 Task: Search one way flight ticket for 2 adults, 2 children, 2 infants in seat in first from Lubbock: Lubbock Preston Smith International Airport to New Bern: Coastal Carolina Regional Airport (was Craven County Regional) on 8-4-2023. Choice of flights is Spirit. Number of bags: 2 checked bags. Price is upto 86000. Outbound departure time preference is 9:00.
Action: Mouse moved to (287, 380)
Screenshot: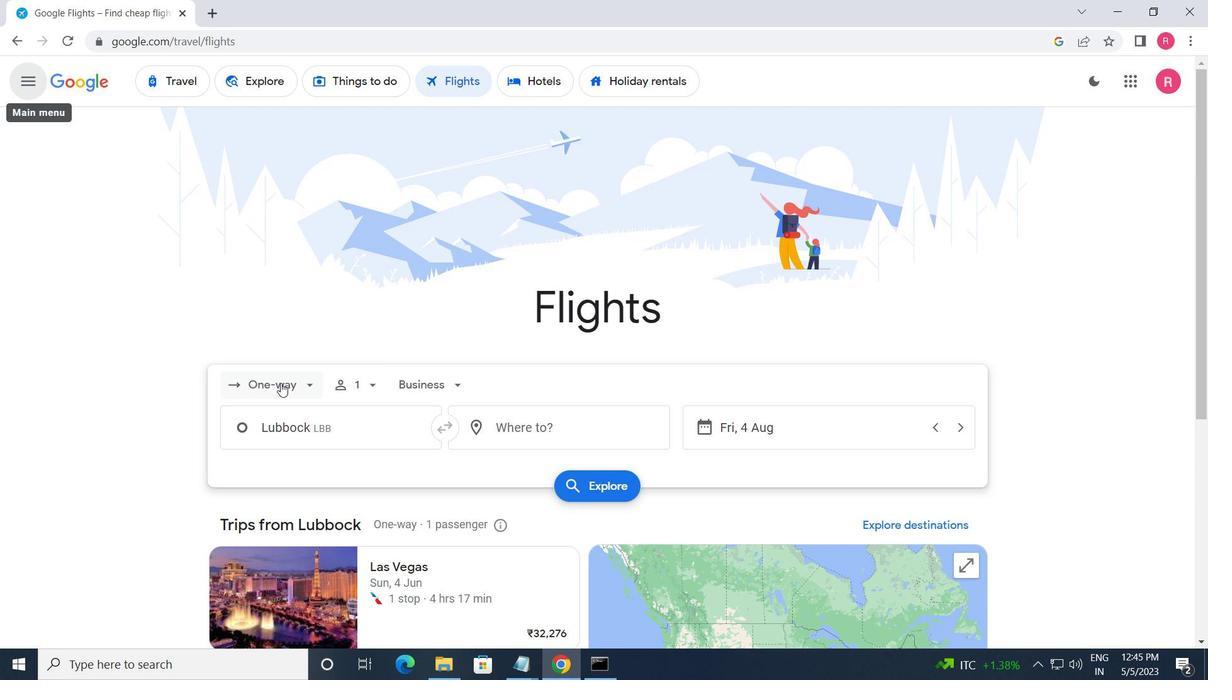 
Action: Mouse pressed left at (287, 380)
Screenshot: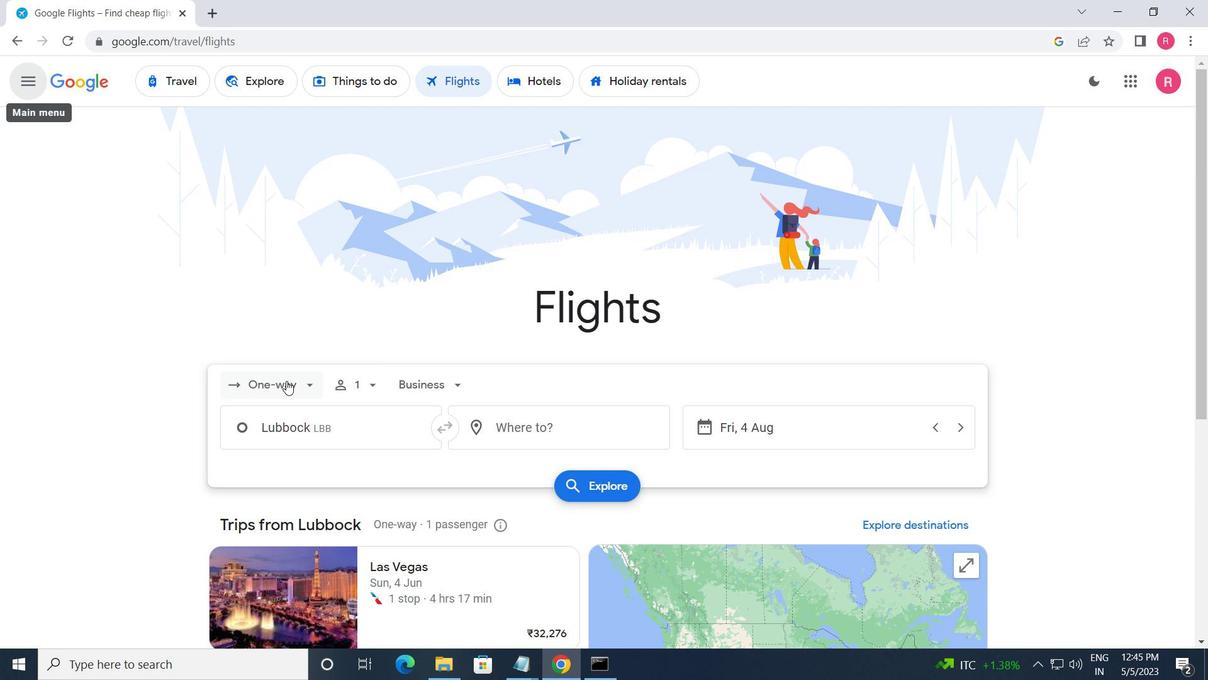 
Action: Mouse moved to (292, 454)
Screenshot: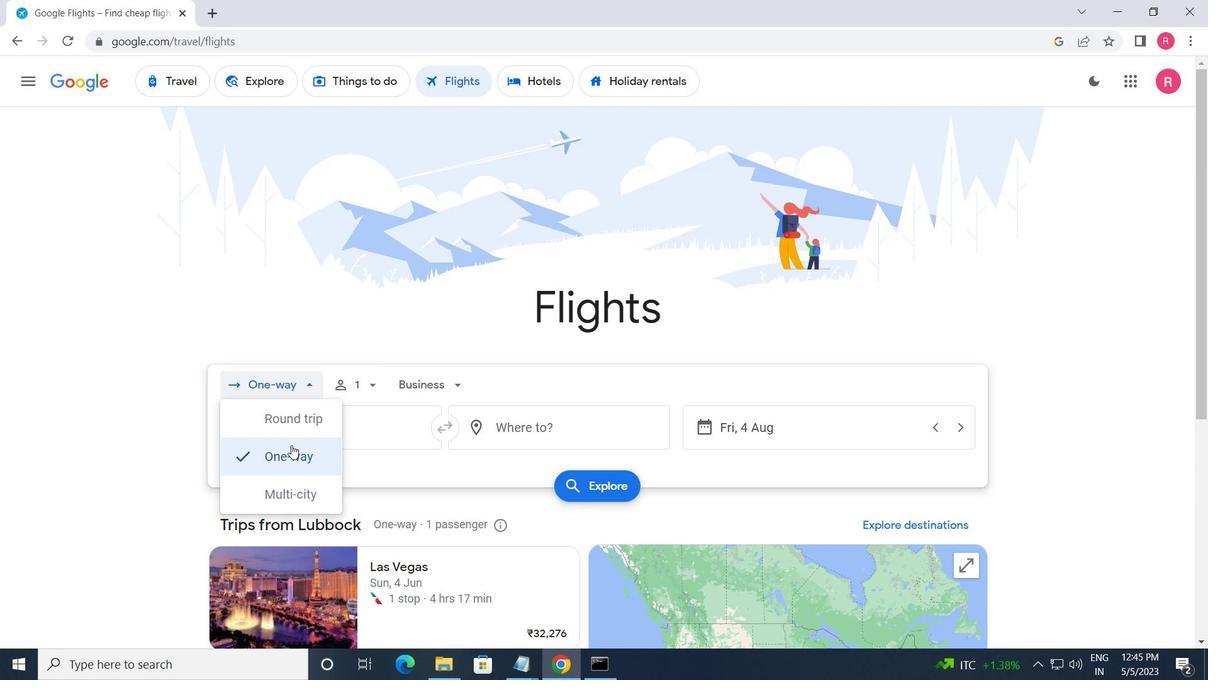 
Action: Mouse pressed left at (292, 454)
Screenshot: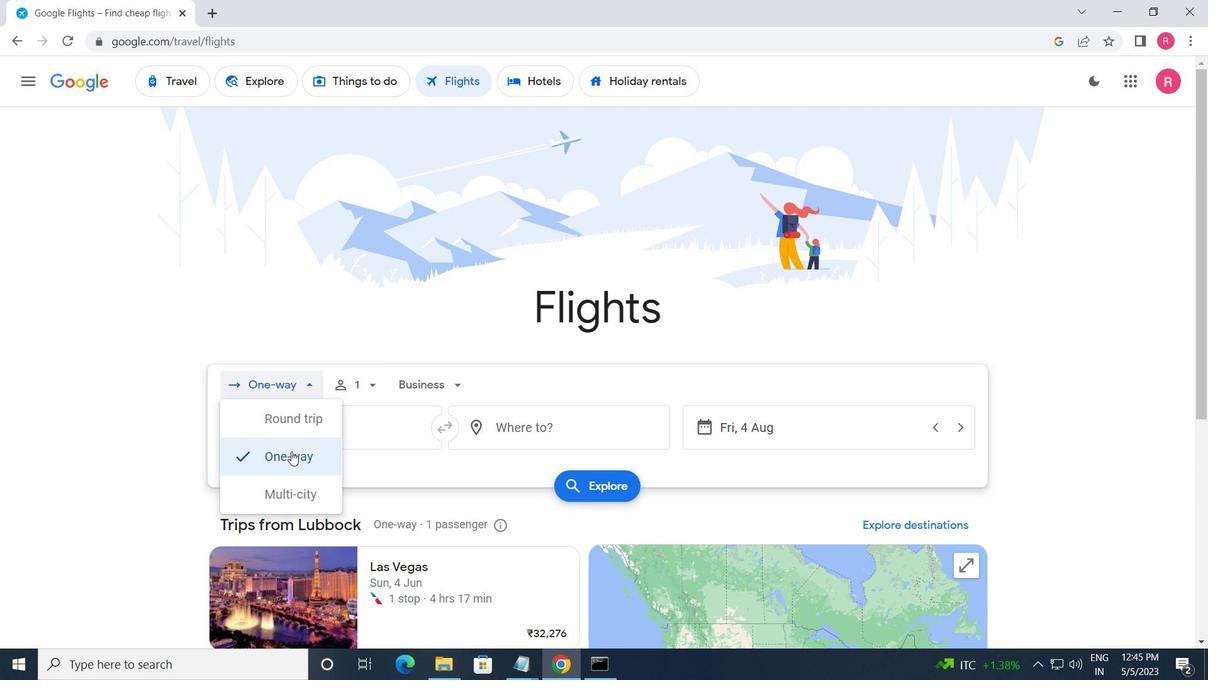 
Action: Mouse moved to (359, 381)
Screenshot: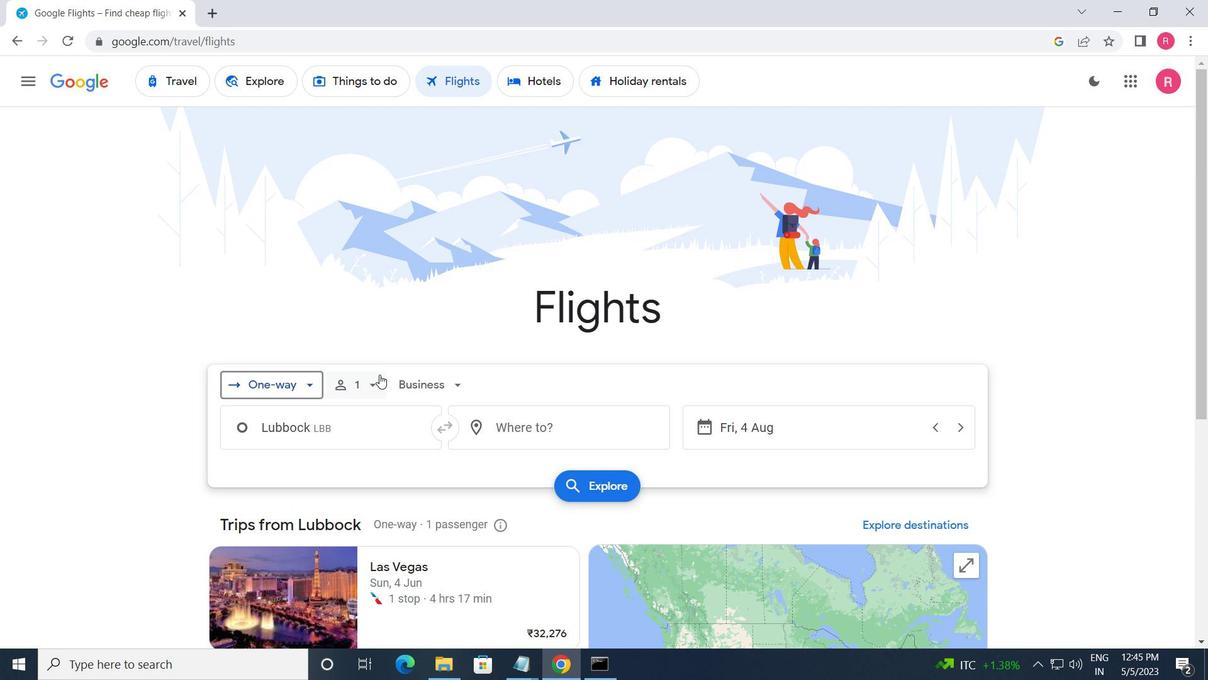 
Action: Mouse pressed left at (359, 381)
Screenshot: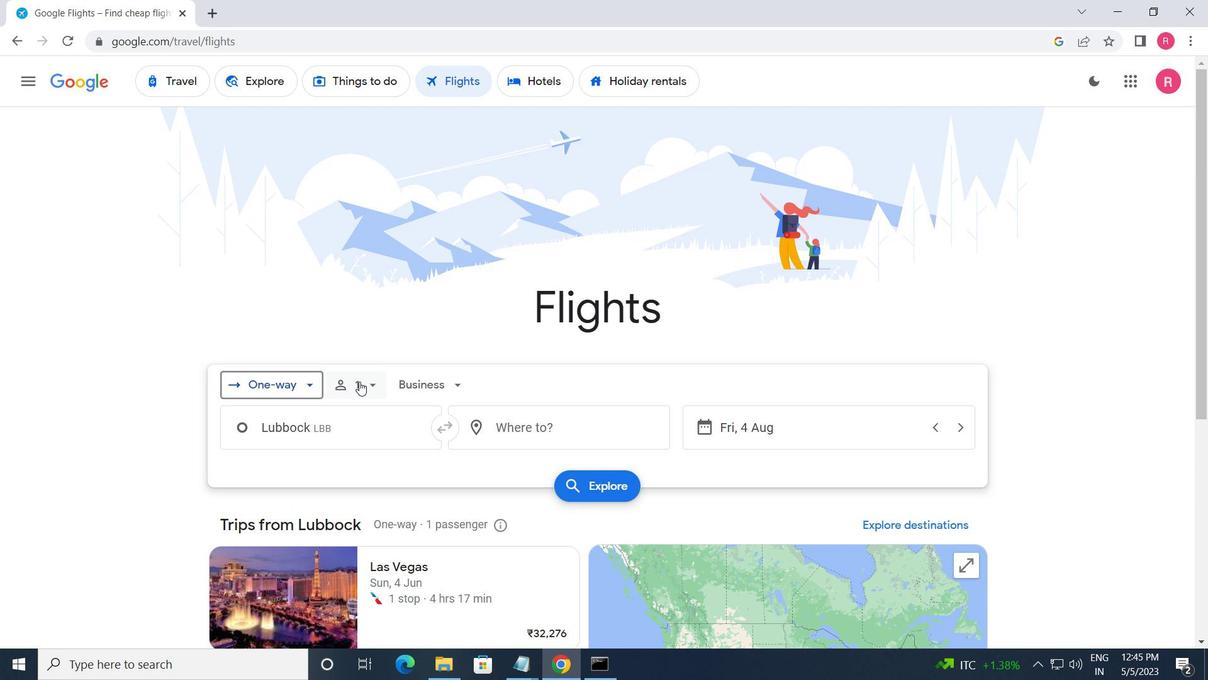 
Action: Mouse moved to (496, 430)
Screenshot: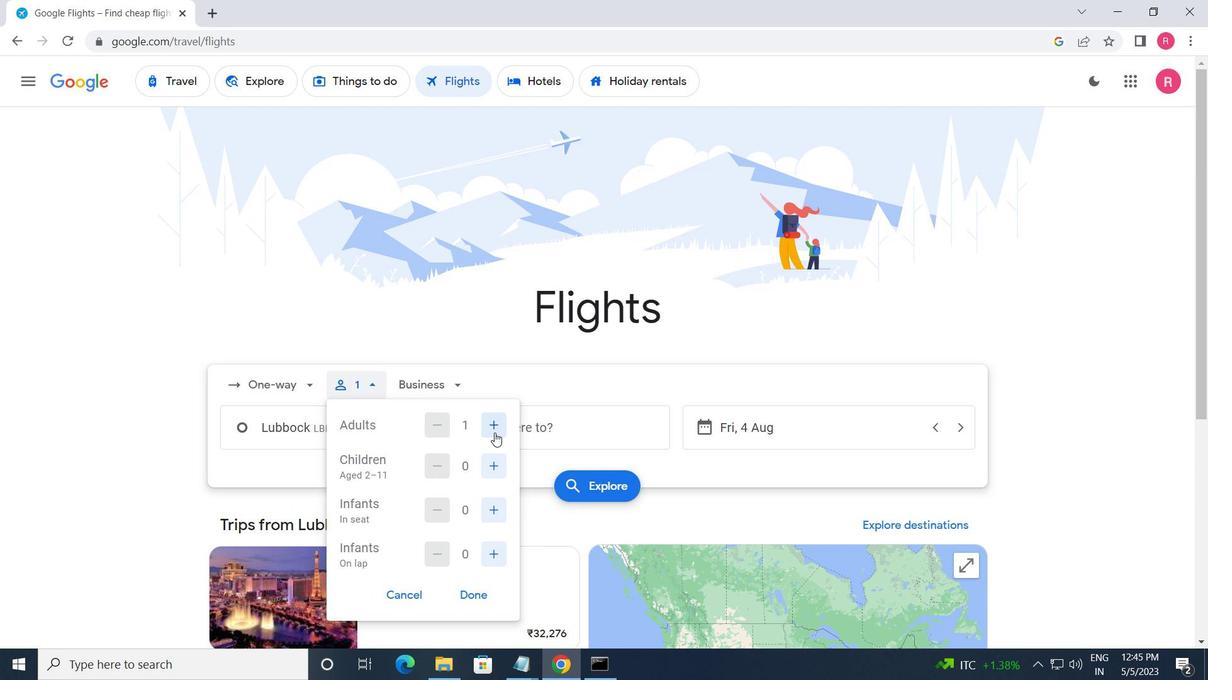 
Action: Mouse pressed left at (496, 430)
Screenshot: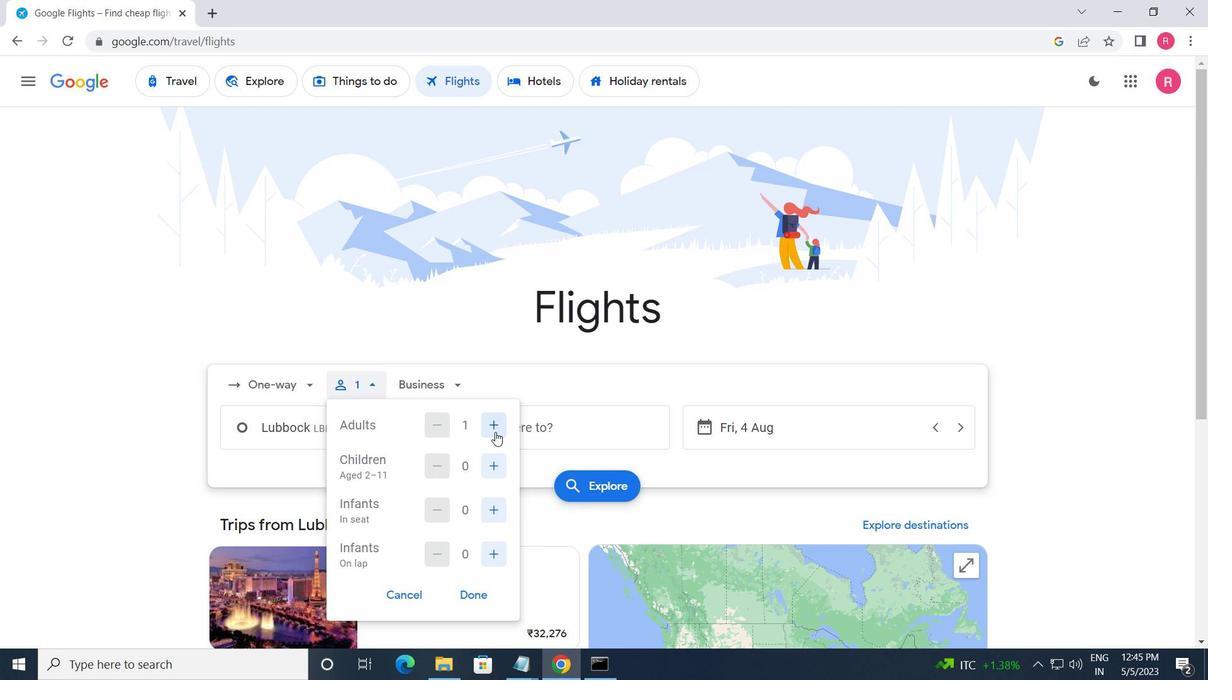 
Action: Mouse moved to (499, 469)
Screenshot: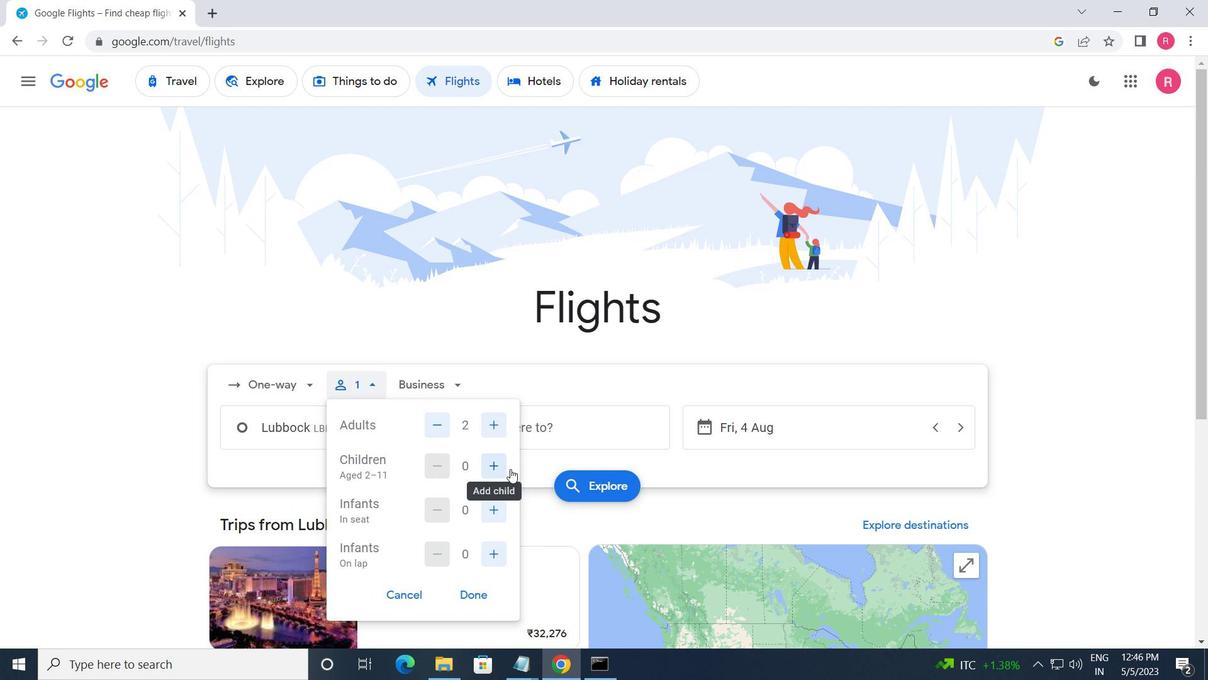 
Action: Mouse pressed left at (499, 469)
Screenshot: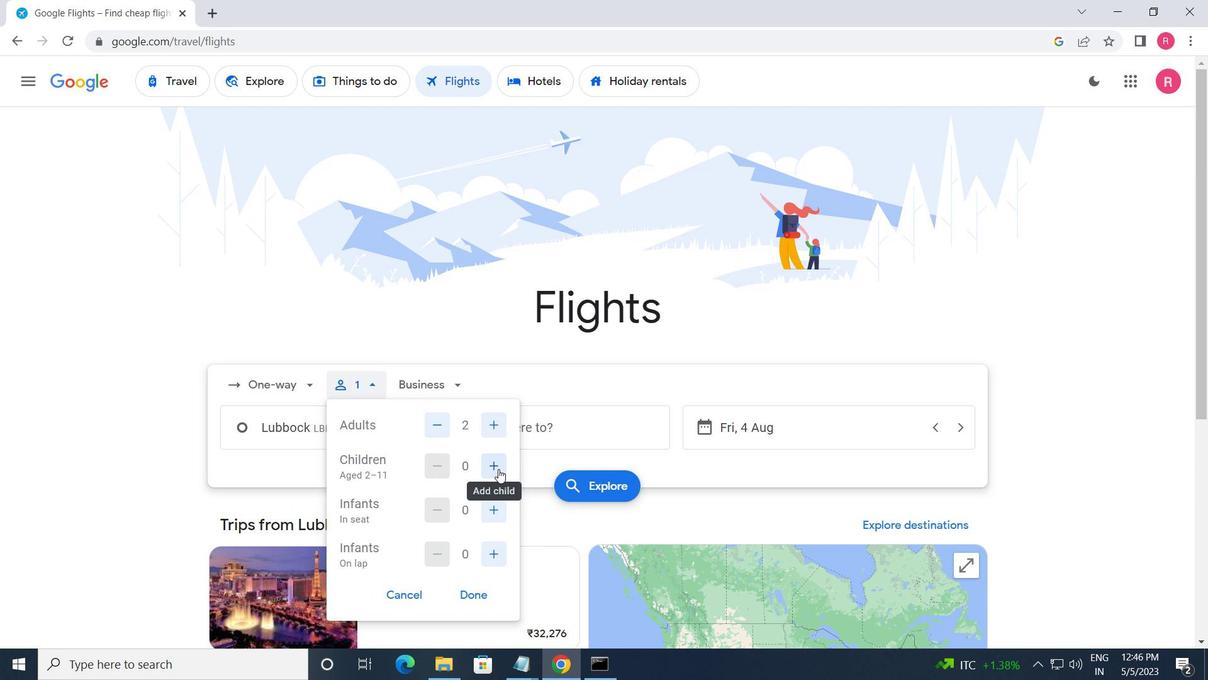 
Action: Mouse moved to (498, 470)
Screenshot: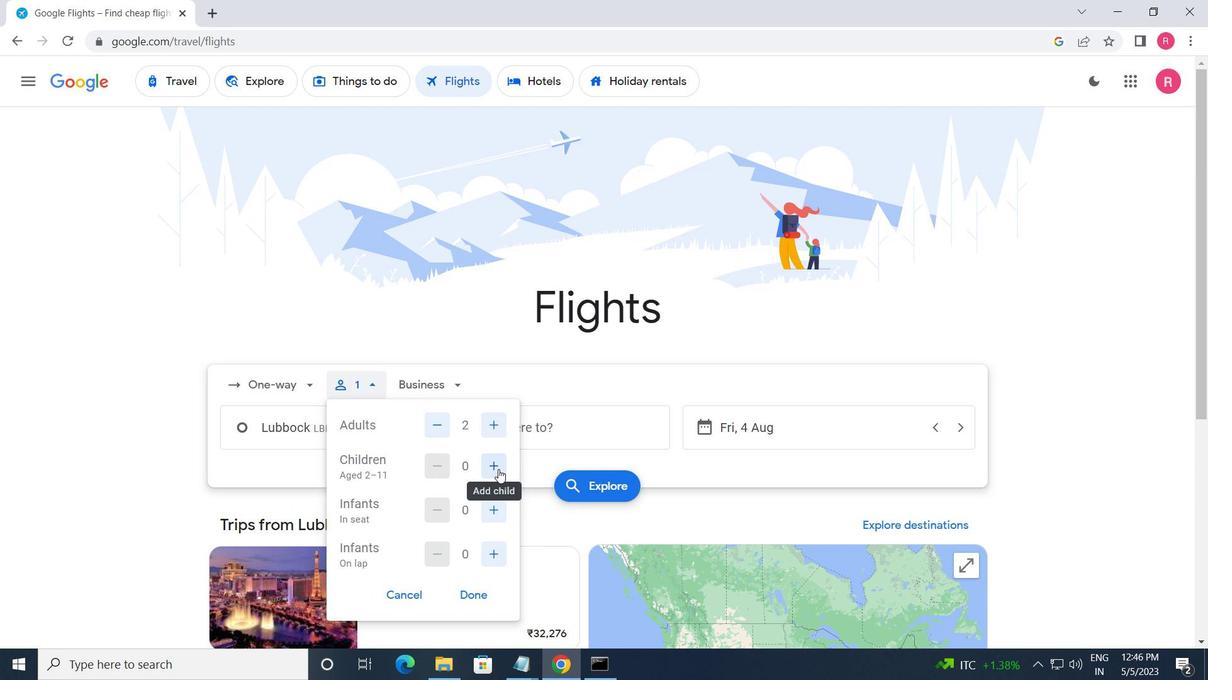
Action: Mouse pressed left at (498, 470)
Screenshot: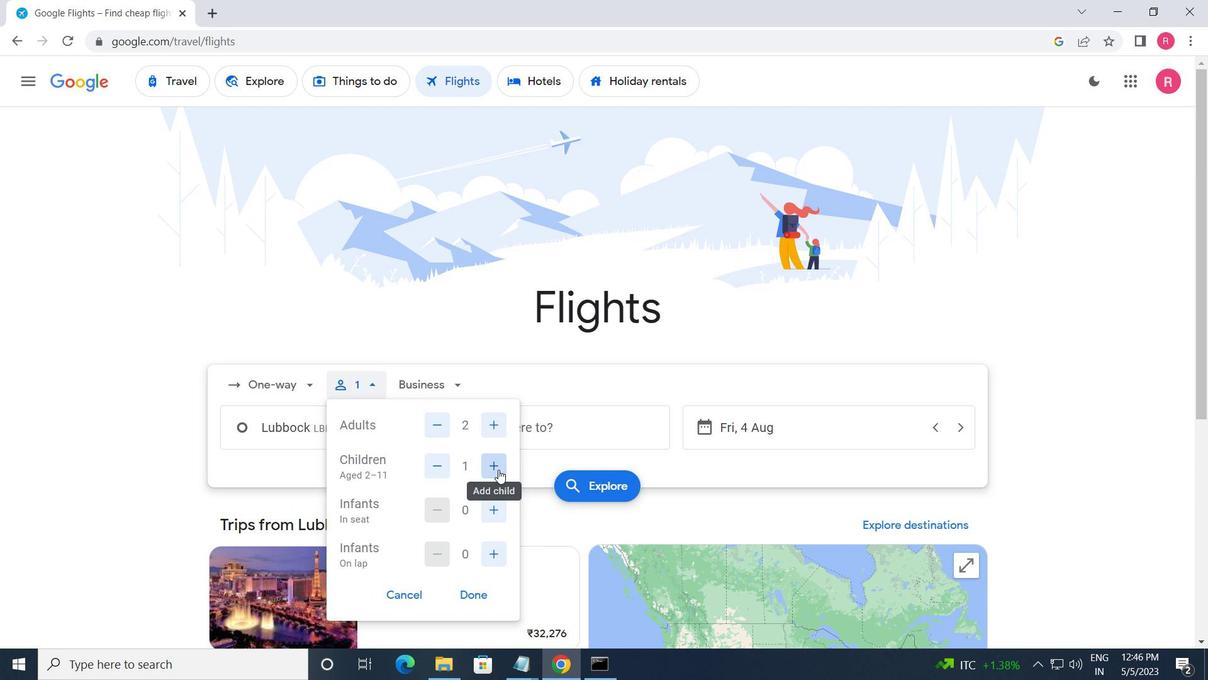 
Action: Mouse moved to (494, 510)
Screenshot: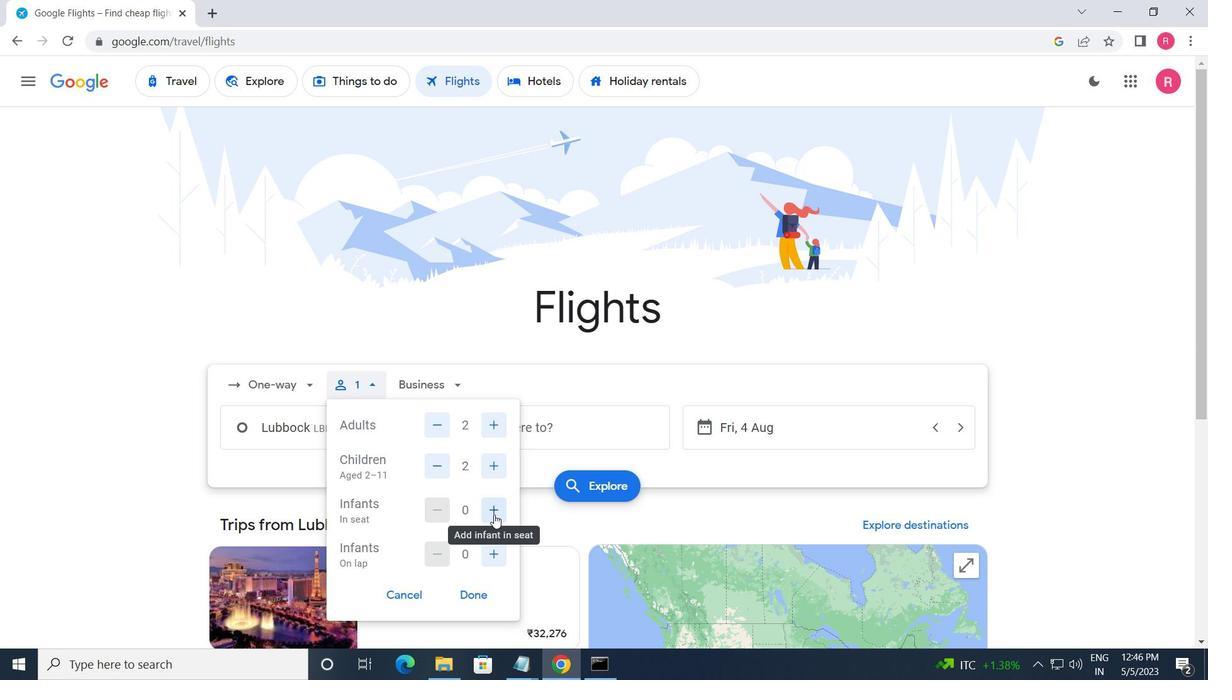 
Action: Mouse pressed left at (494, 510)
Screenshot: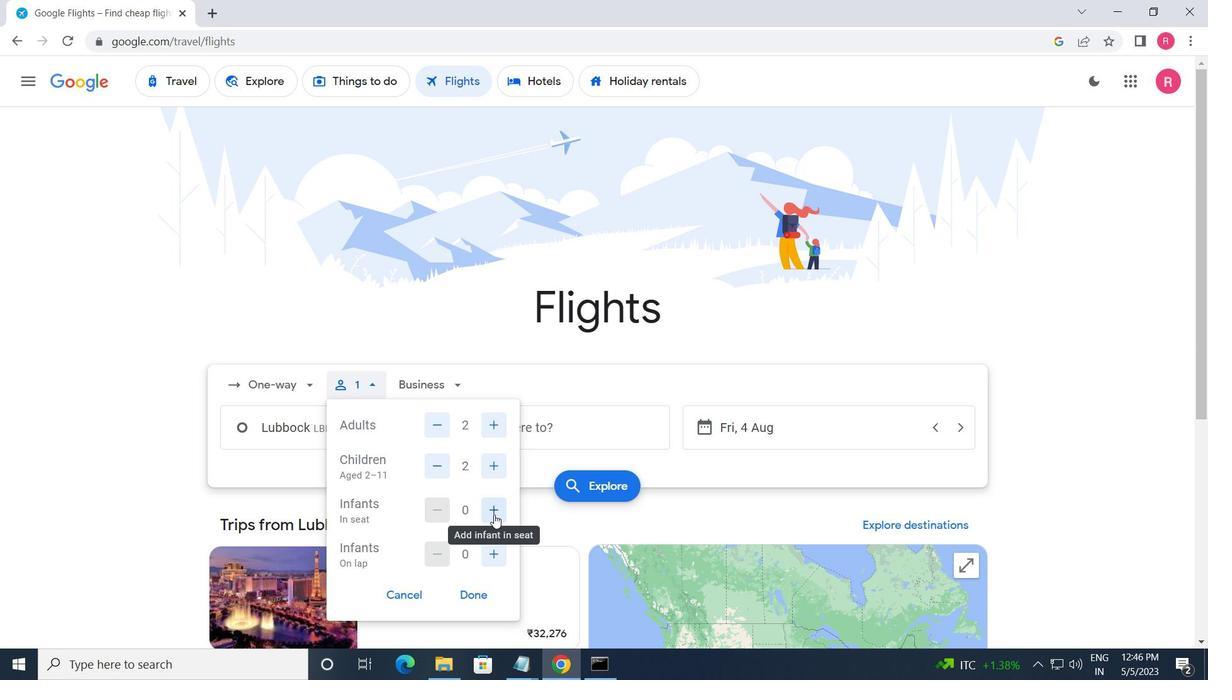 
Action: Mouse moved to (492, 519)
Screenshot: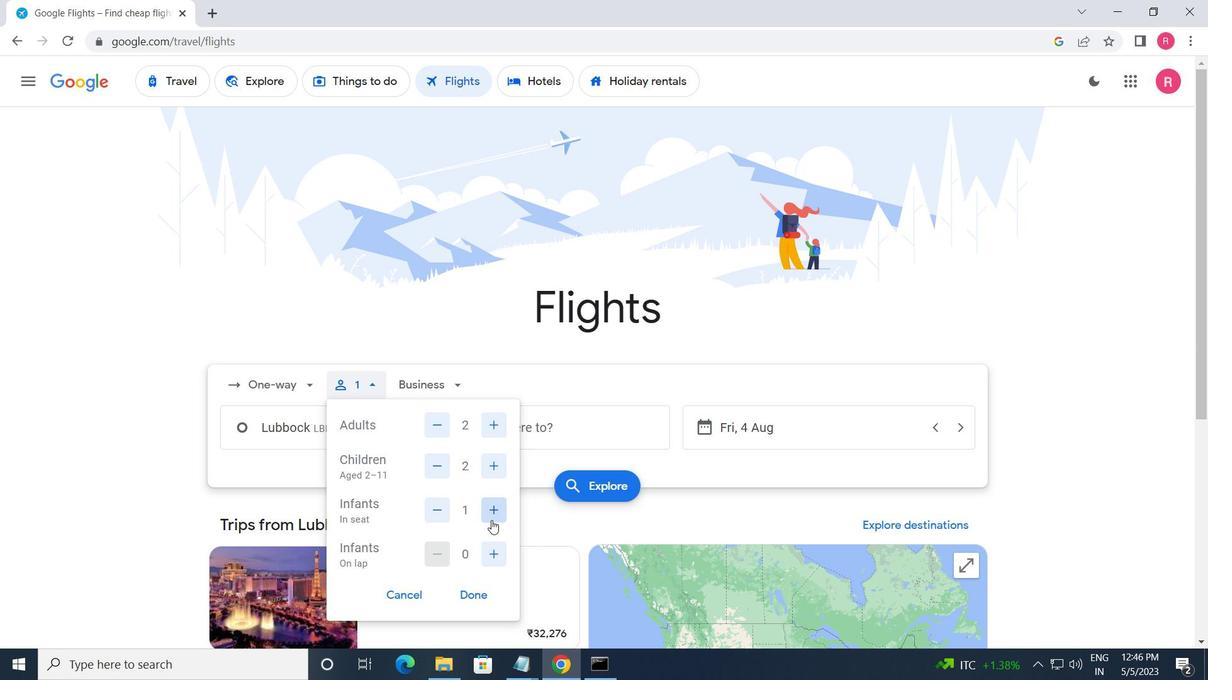 
Action: Mouse pressed left at (492, 519)
Screenshot: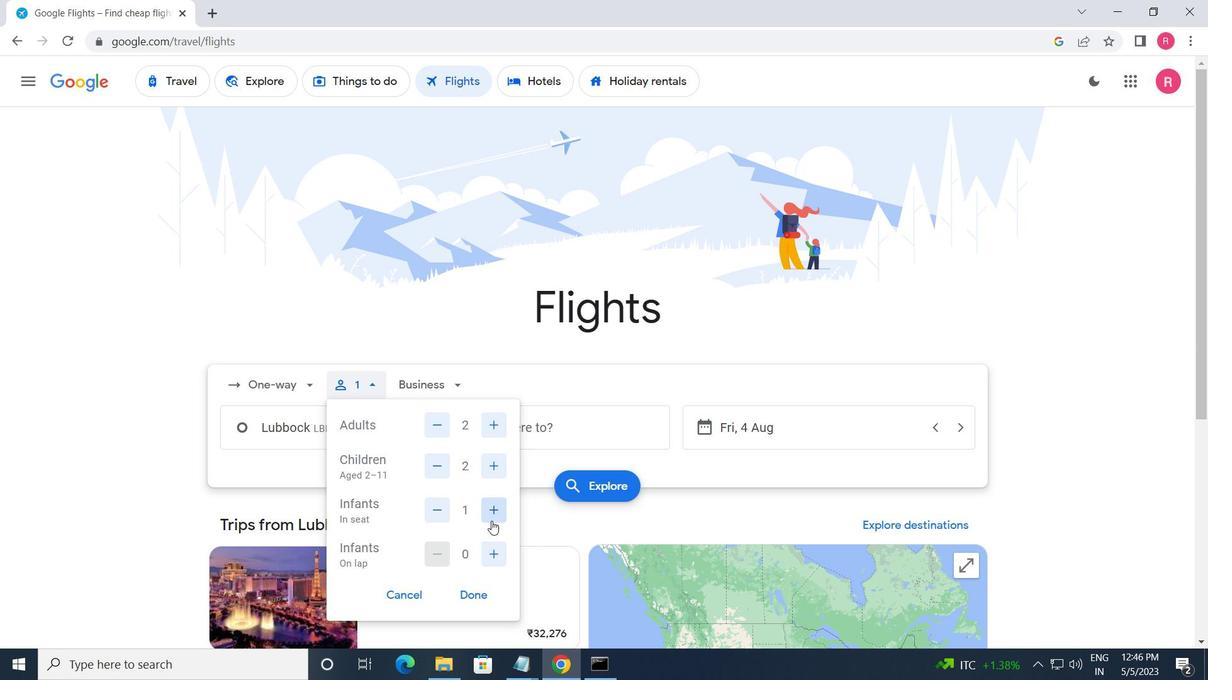 
Action: Mouse moved to (477, 589)
Screenshot: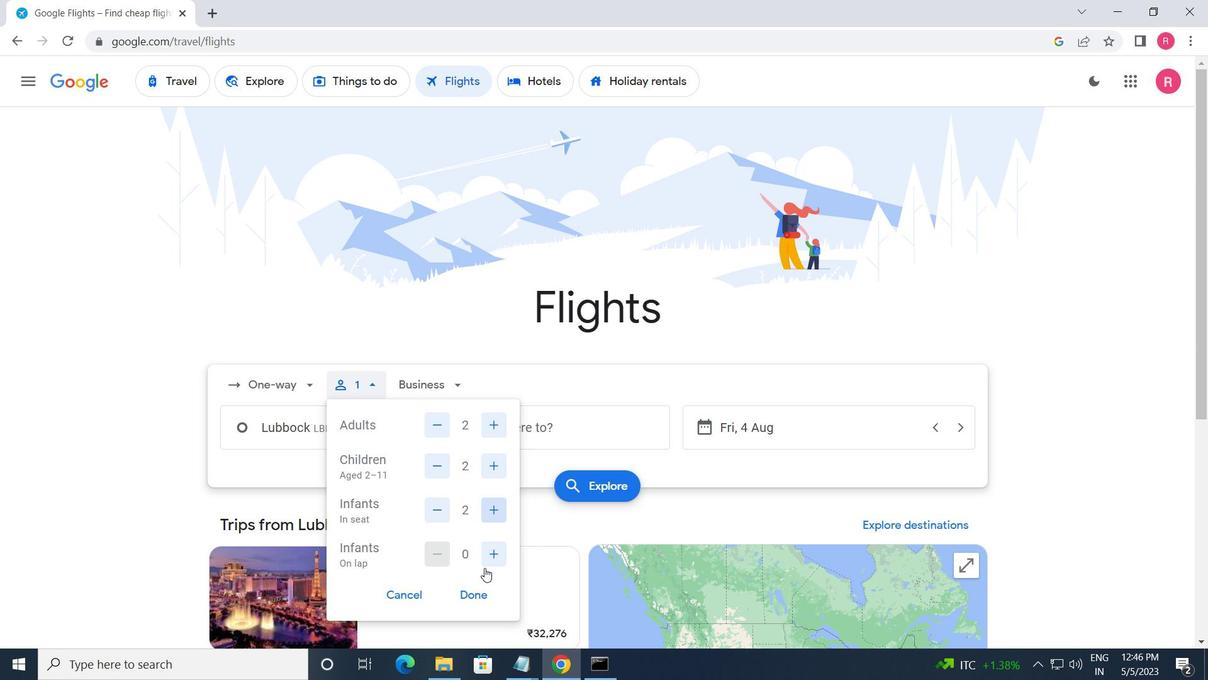 
Action: Mouse pressed left at (477, 589)
Screenshot: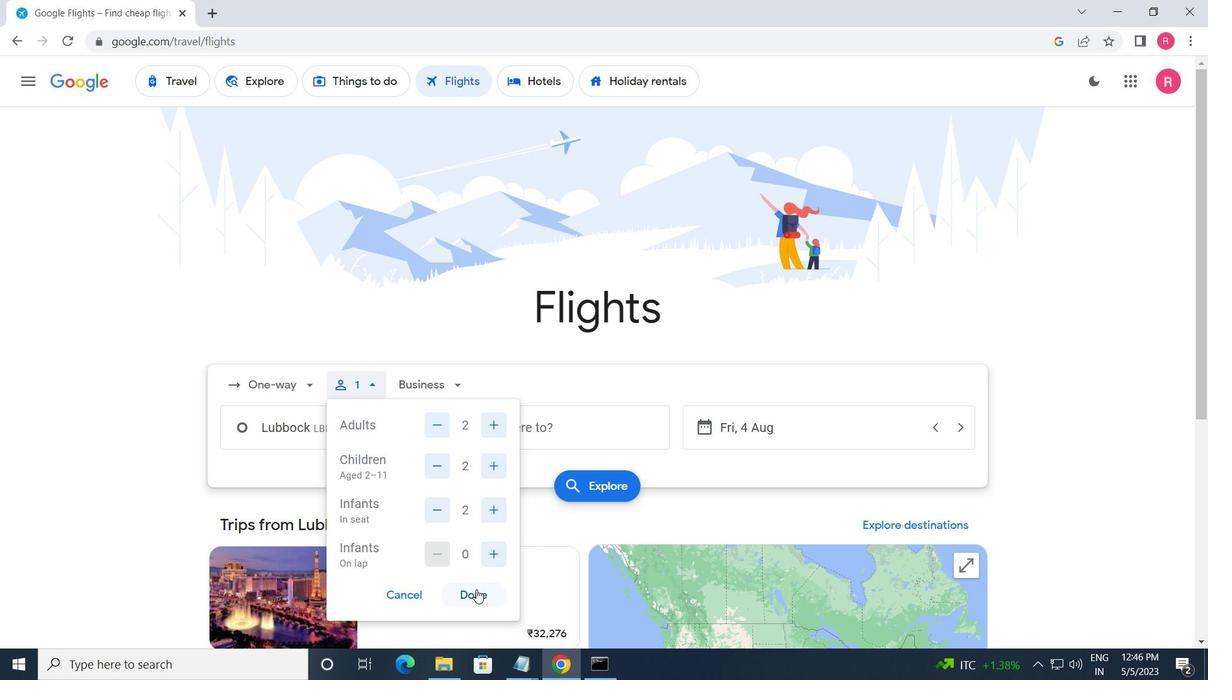 
Action: Mouse moved to (431, 384)
Screenshot: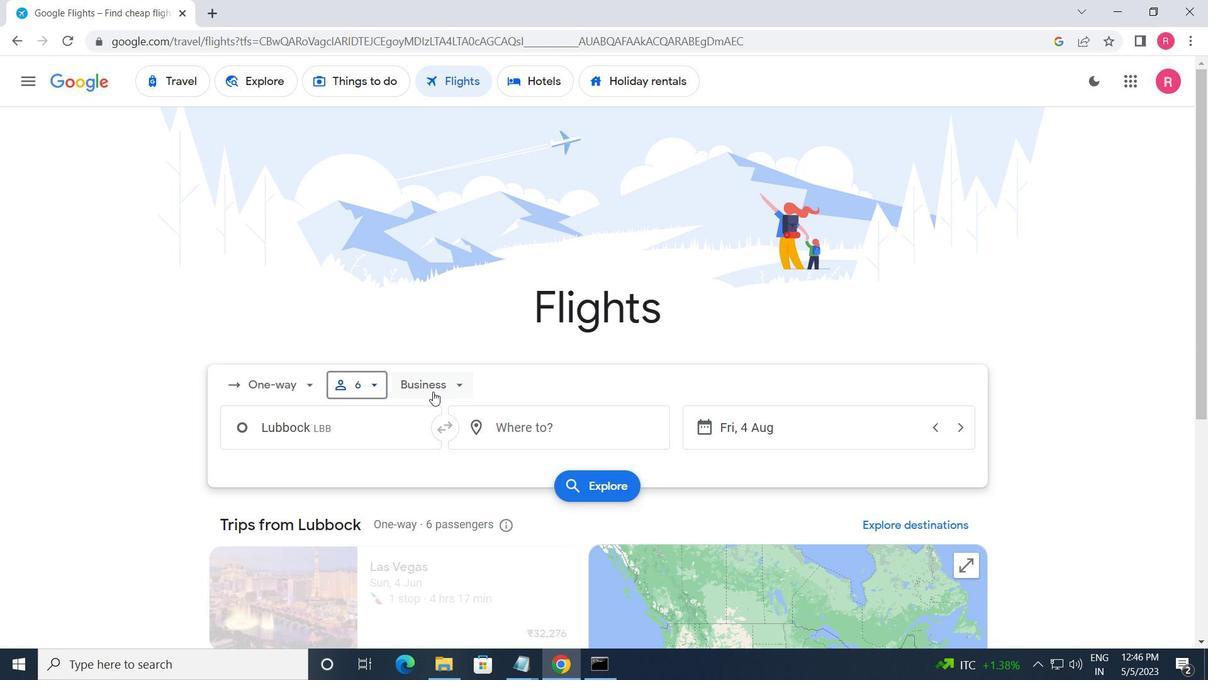 
Action: Mouse pressed left at (431, 384)
Screenshot: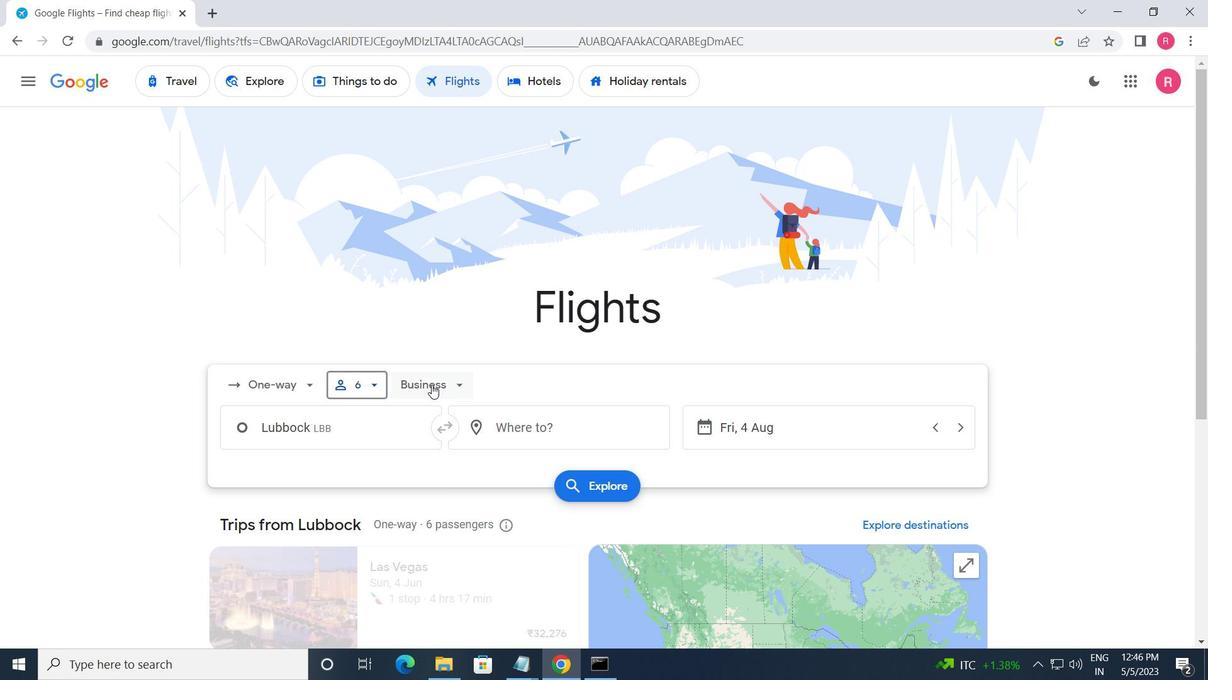 
Action: Mouse moved to (462, 534)
Screenshot: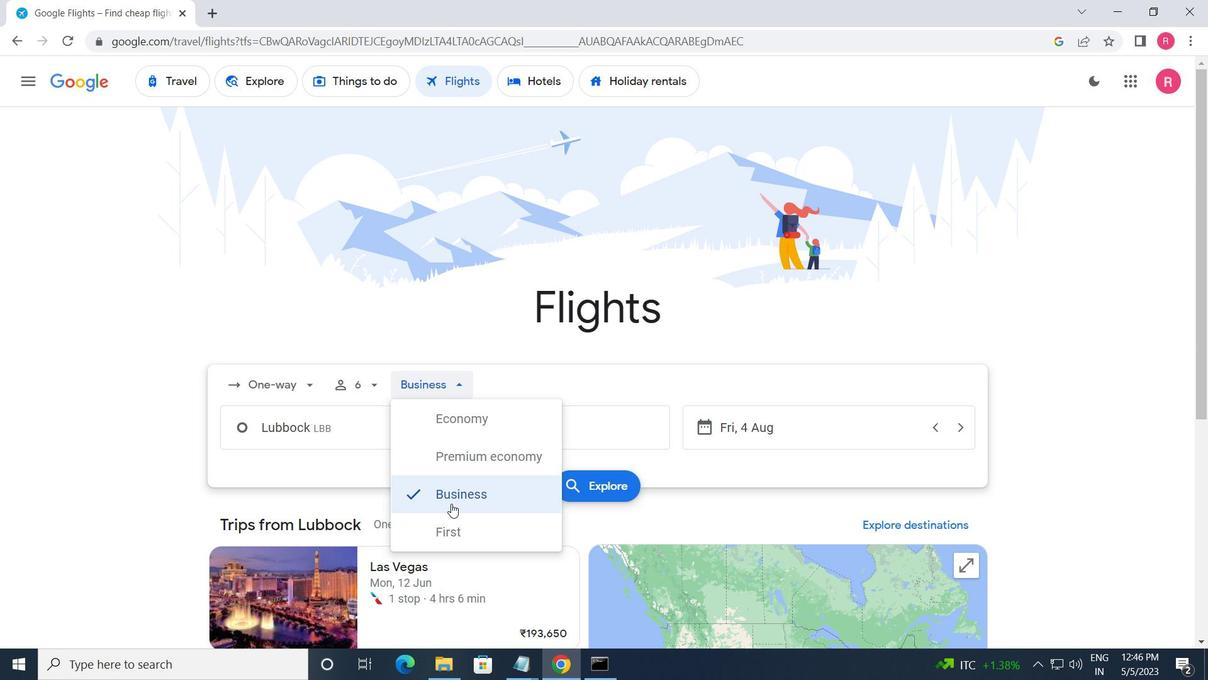 
Action: Mouse pressed left at (462, 534)
Screenshot: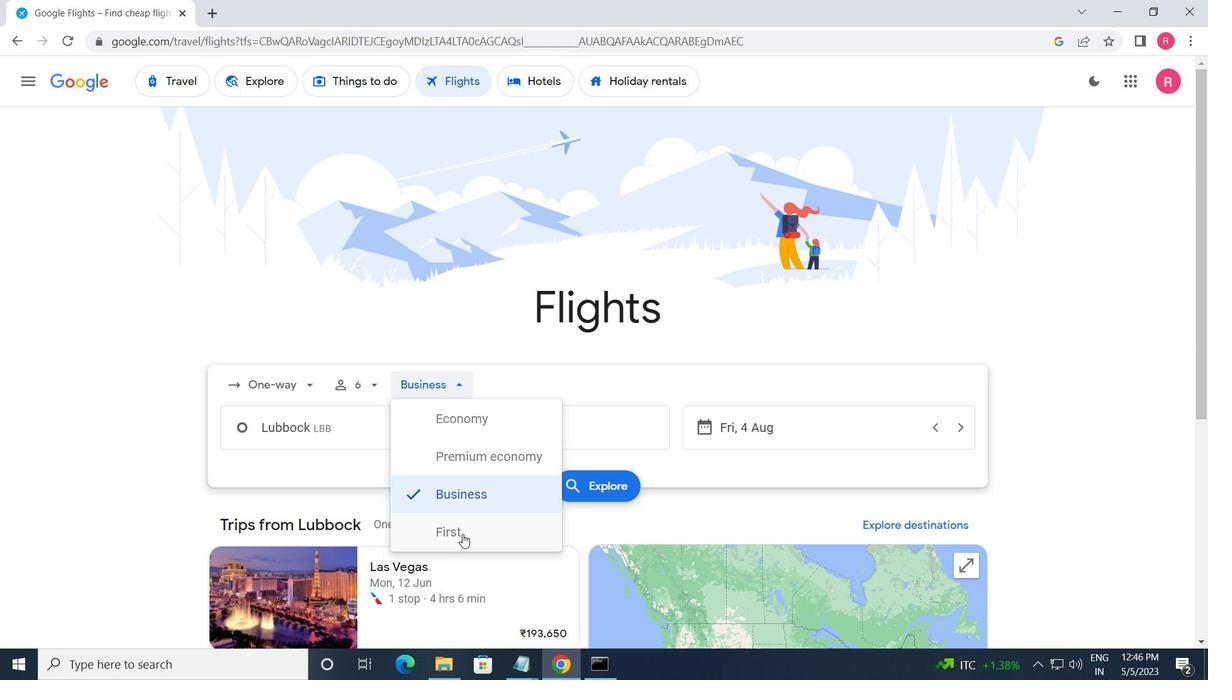 
Action: Mouse moved to (336, 431)
Screenshot: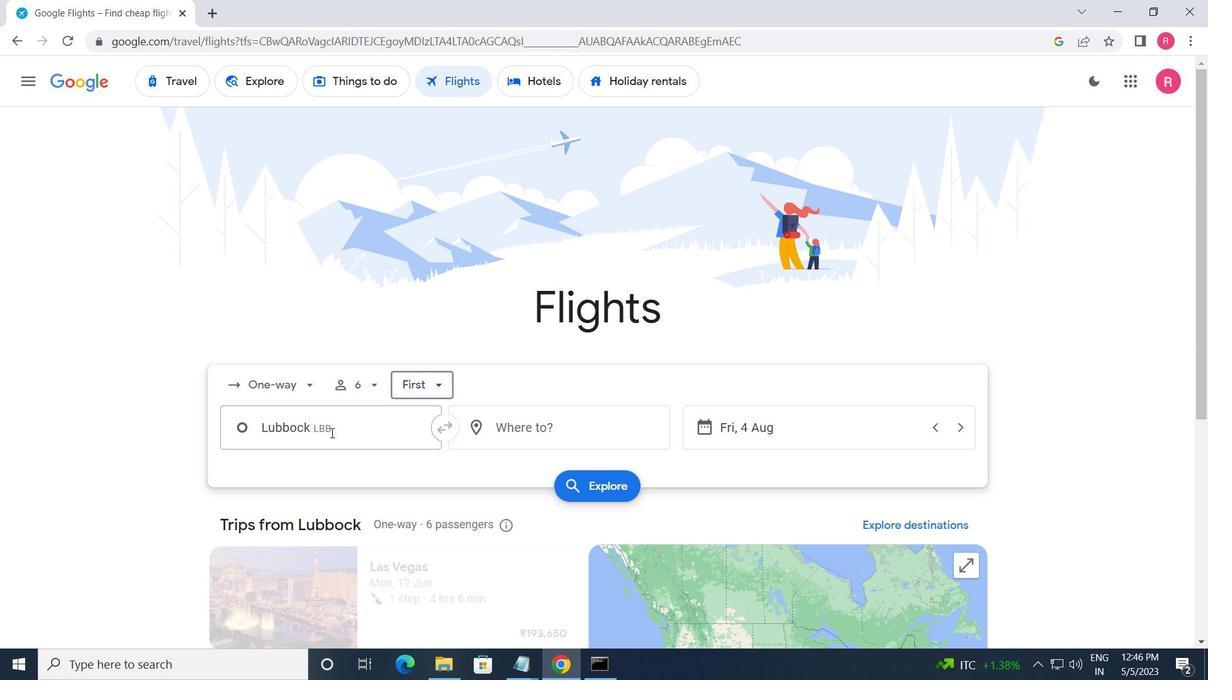 
Action: Mouse pressed left at (336, 431)
Screenshot: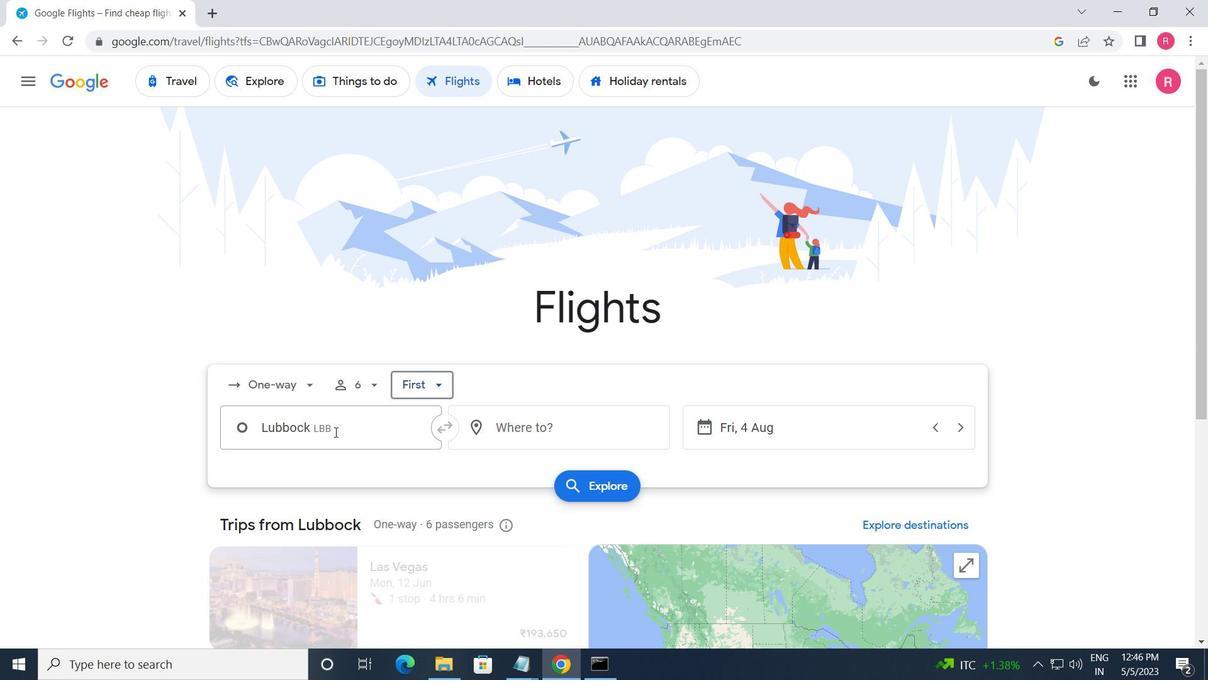
Action: Key pressed <Key.caps_lock>l<Key.caps_lock>ubbock
Screenshot: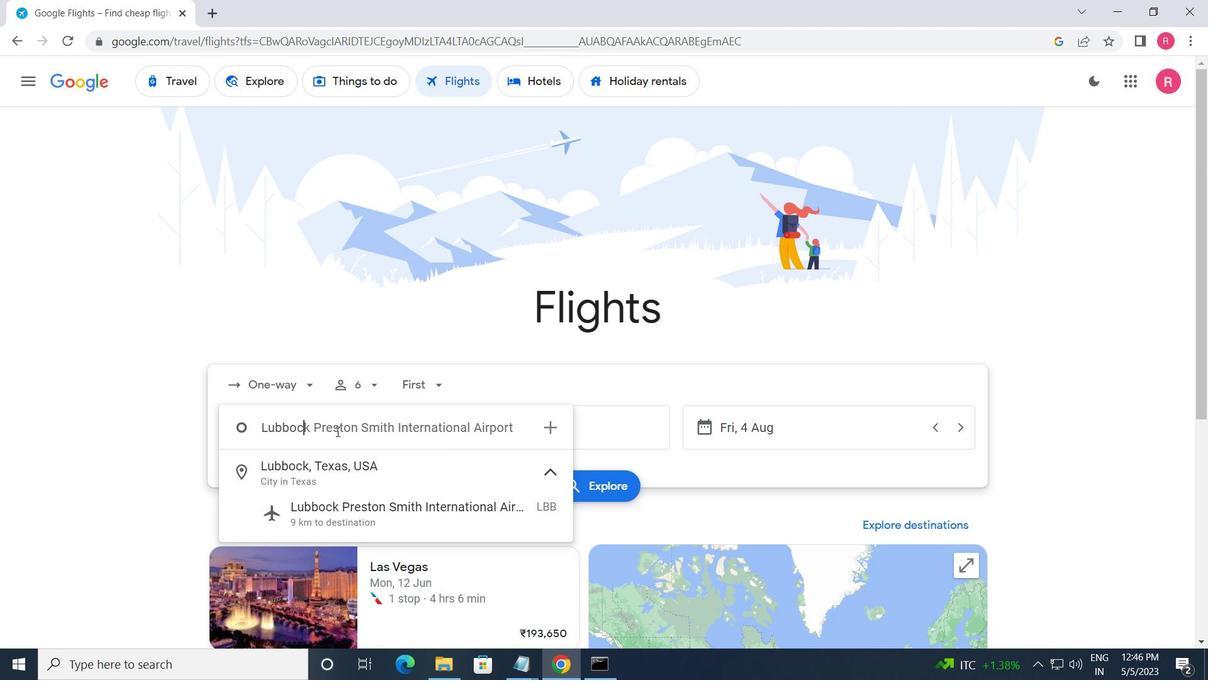 
Action: Mouse moved to (414, 518)
Screenshot: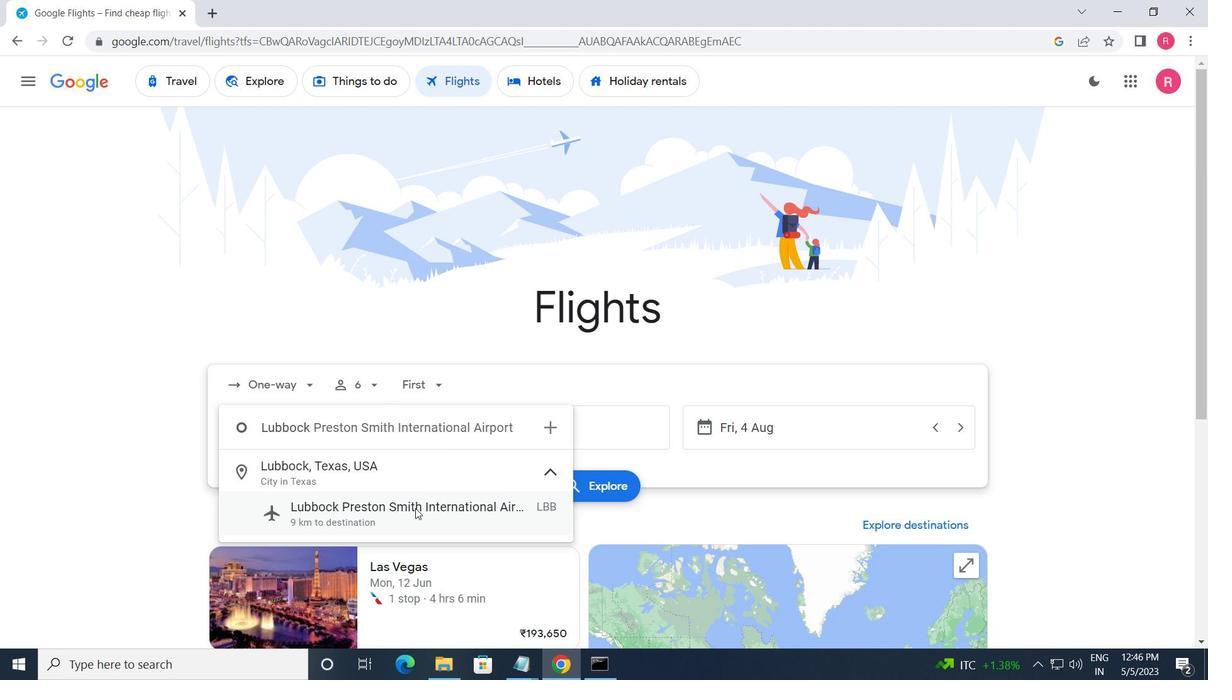 
Action: Mouse pressed left at (414, 518)
Screenshot: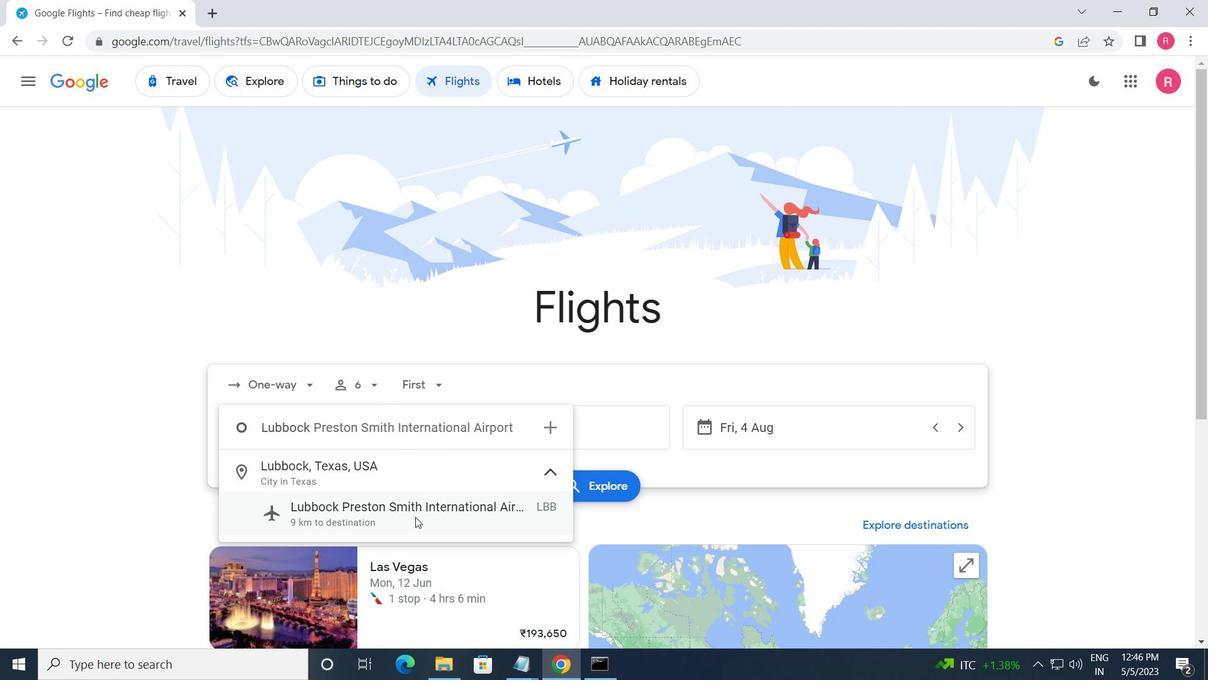 
Action: Mouse moved to (365, 377)
Screenshot: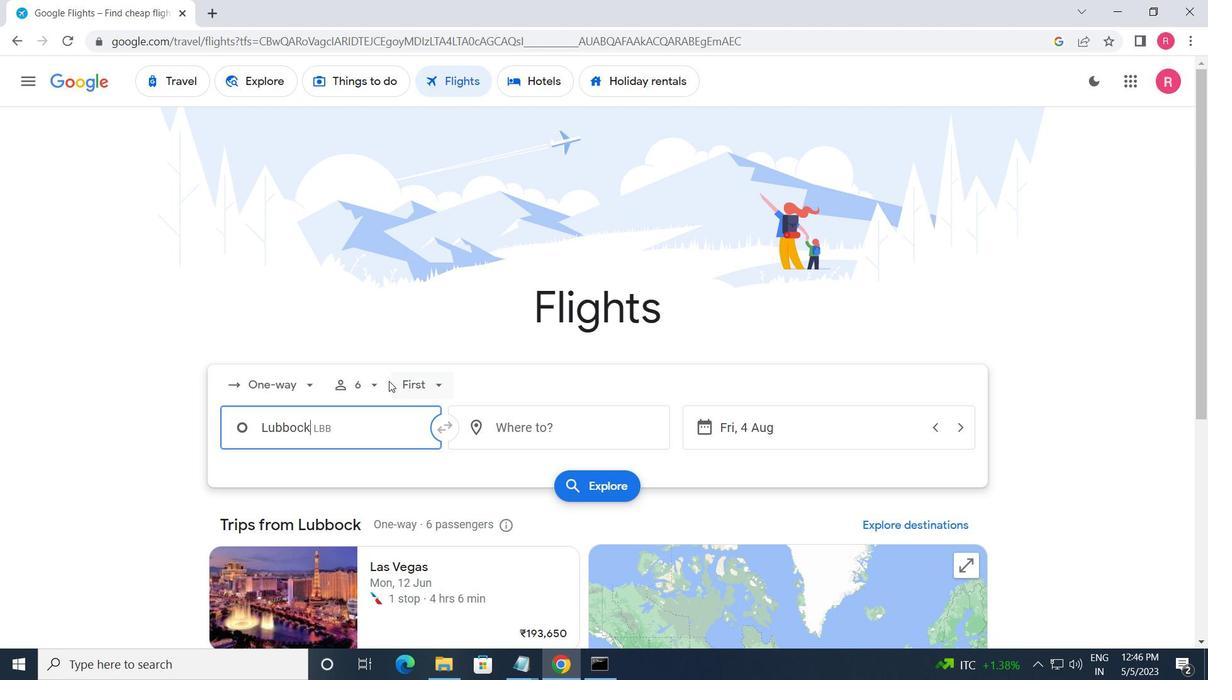 
Action: Mouse pressed left at (365, 377)
Screenshot: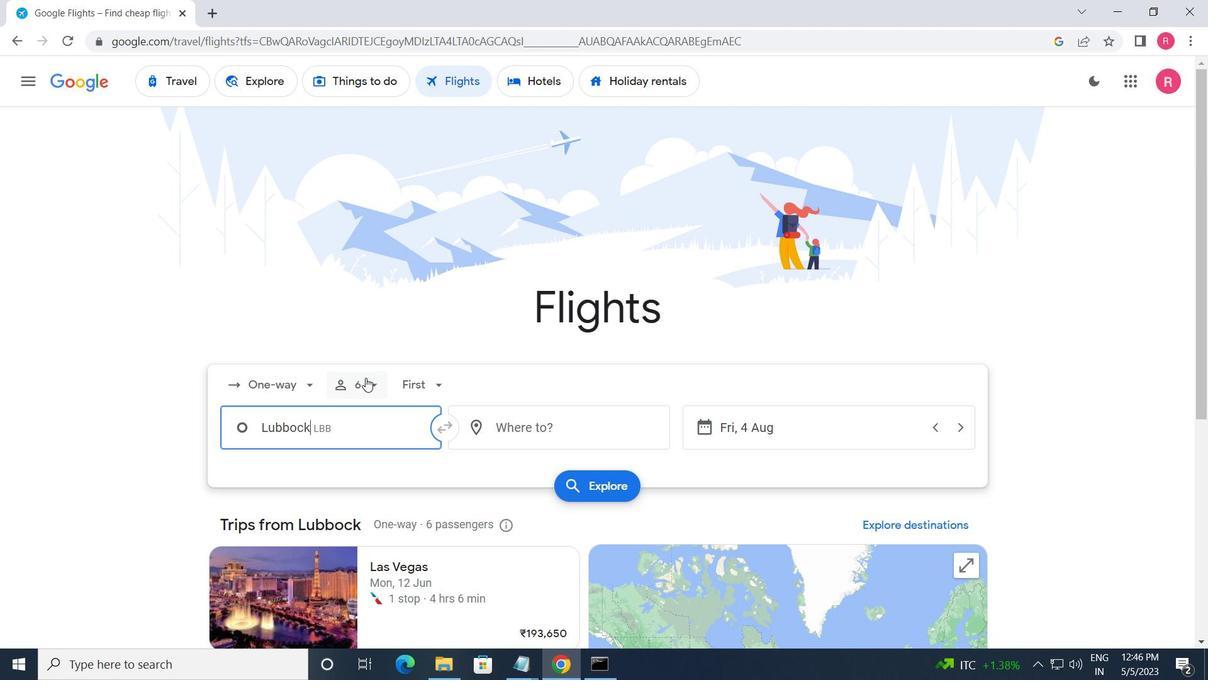 
Action: Mouse pressed left at (365, 377)
Screenshot: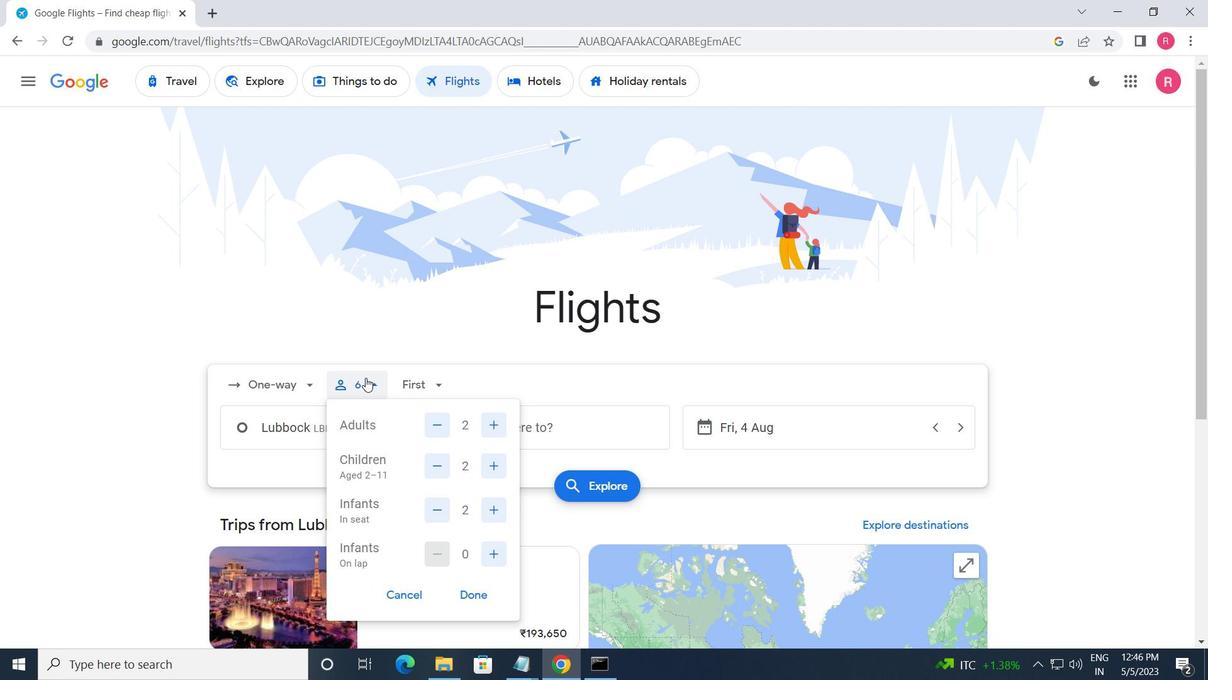
Action: Mouse moved to (506, 425)
Screenshot: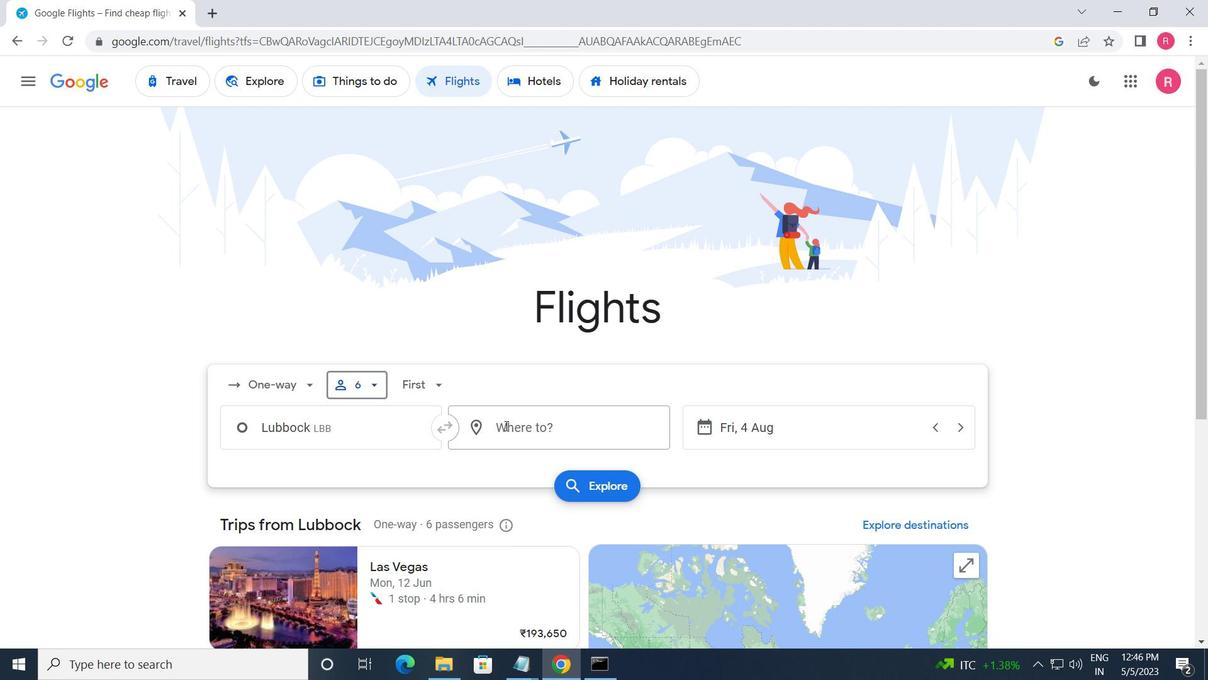 
Action: Mouse pressed left at (506, 425)
Screenshot: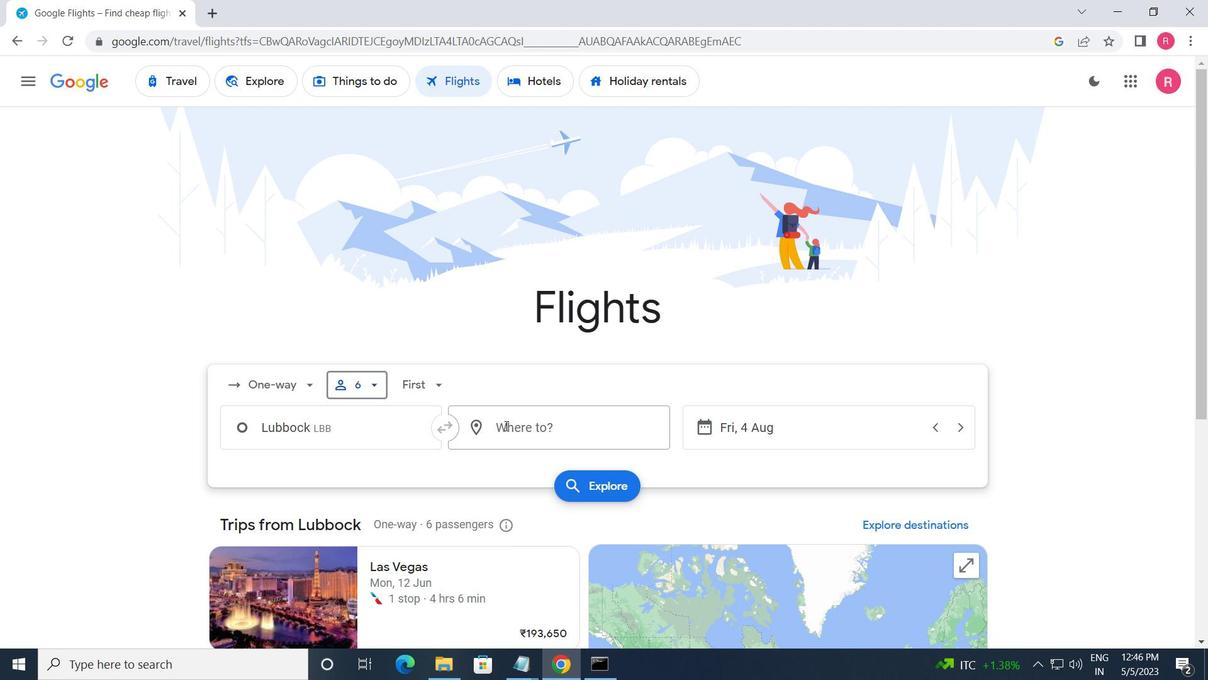 
Action: Mouse moved to (510, 425)
Screenshot: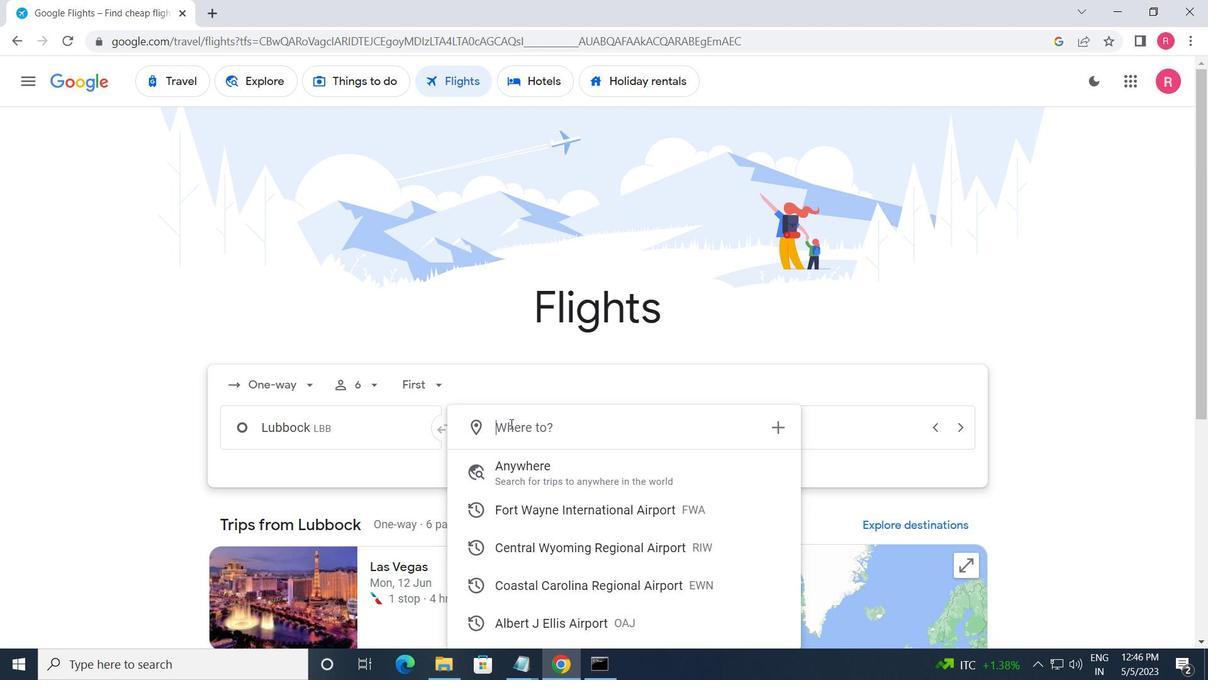 
Action: Key pressed <Key.shift>COASTEL
Screenshot: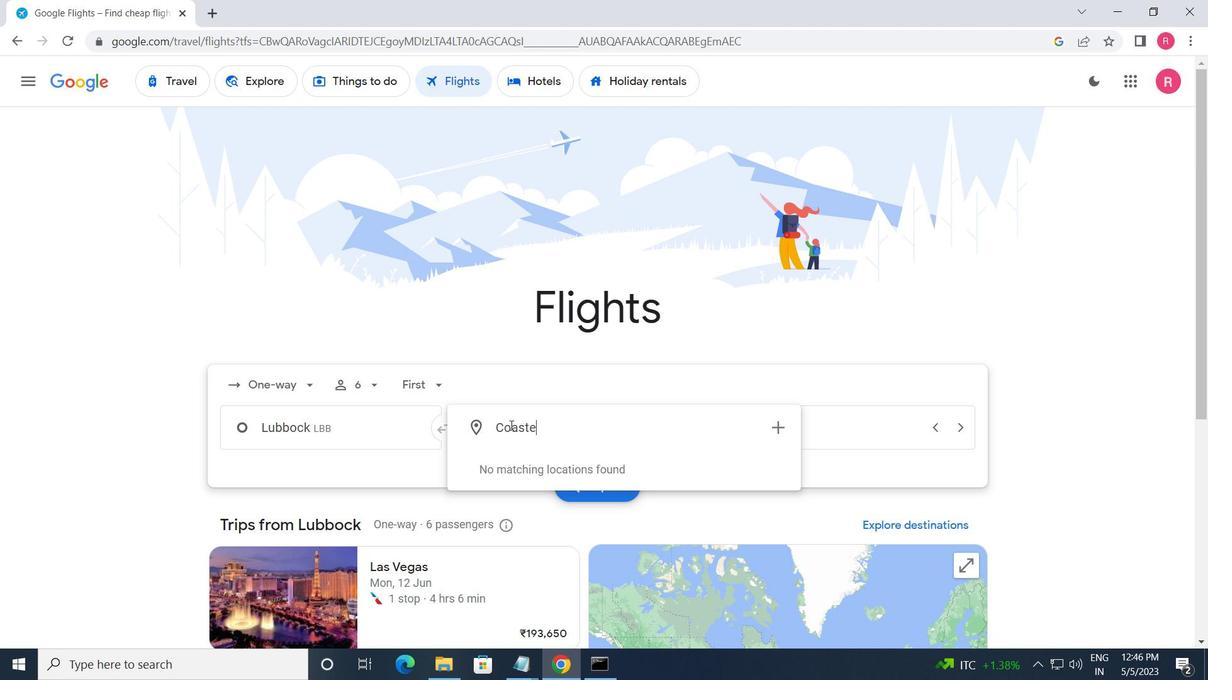 
Action: Mouse moved to (612, 192)
Screenshot: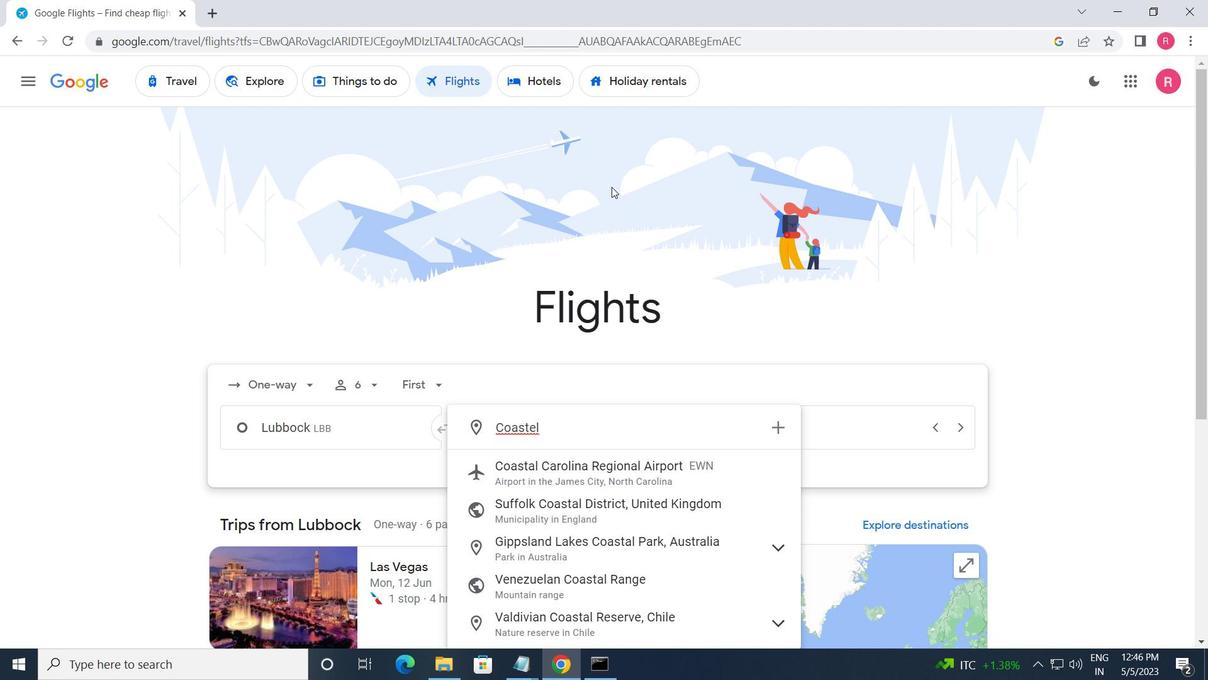 
Action: Key pressed <Key.space>
Screenshot: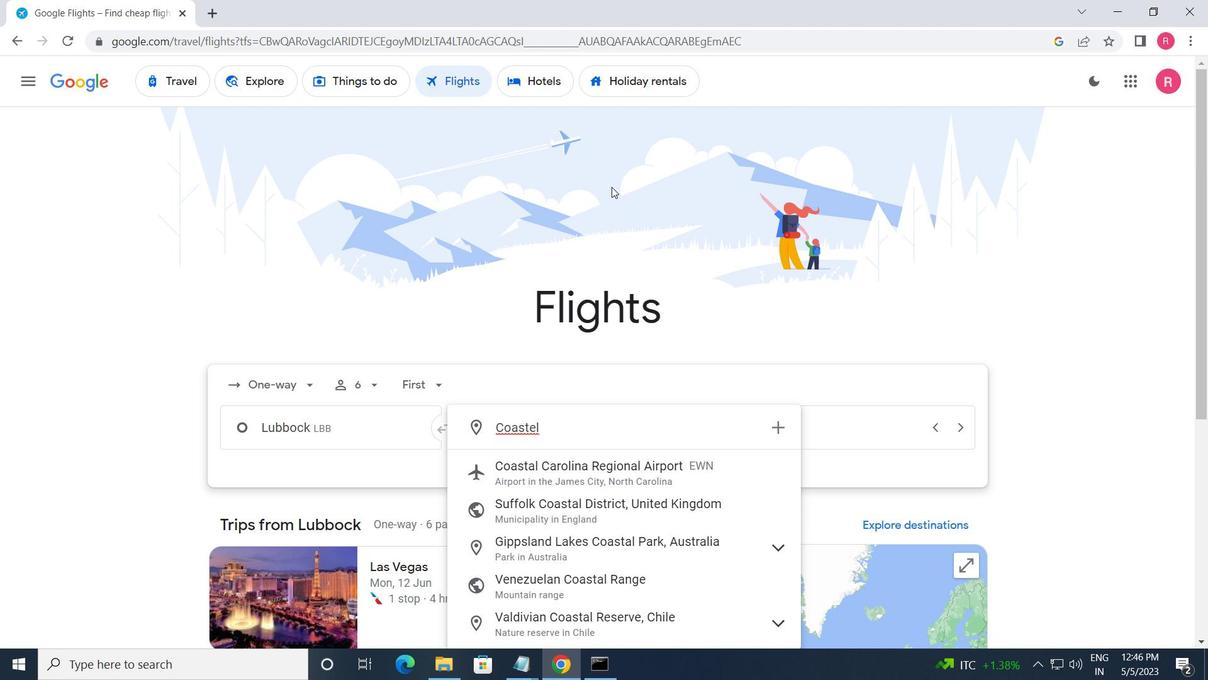 
Action: Mouse moved to (617, 484)
Screenshot: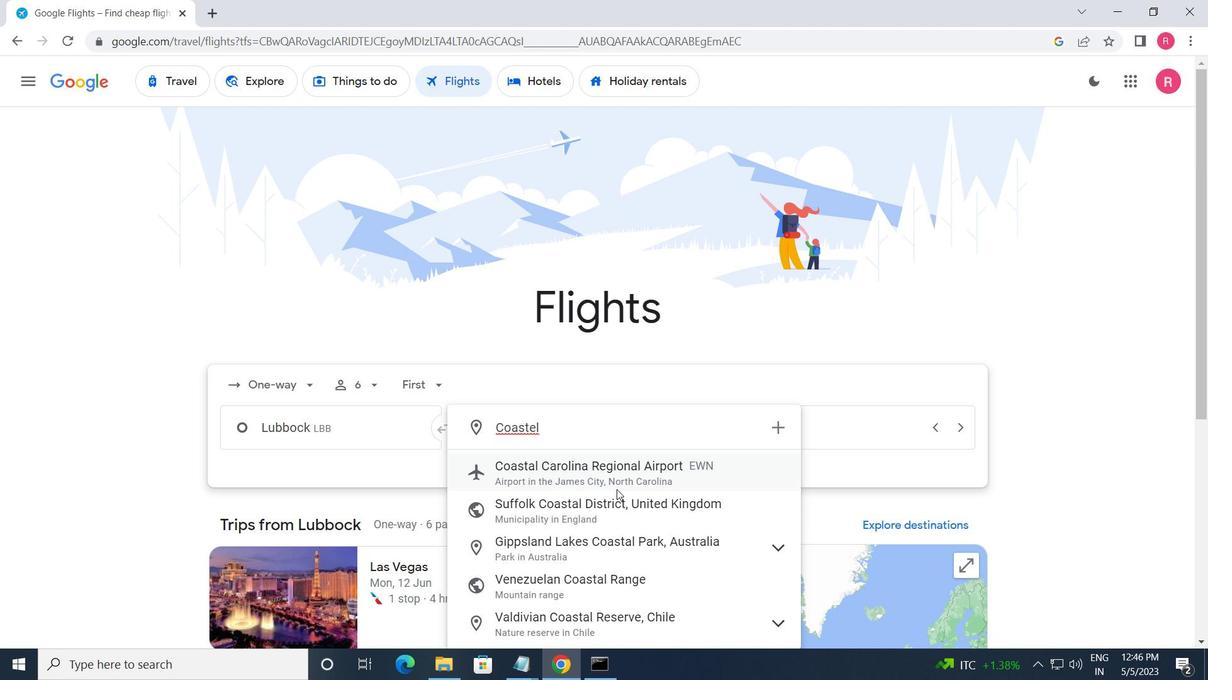 
Action: Mouse pressed left at (617, 484)
Screenshot: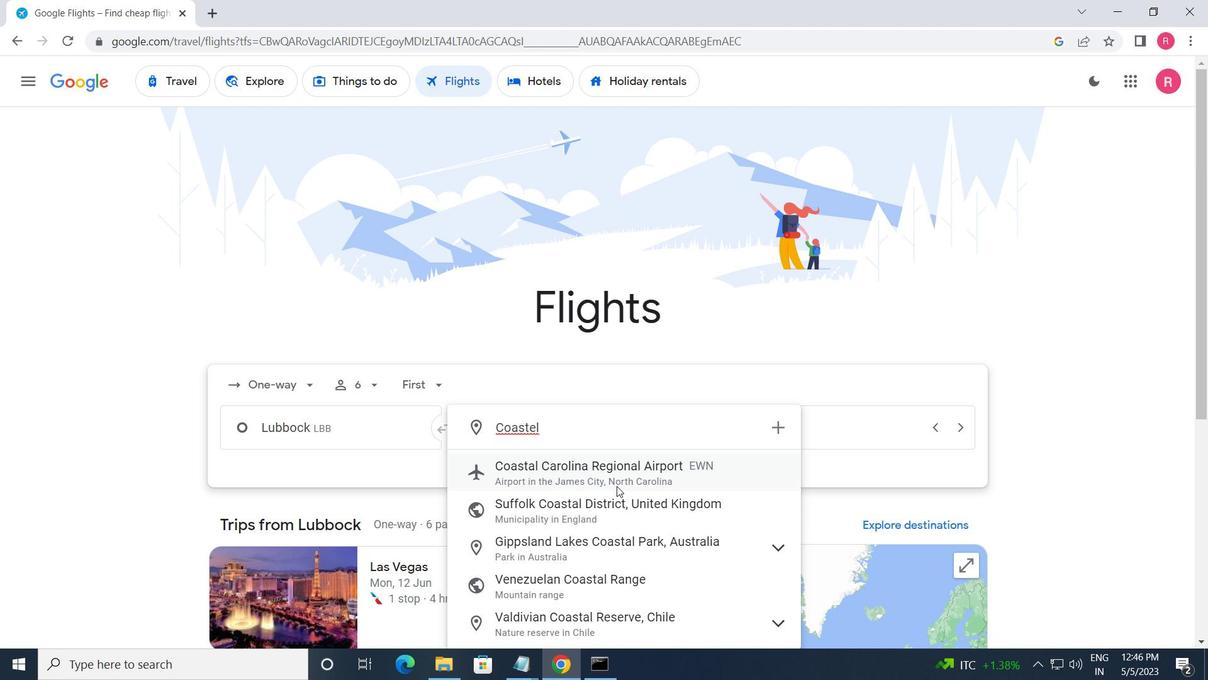 
Action: Mouse moved to (802, 421)
Screenshot: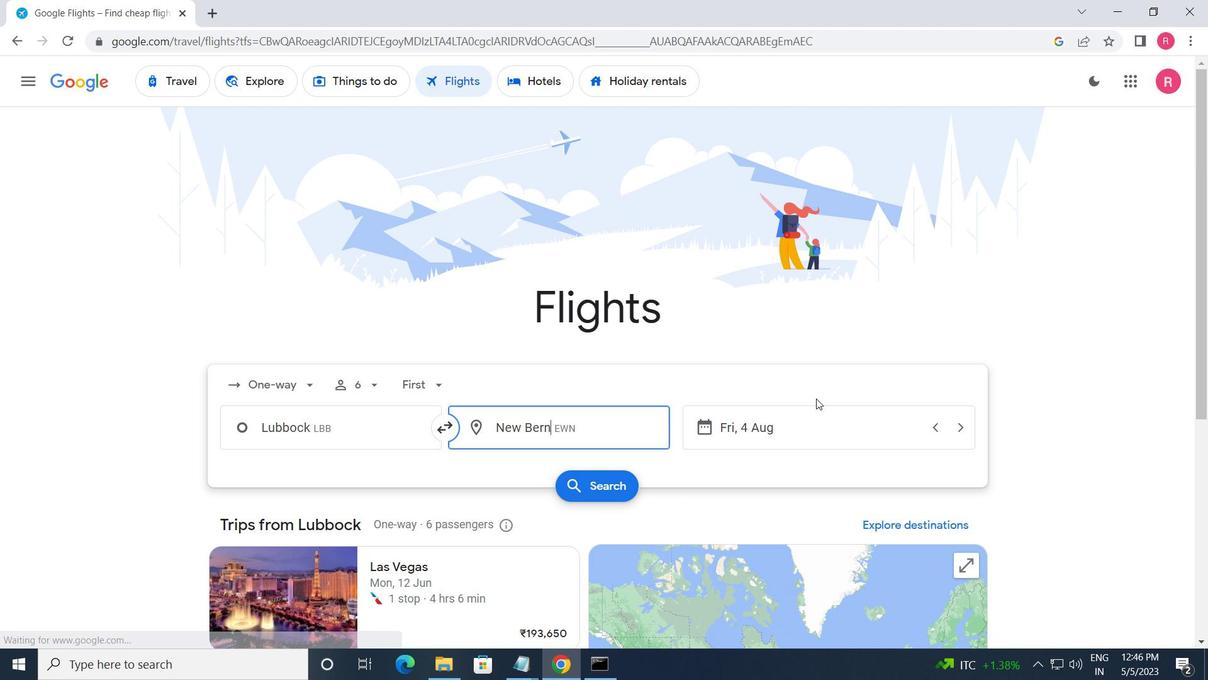
Action: Mouse pressed left at (802, 421)
Screenshot: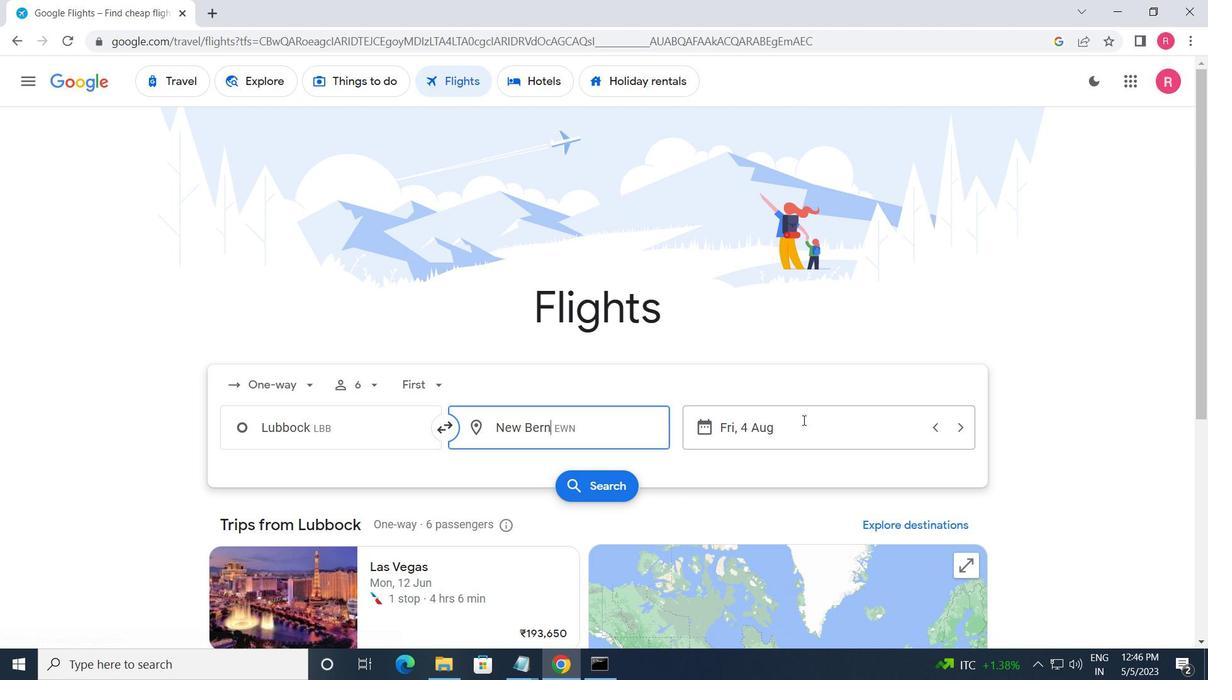 
Action: Mouse moved to (607, 372)
Screenshot: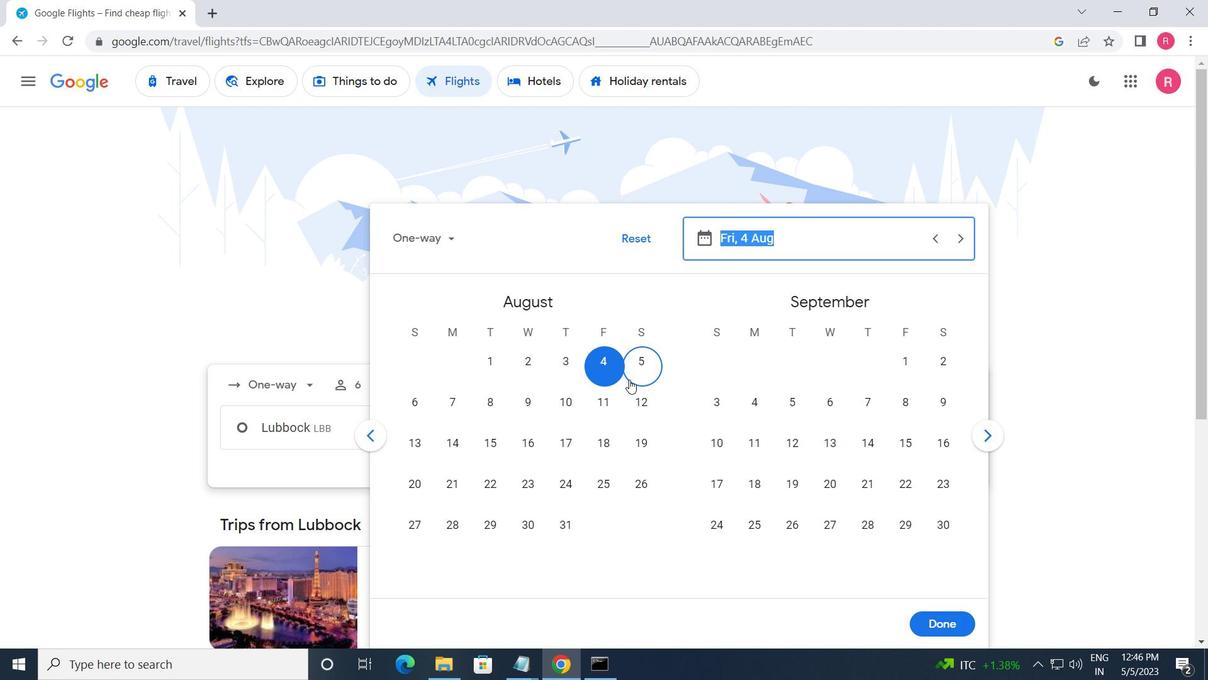 
Action: Mouse pressed left at (607, 372)
Screenshot: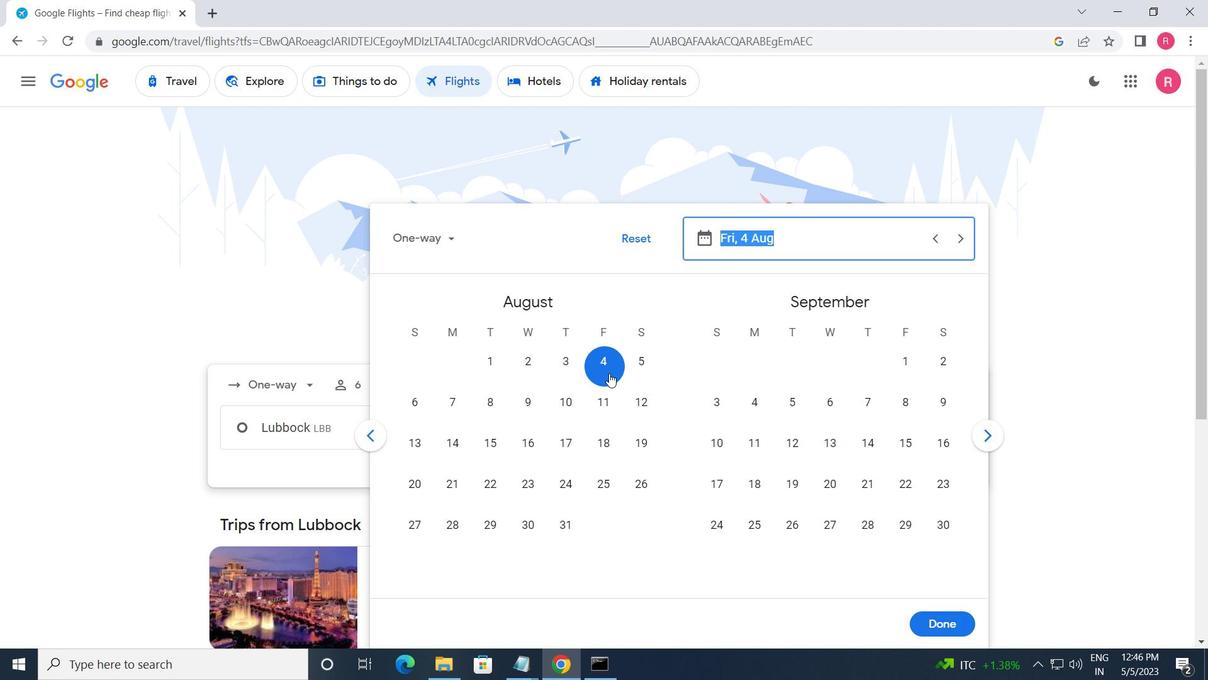 
Action: Mouse moved to (924, 622)
Screenshot: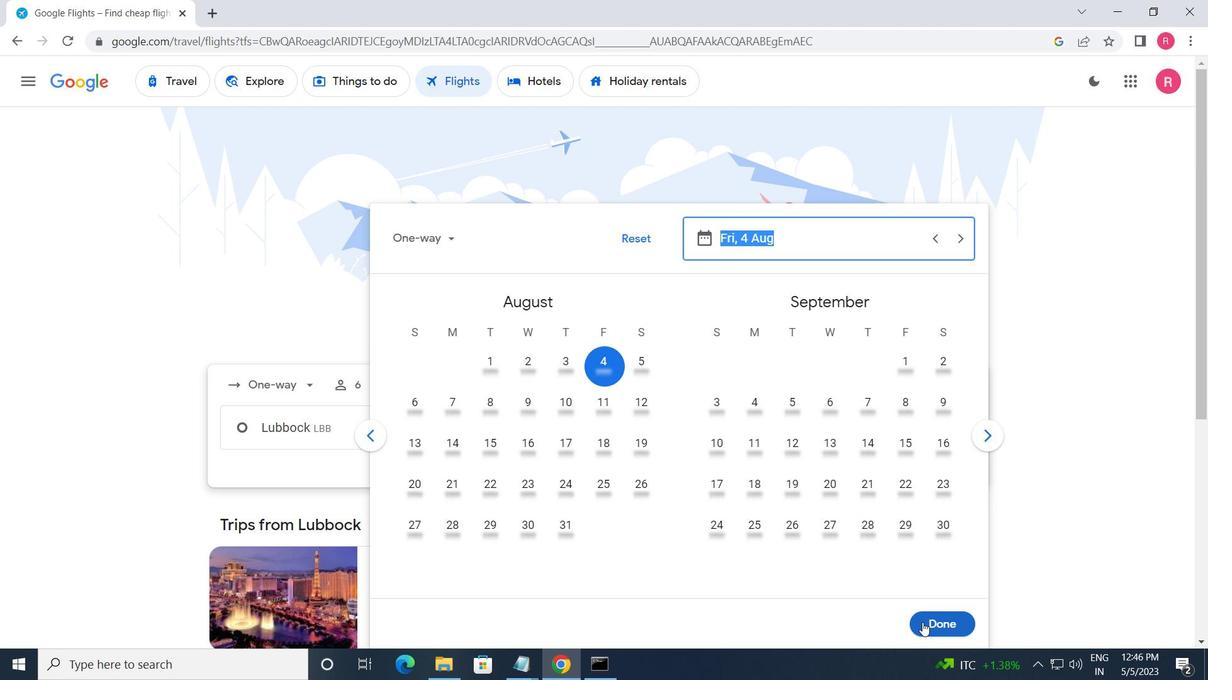 
Action: Mouse pressed left at (924, 622)
Screenshot: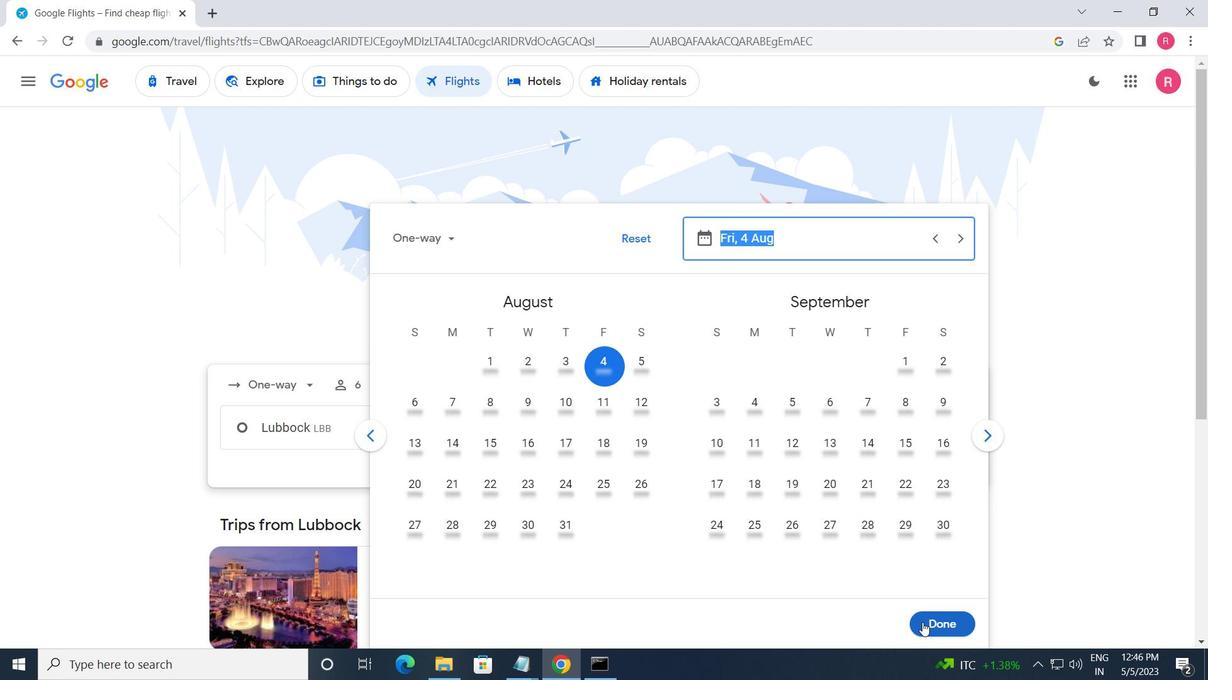 
Action: Mouse moved to (603, 487)
Screenshot: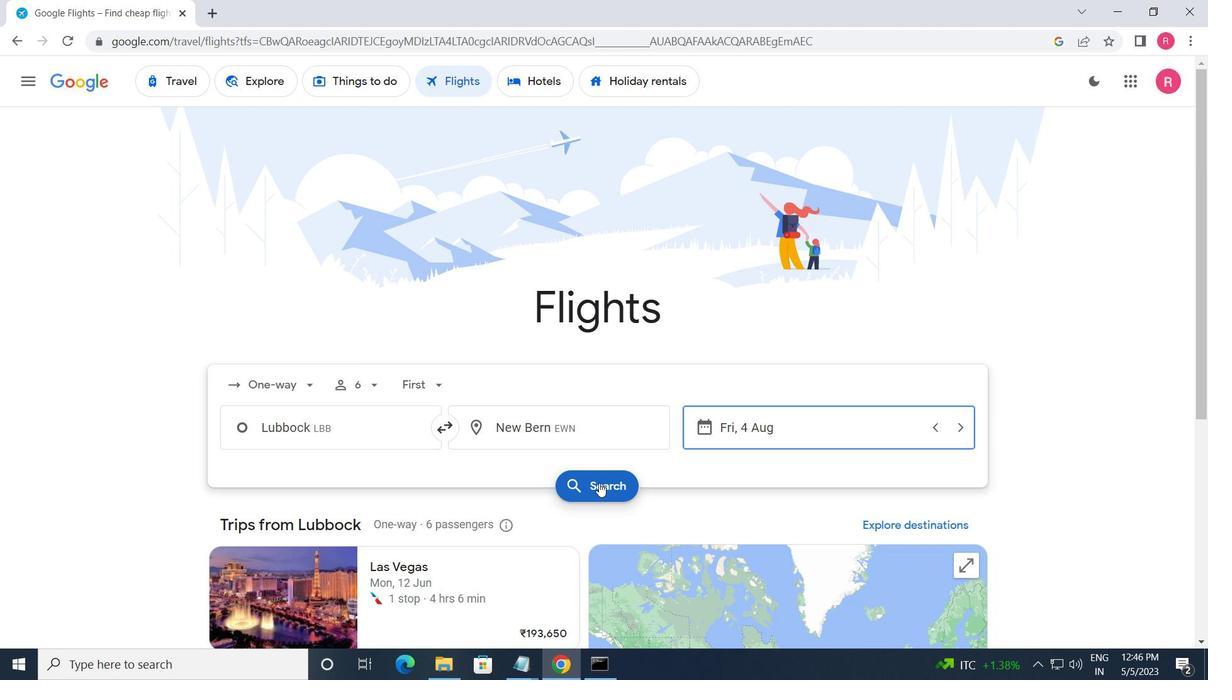 
Action: Mouse pressed left at (603, 487)
Screenshot: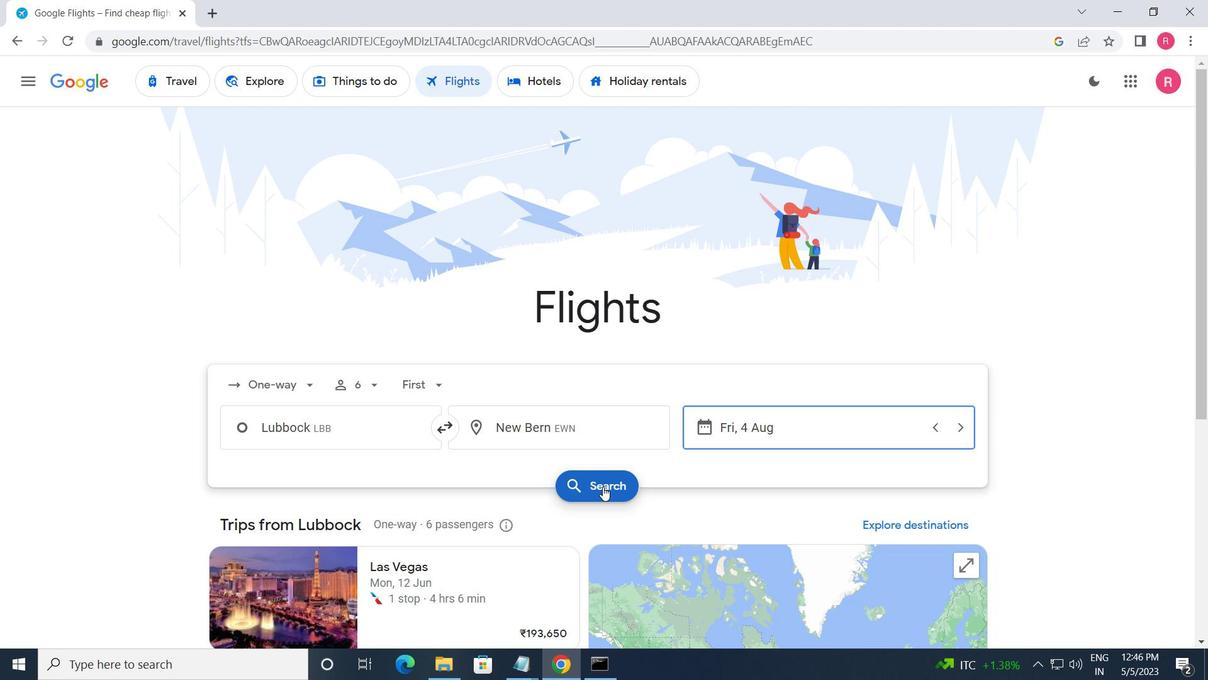 
Action: Mouse moved to (255, 229)
Screenshot: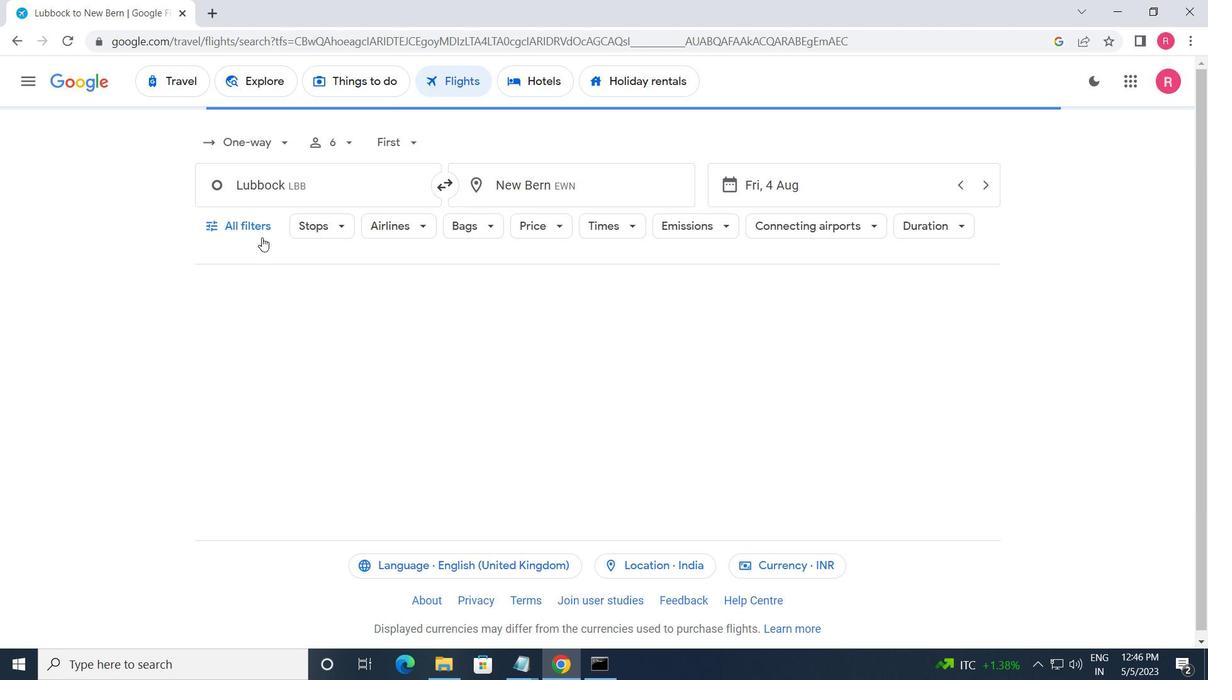
Action: Mouse pressed left at (255, 229)
Screenshot: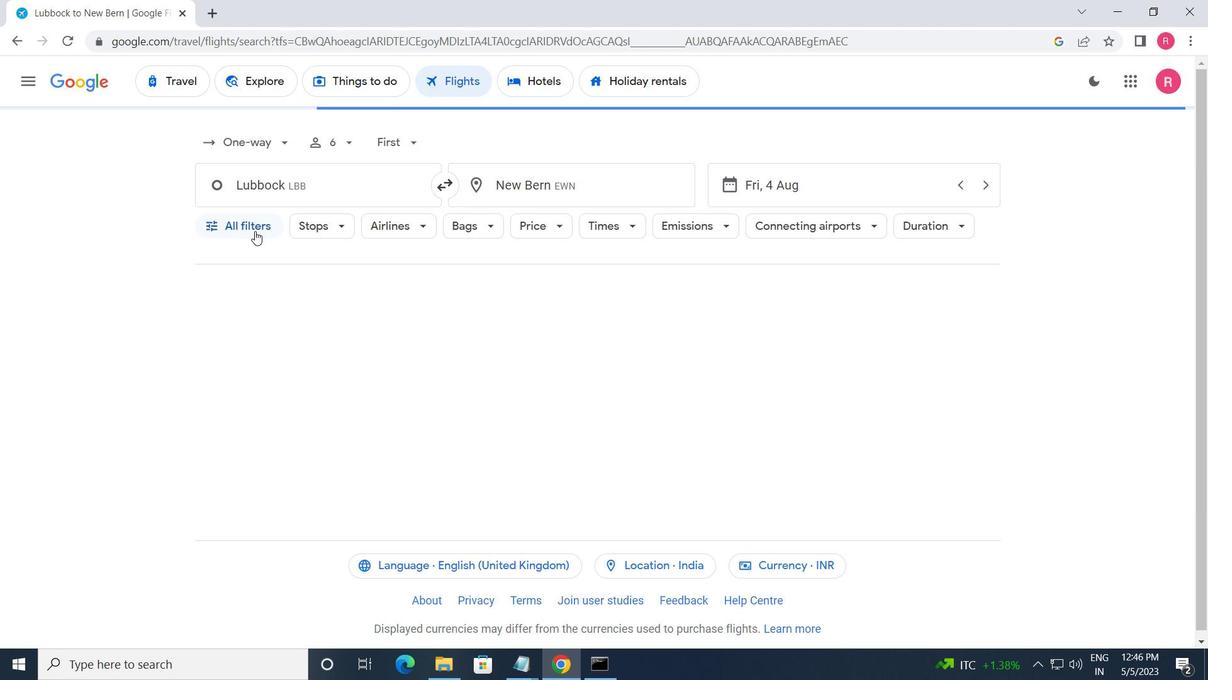 
Action: Mouse moved to (257, 246)
Screenshot: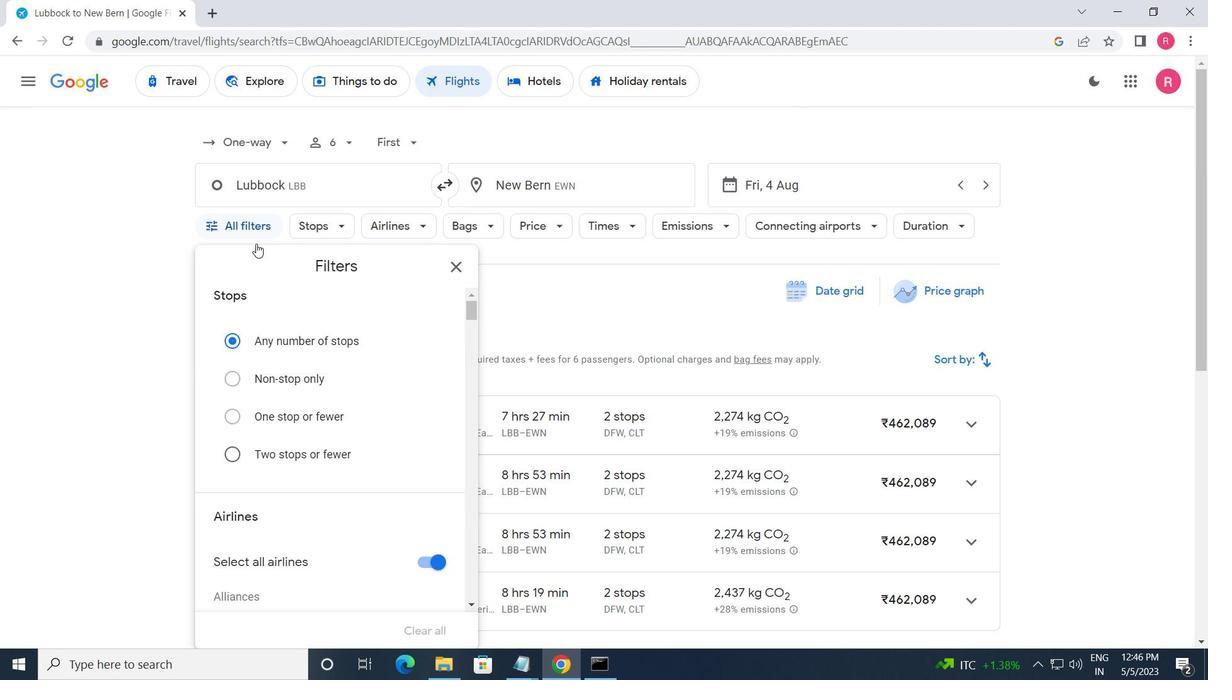 
Action: Mouse scrolled (257, 245) with delta (0, 0)
Screenshot: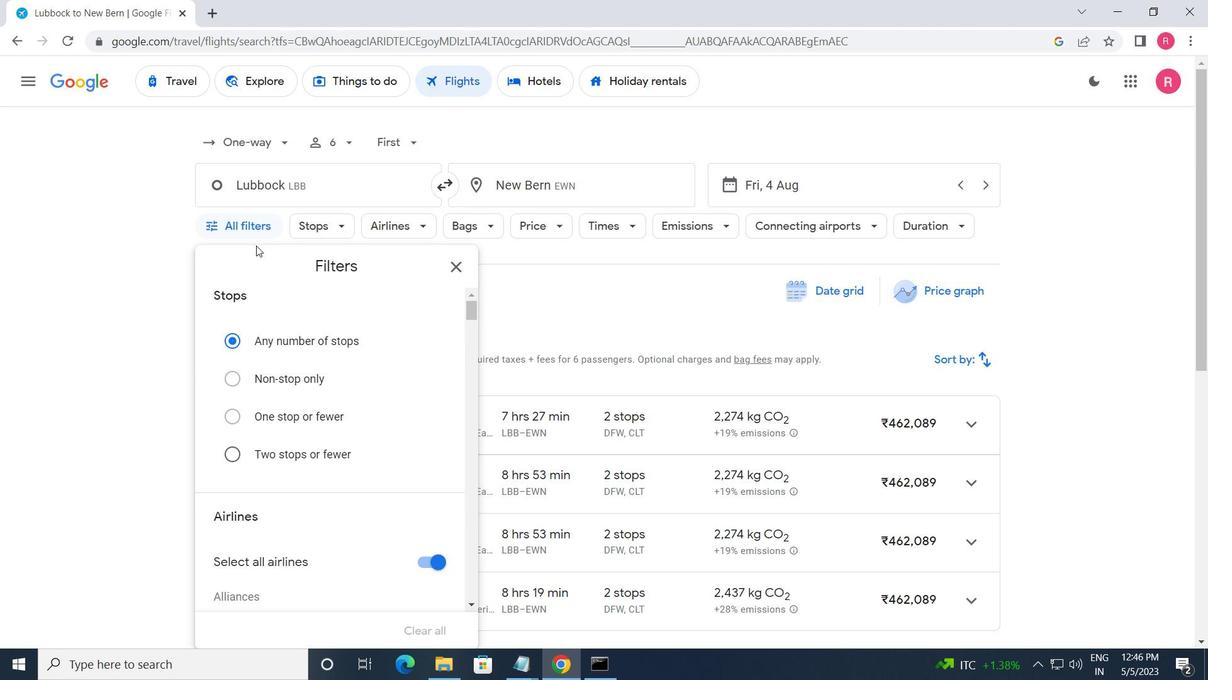 
Action: Mouse moved to (304, 321)
Screenshot: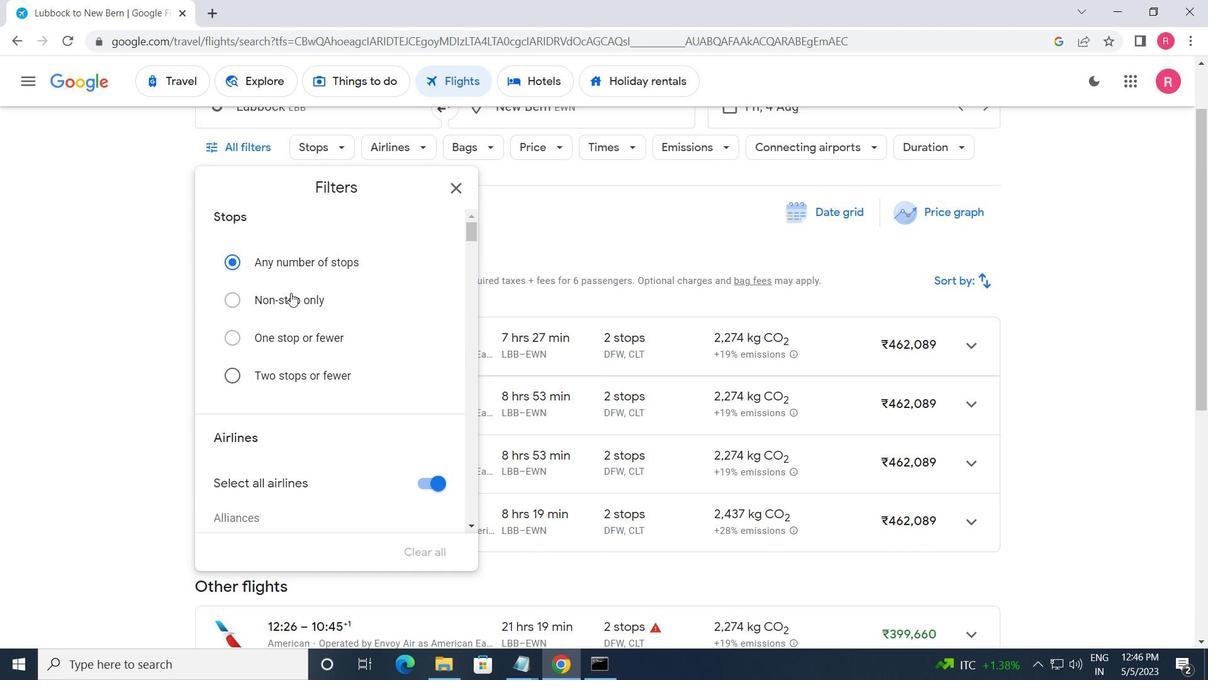 
Action: Mouse scrolled (304, 321) with delta (0, 0)
Screenshot: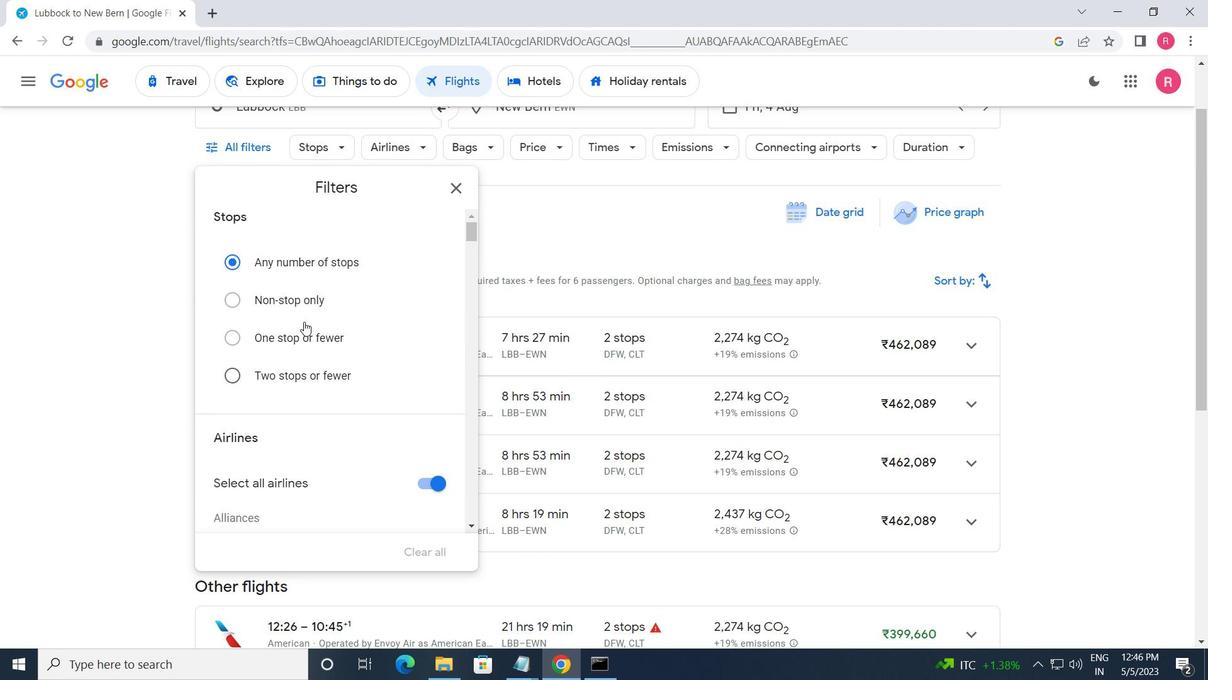 
Action: Mouse moved to (305, 322)
Screenshot: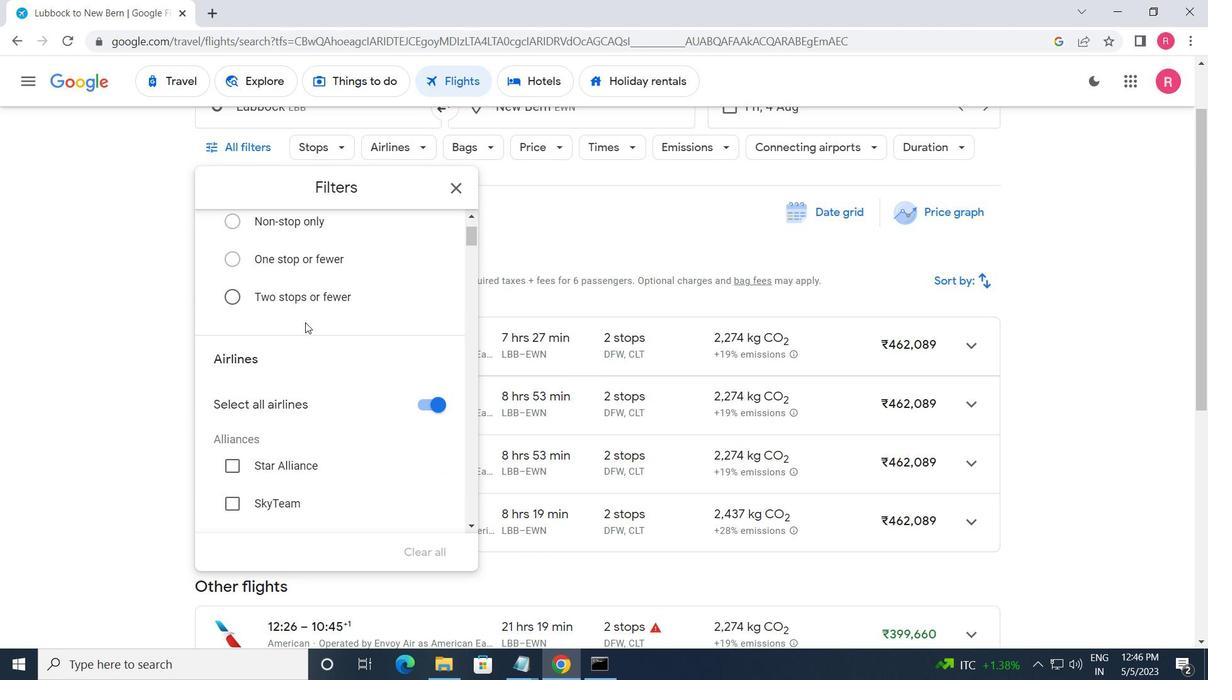 
Action: Mouse scrolled (305, 321) with delta (0, 0)
Screenshot: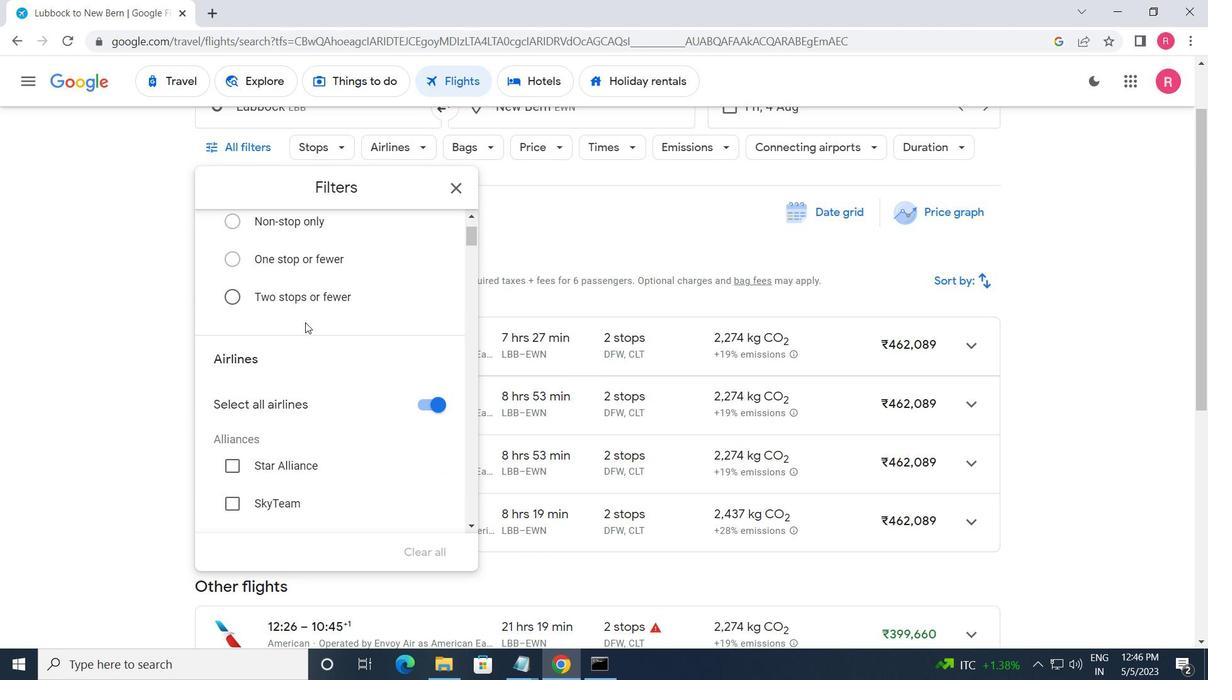
Action: Mouse moved to (306, 319)
Screenshot: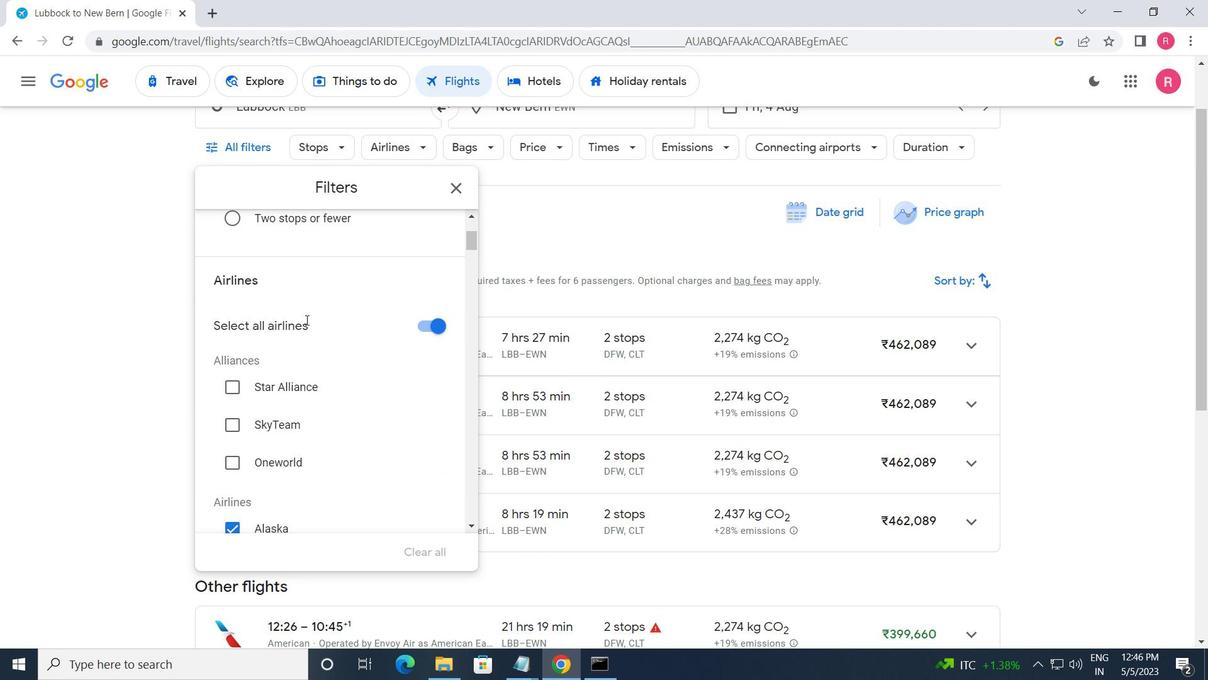 
Action: Mouse scrolled (306, 319) with delta (0, 0)
Screenshot: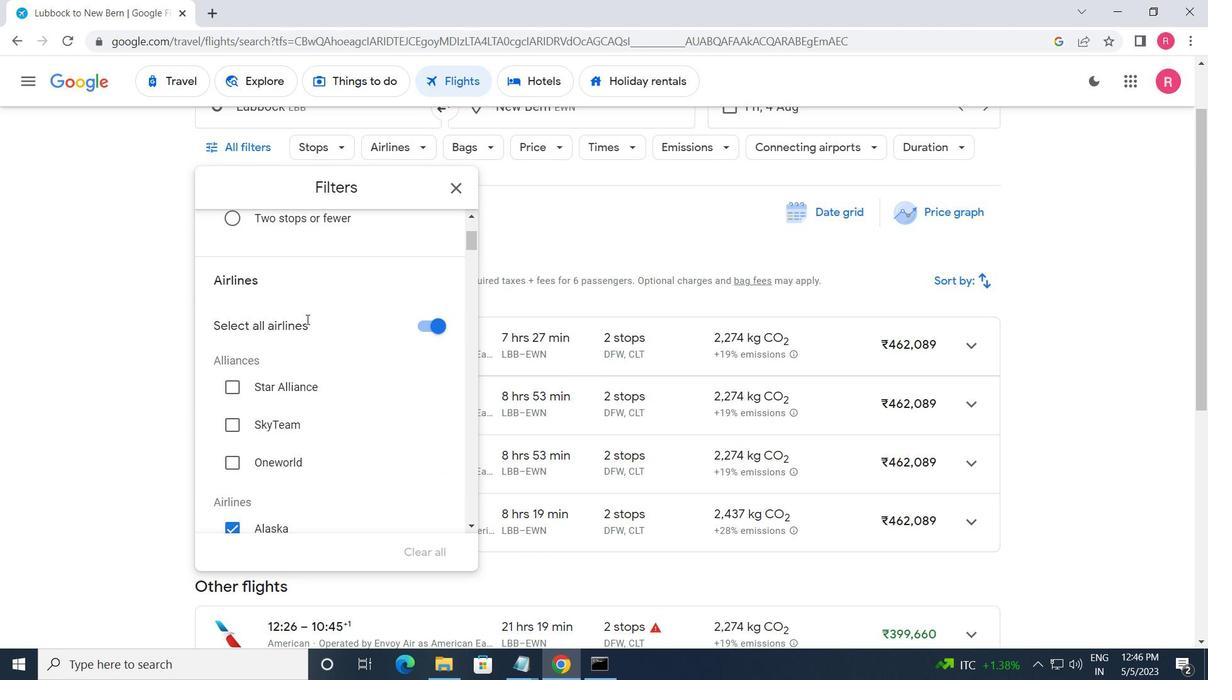 
Action: Mouse scrolled (306, 319) with delta (0, 0)
Screenshot: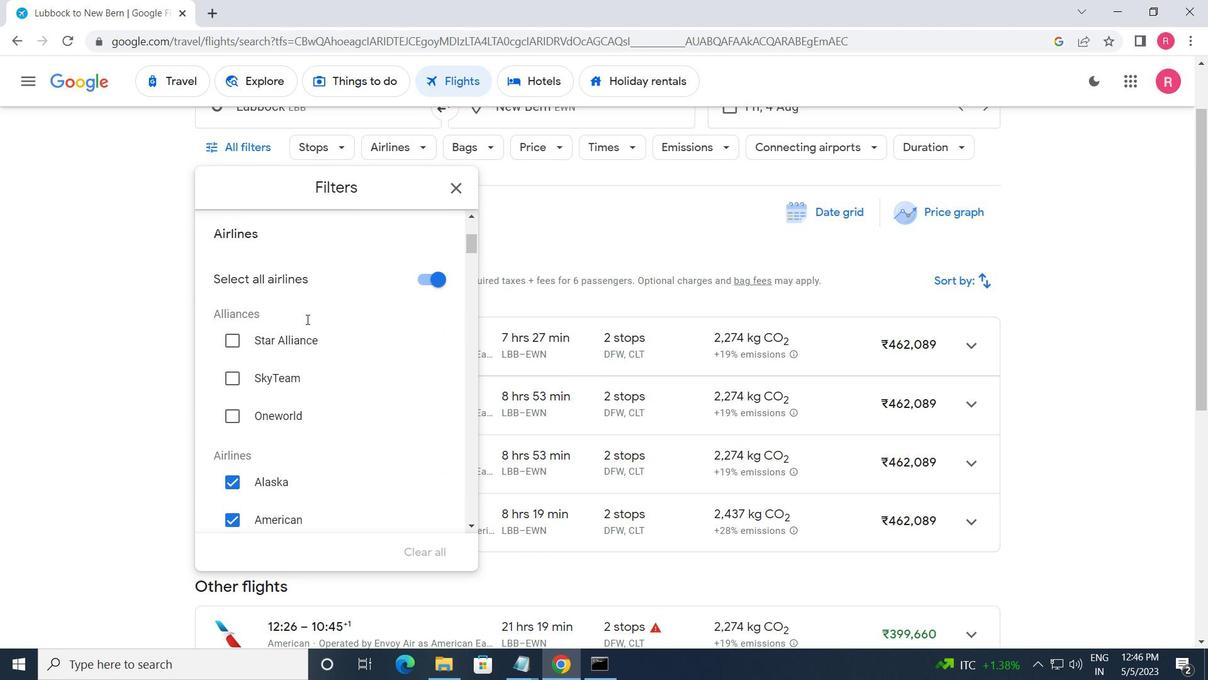 
Action: Mouse scrolled (306, 319) with delta (0, 0)
Screenshot: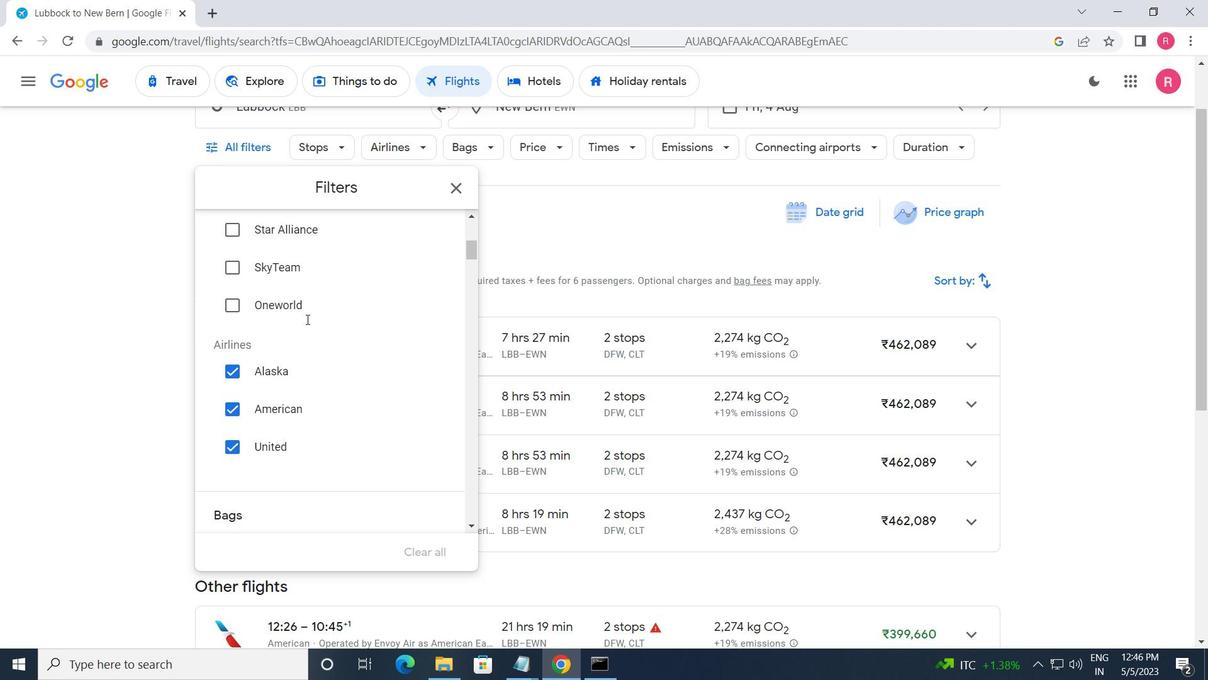 
Action: Mouse scrolled (306, 320) with delta (0, 0)
Screenshot: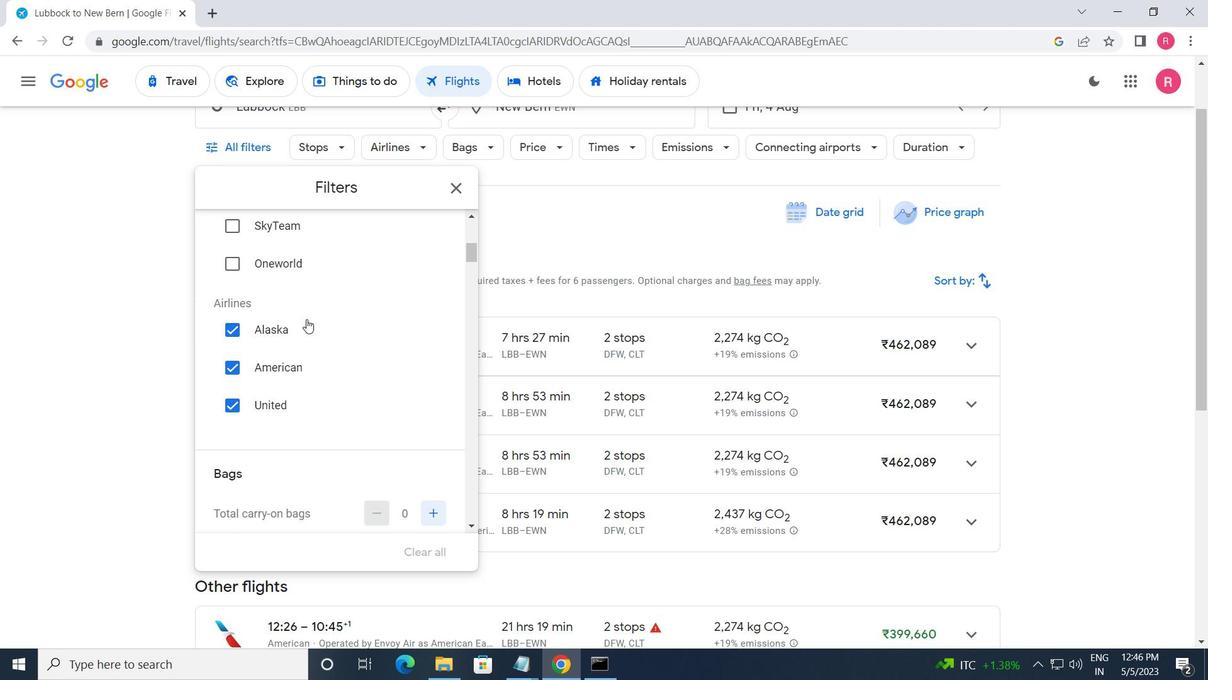 
Action: Mouse scrolled (306, 320) with delta (0, 0)
Screenshot: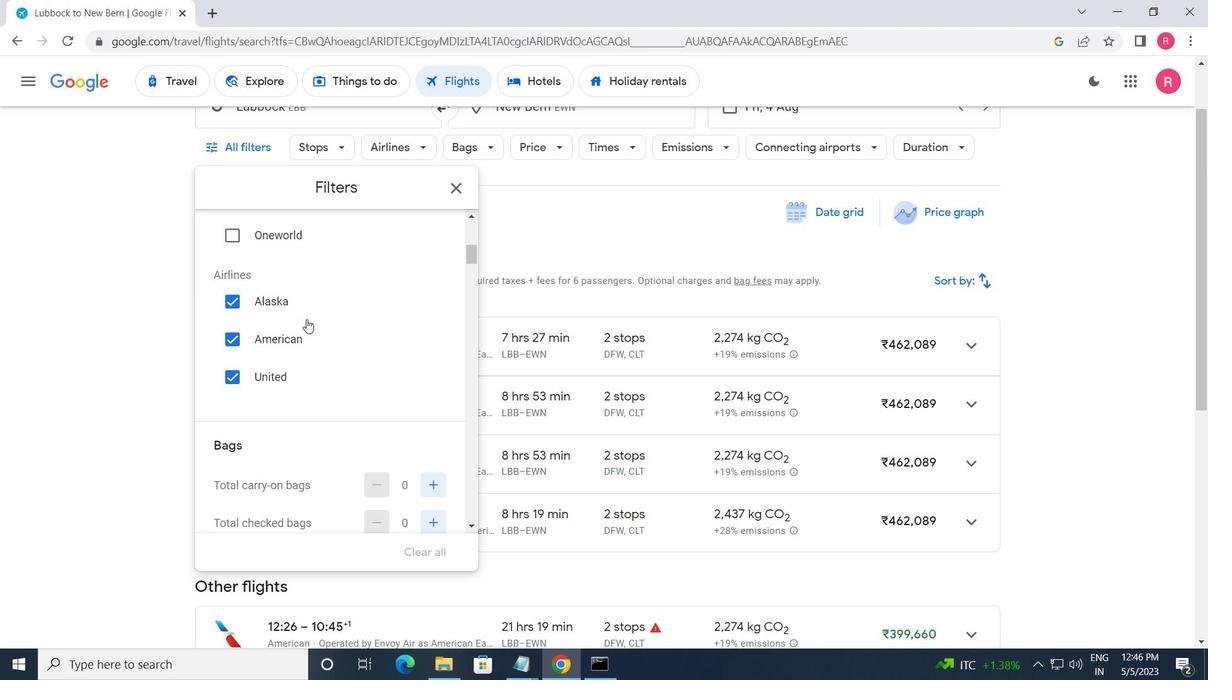 
Action: Mouse moved to (427, 250)
Screenshot: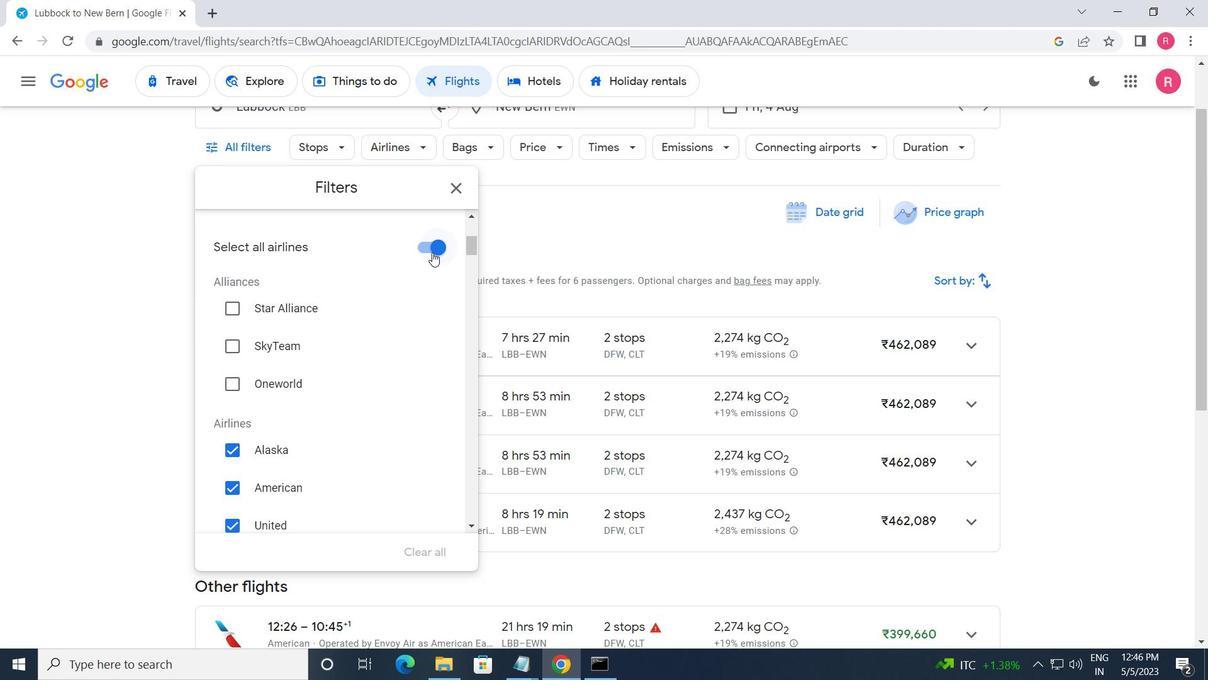 
Action: Mouse pressed left at (427, 250)
Screenshot: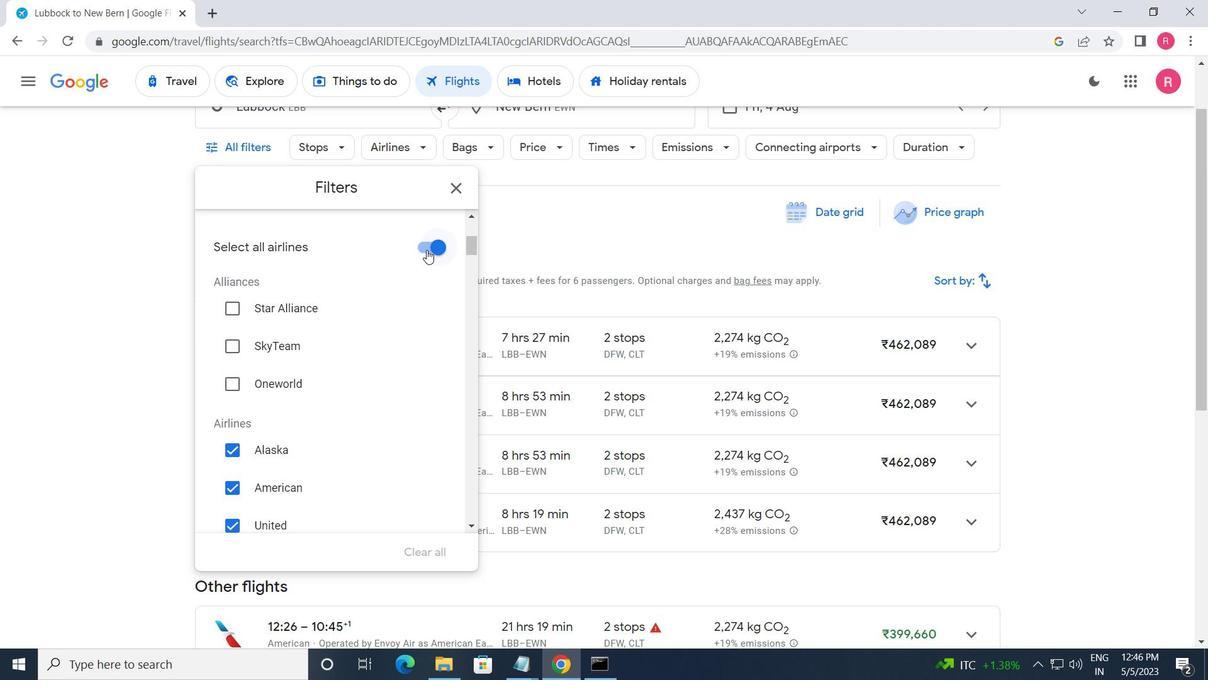 
Action: Mouse moved to (328, 298)
Screenshot: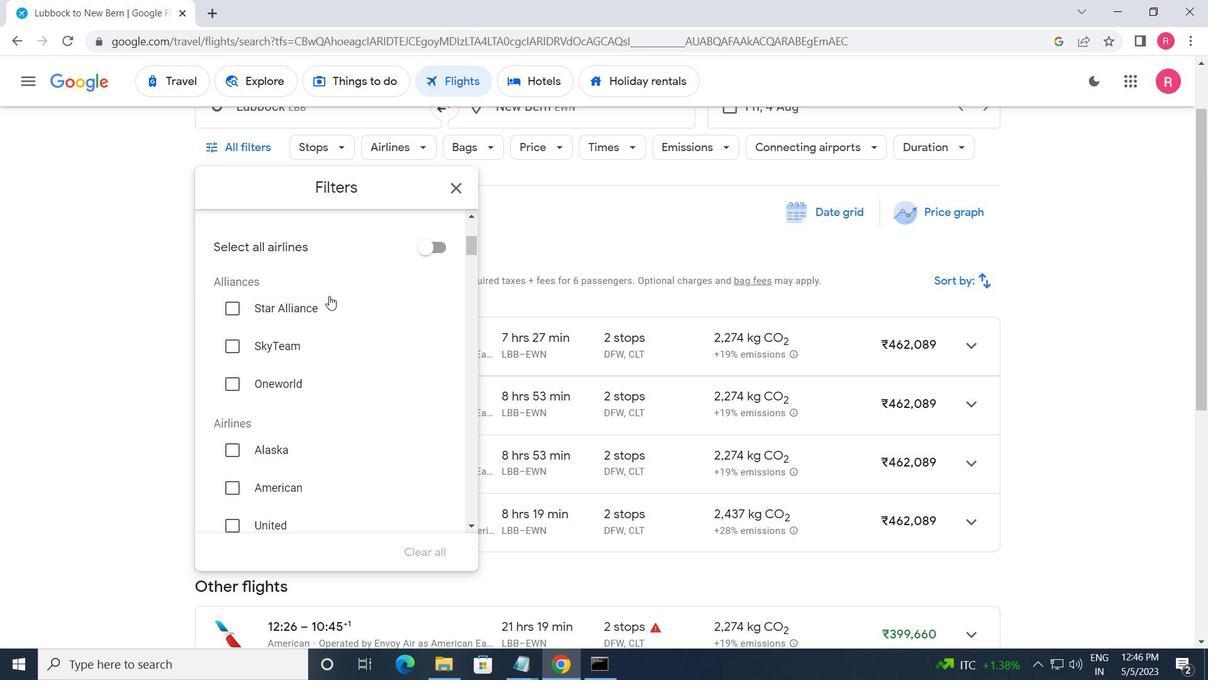 
Action: Mouse scrolled (328, 297) with delta (0, 0)
Screenshot: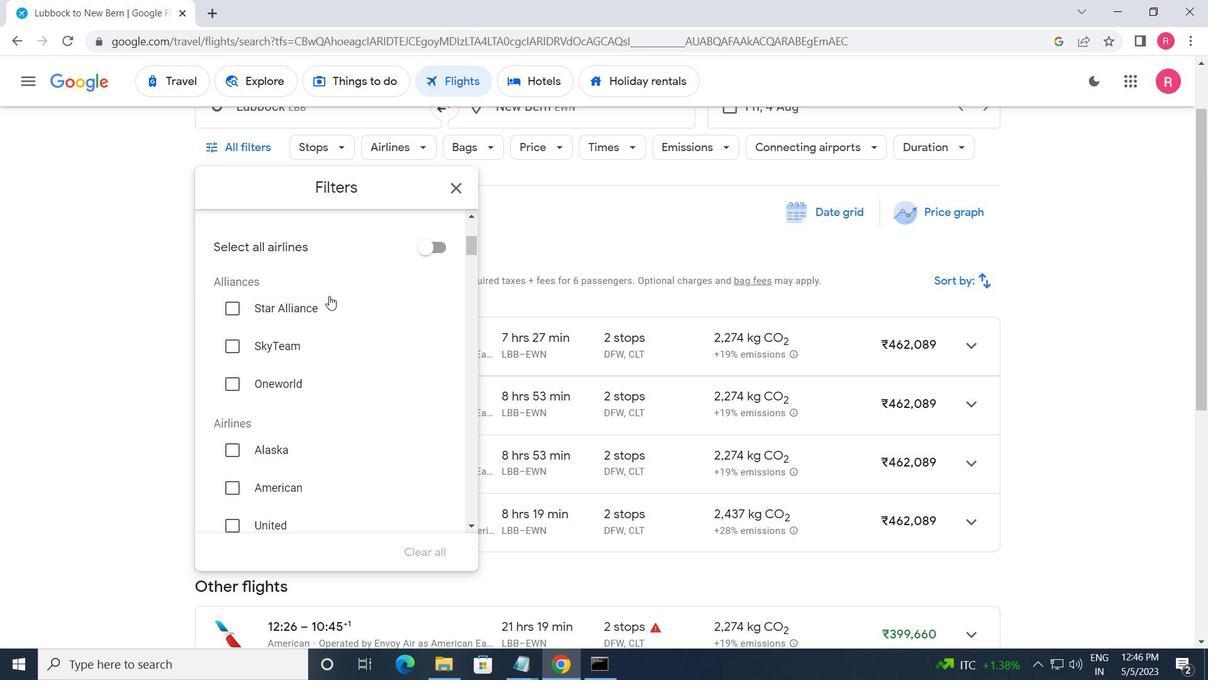 
Action: Mouse scrolled (328, 297) with delta (0, 0)
Screenshot: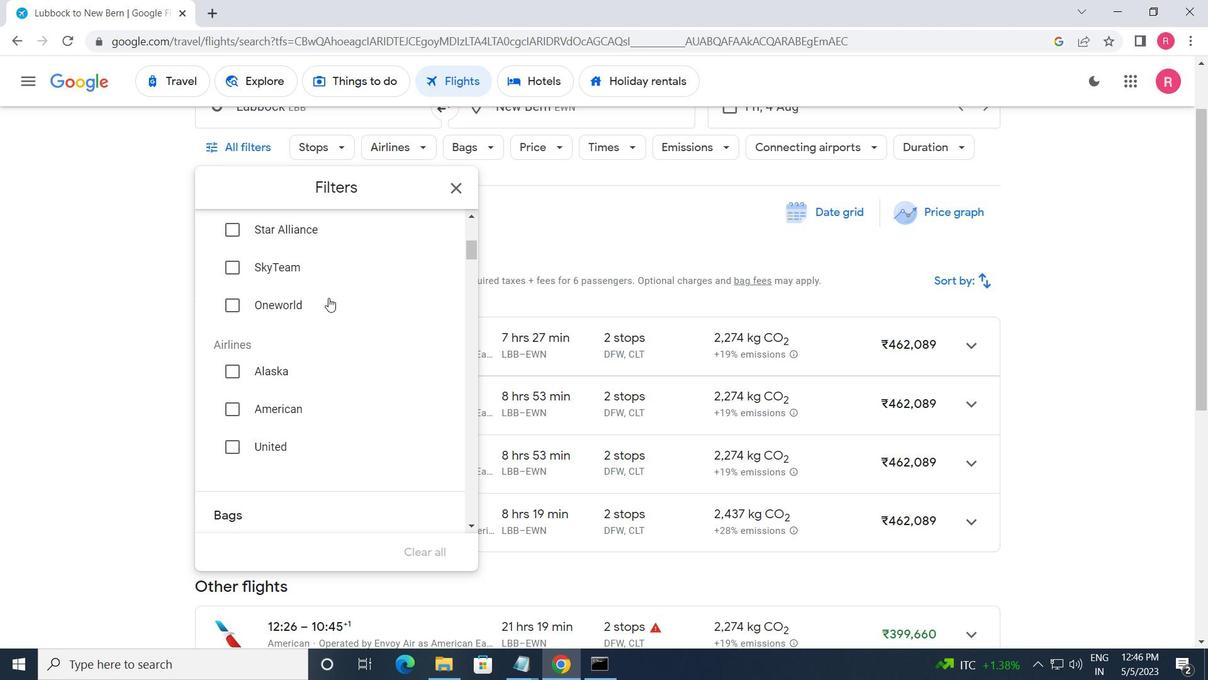
Action: Mouse scrolled (328, 297) with delta (0, 0)
Screenshot: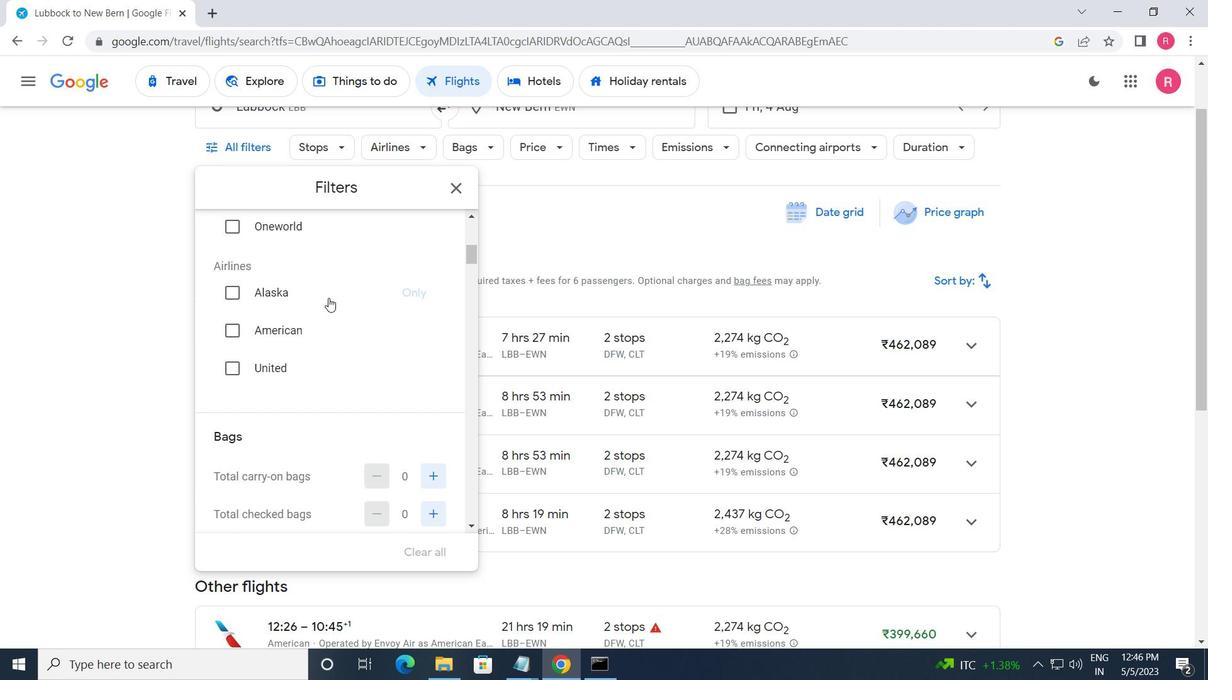 
Action: Mouse moved to (431, 443)
Screenshot: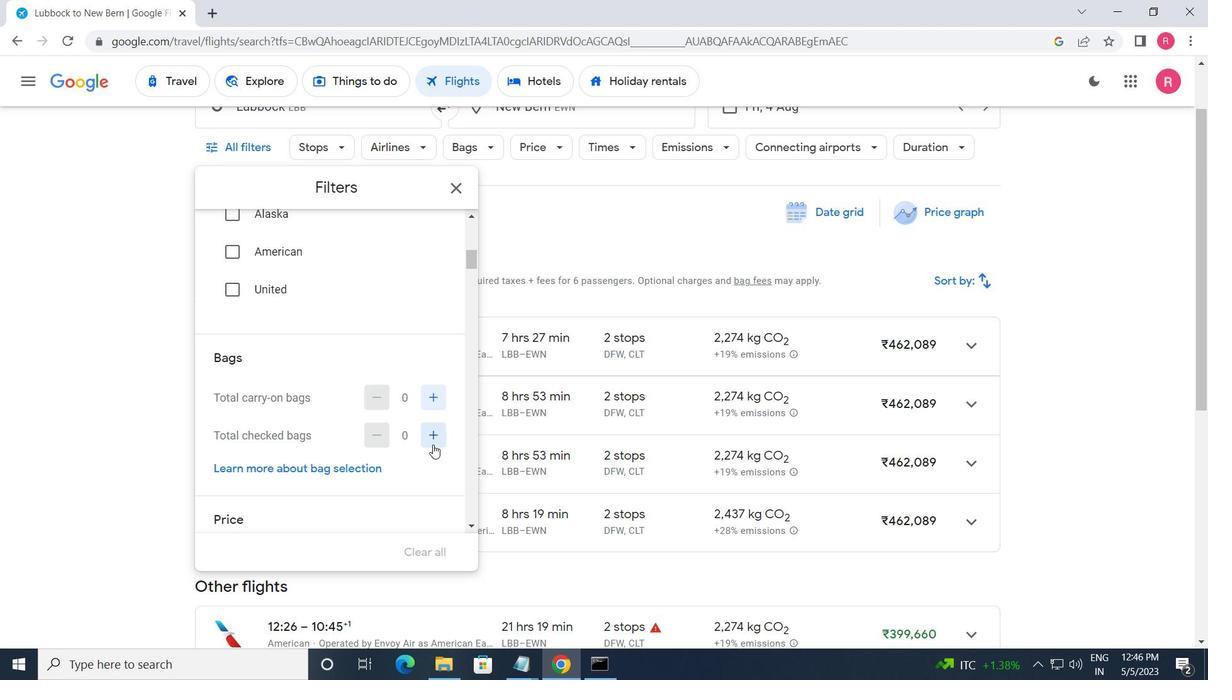 
Action: Mouse pressed left at (431, 443)
Screenshot: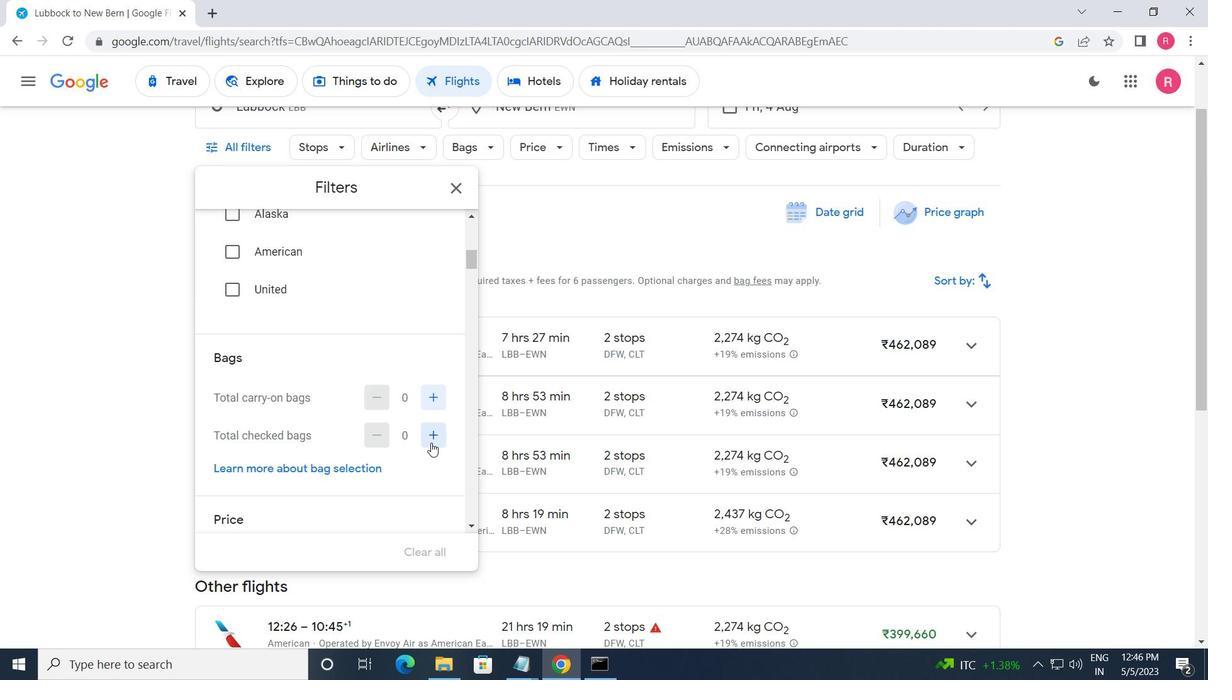 
Action: Mouse moved to (431, 442)
Screenshot: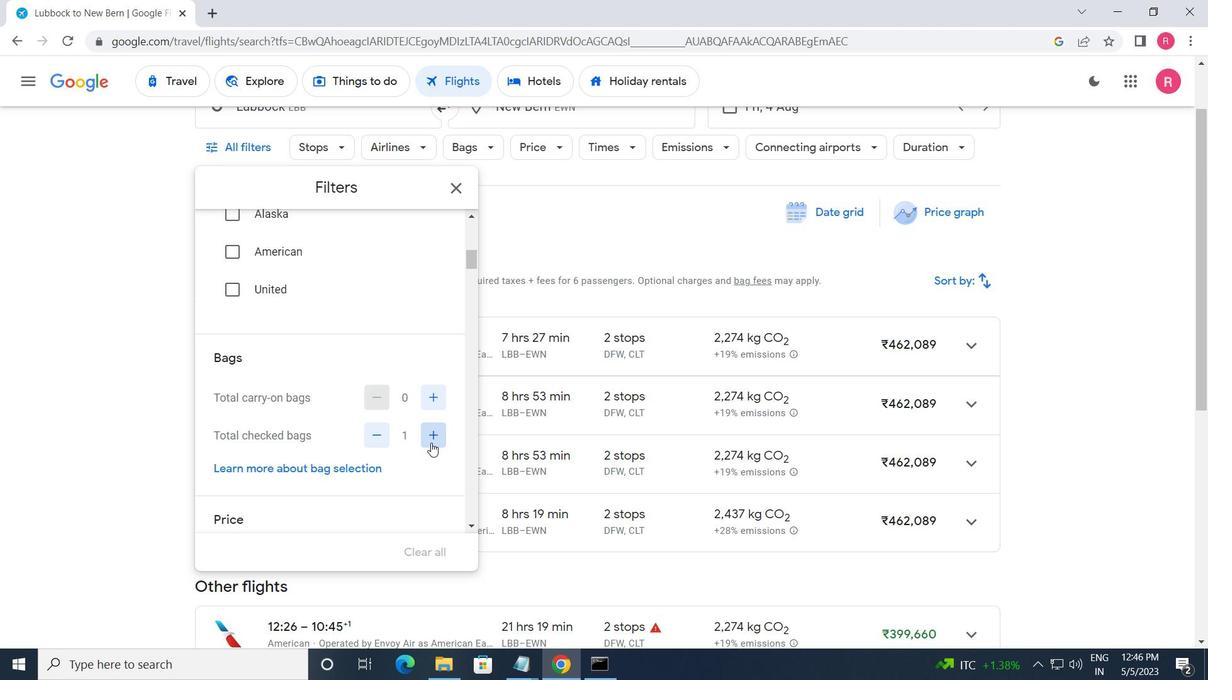 
Action: Mouse pressed left at (431, 442)
Screenshot: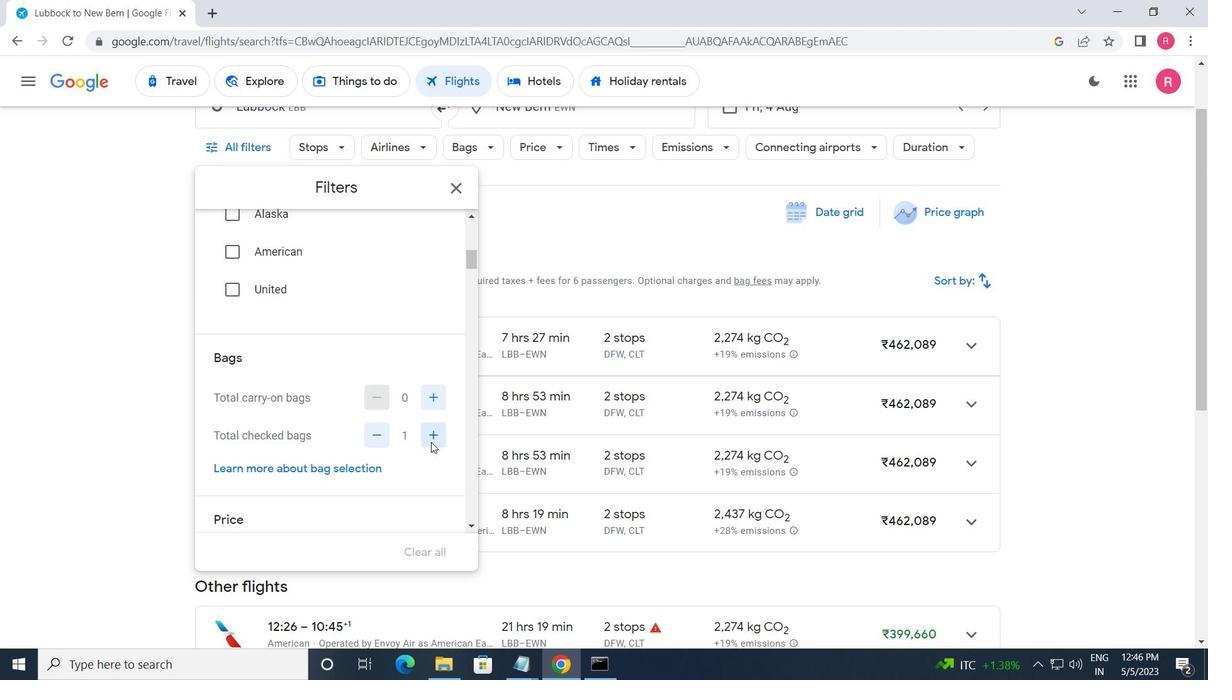 
Action: Mouse moved to (331, 406)
Screenshot: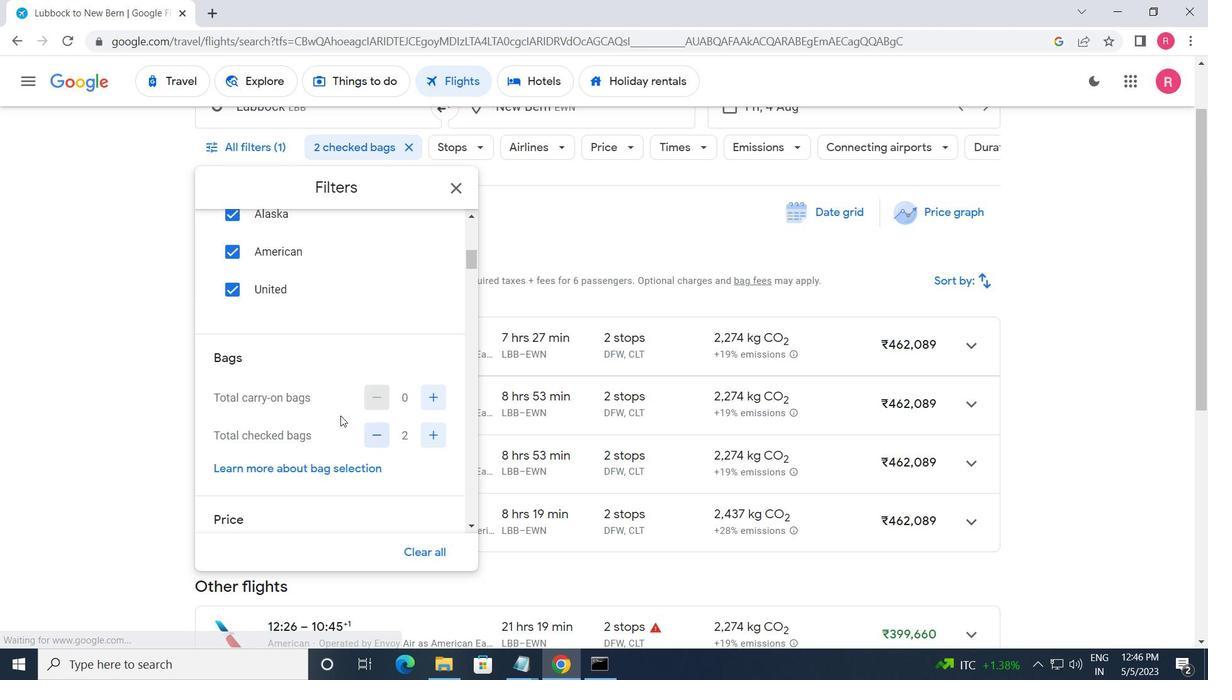 
Action: Mouse scrolled (331, 405) with delta (0, 0)
Screenshot: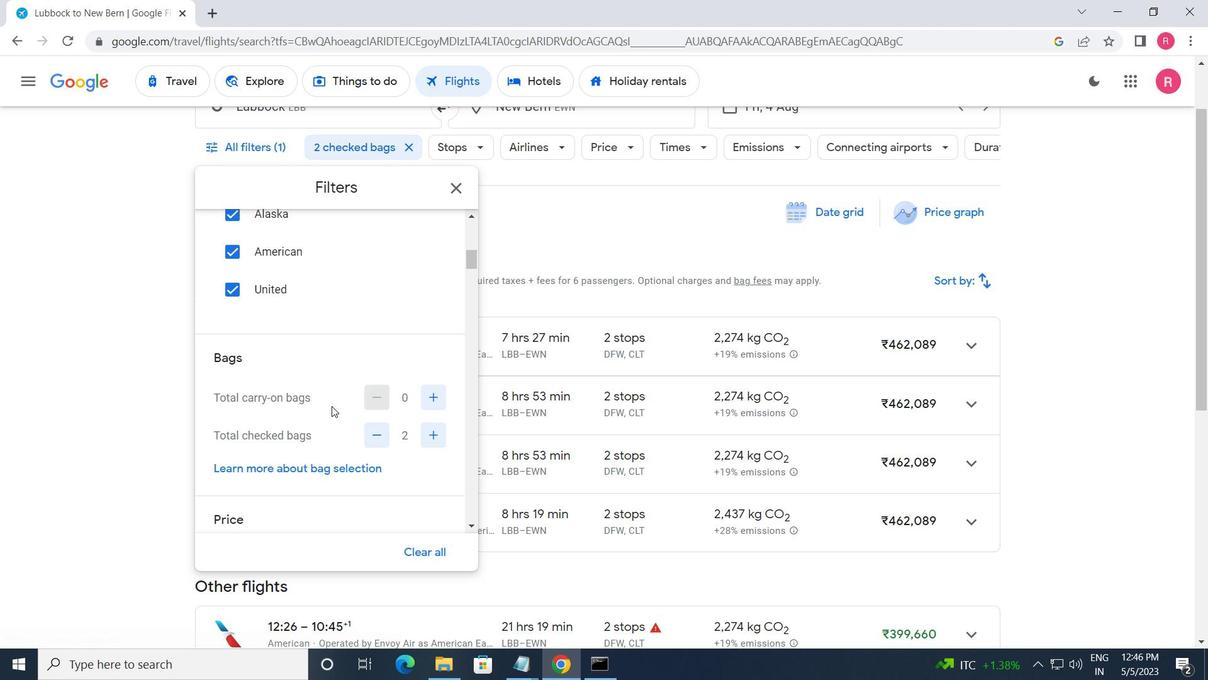 
Action: Mouse scrolled (331, 405) with delta (0, 0)
Screenshot: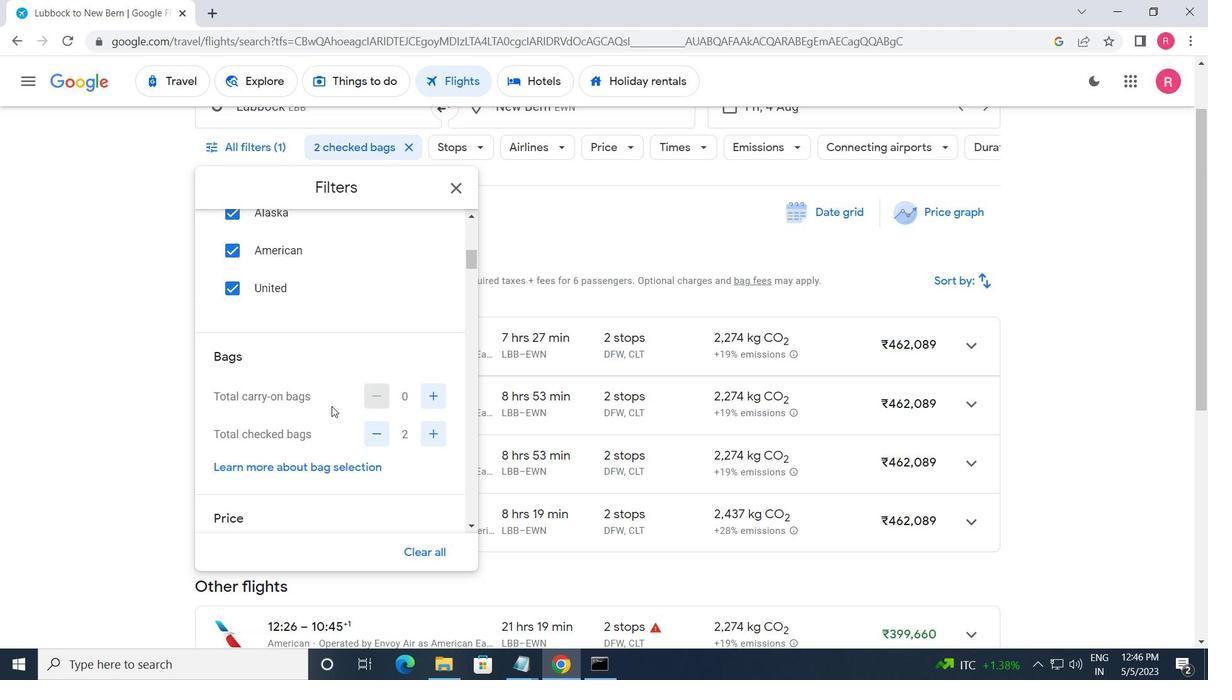 
Action: Mouse moved to (331, 405)
Screenshot: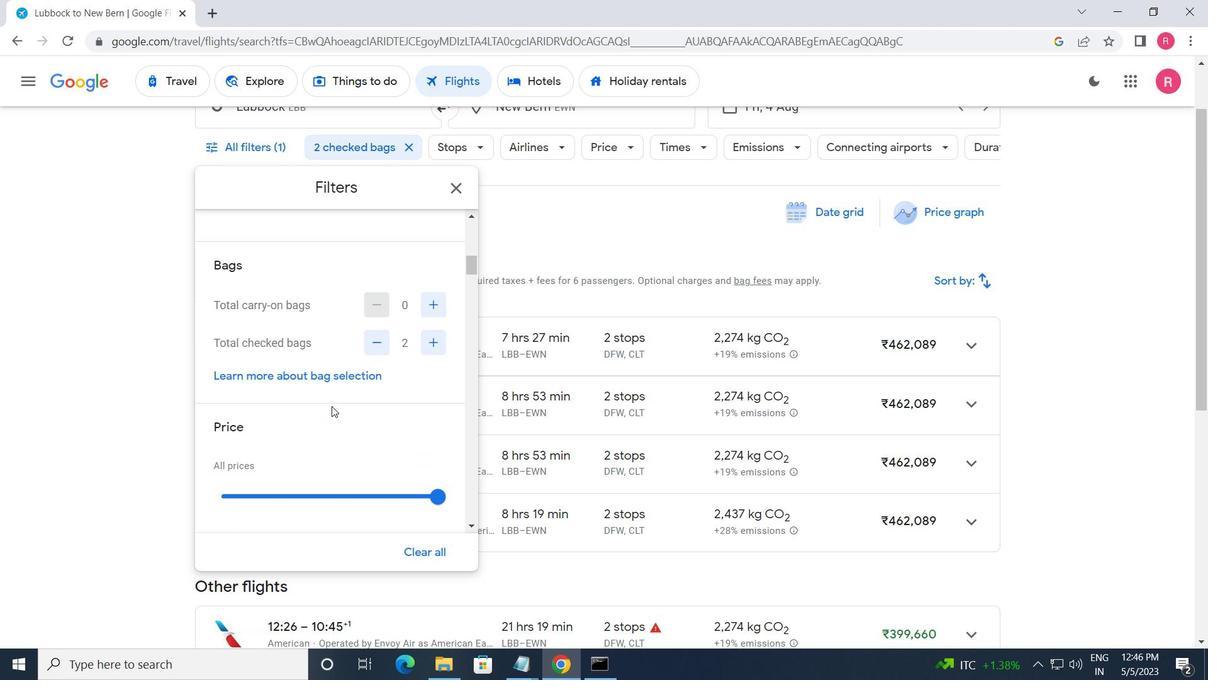 
Action: Mouse scrolled (331, 404) with delta (0, 0)
Screenshot: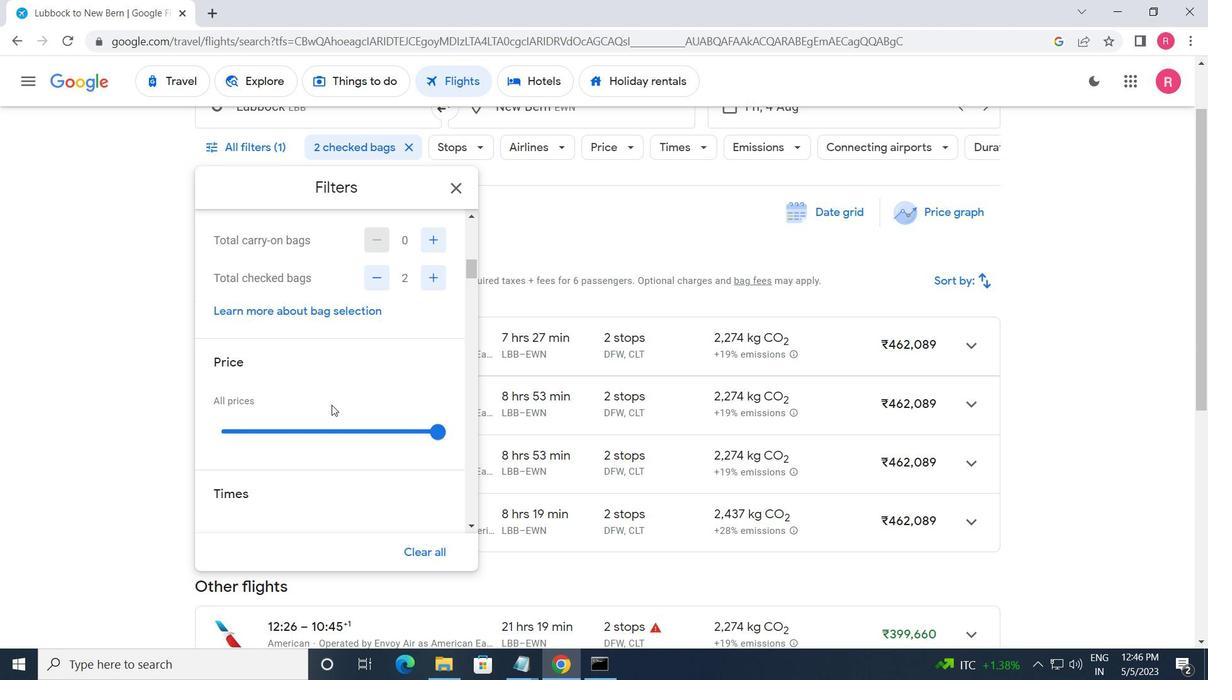 
Action: Mouse moved to (434, 351)
Screenshot: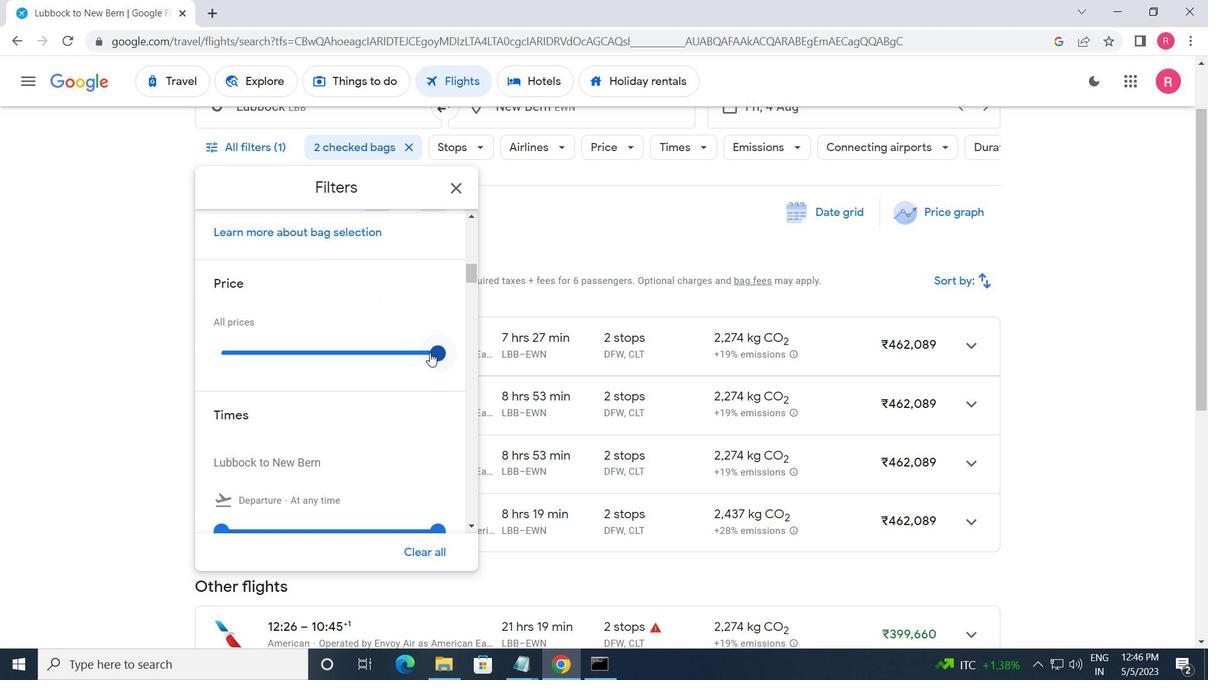 
Action: Mouse pressed left at (434, 351)
Screenshot: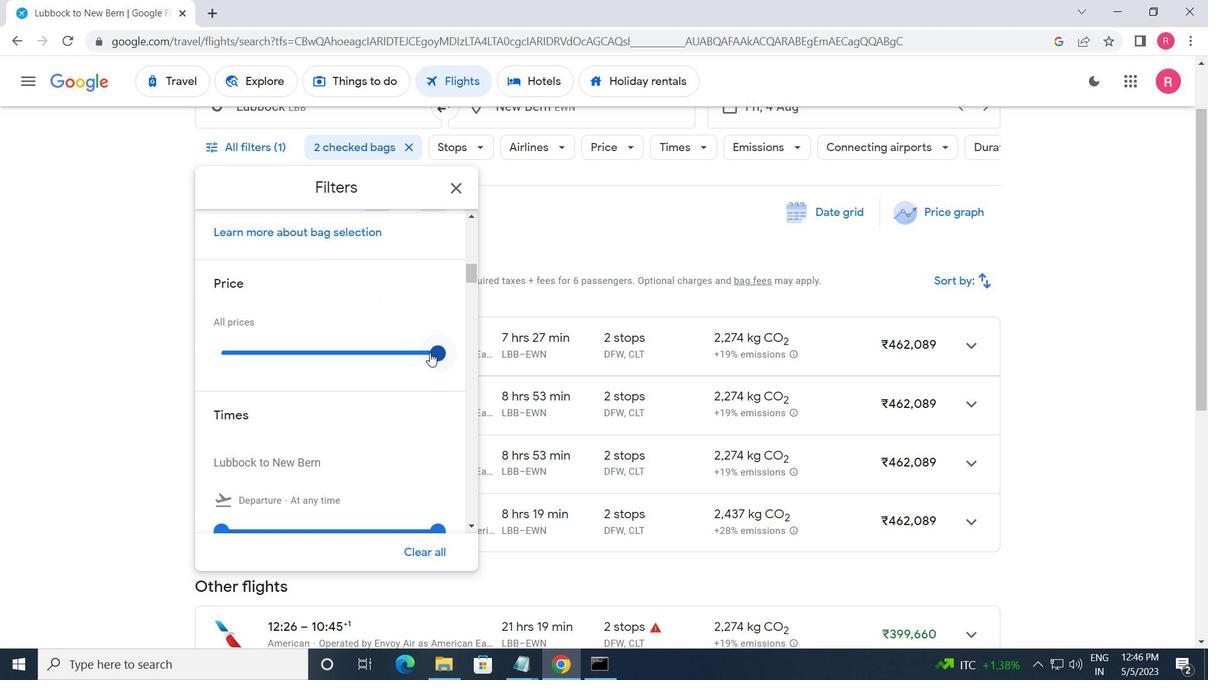
Action: Mouse moved to (432, 355)
Screenshot: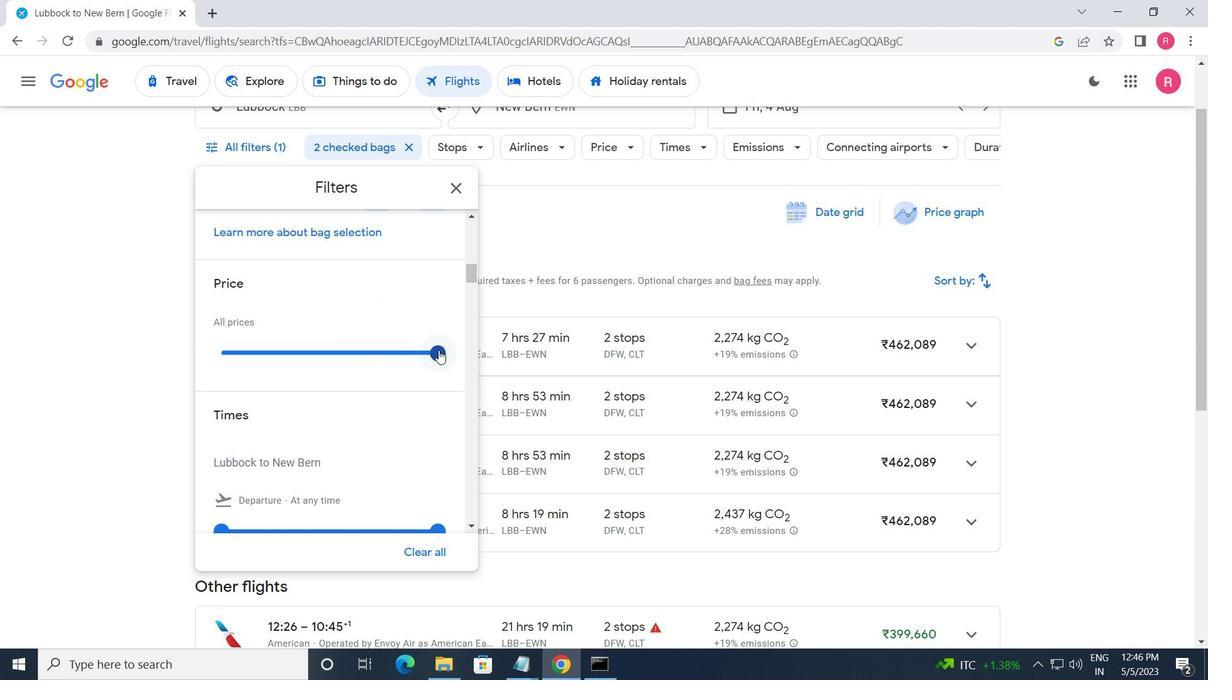 
Action: Mouse pressed left at (432, 355)
Screenshot: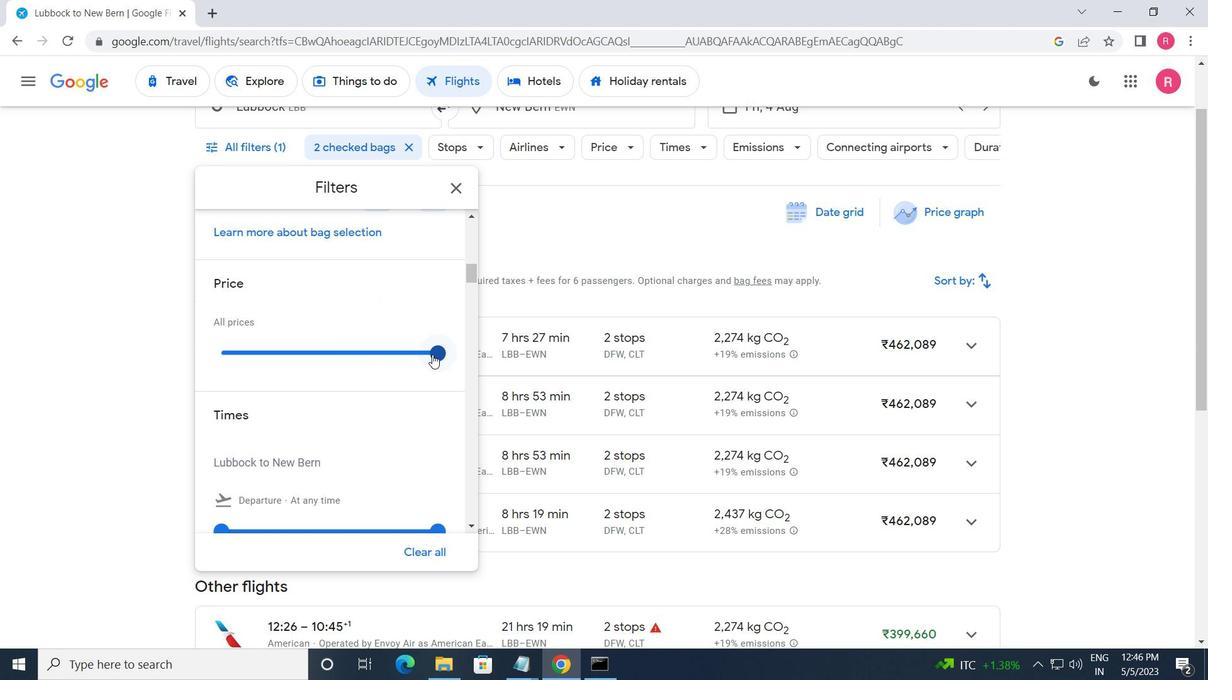 
Action: Mouse moved to (333, 377)
Screenshot: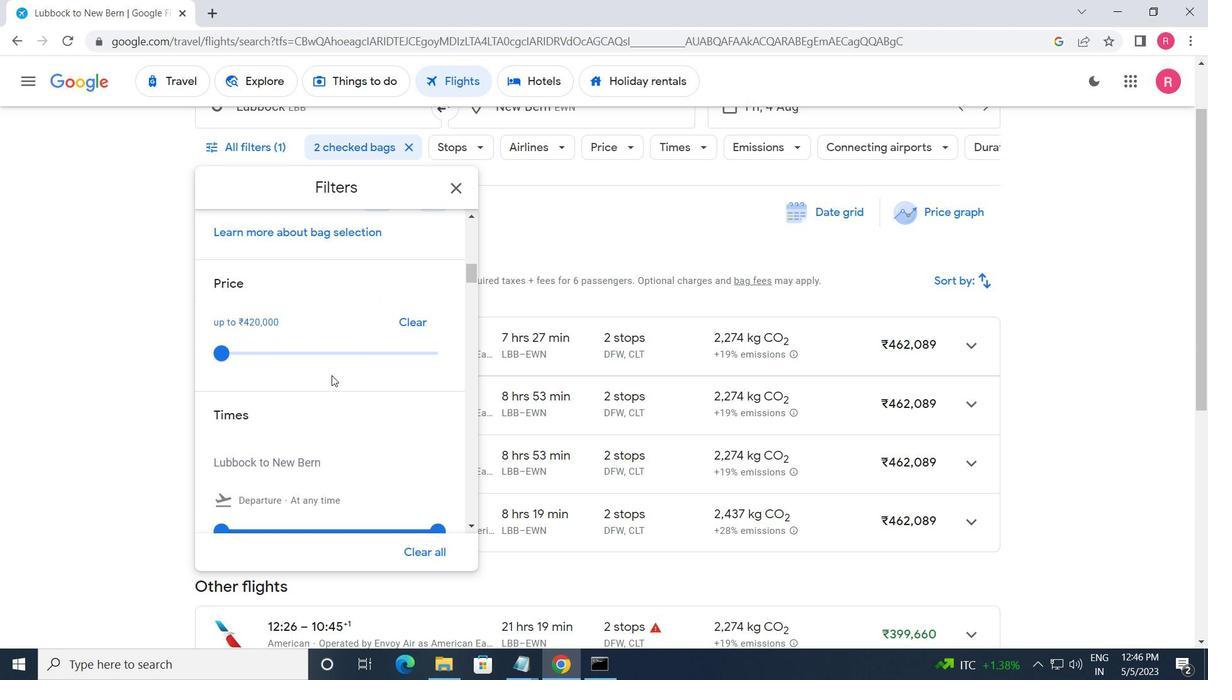 
Action: Mouse scrolled (333, 376) with delta (0, 0)
Screenshot: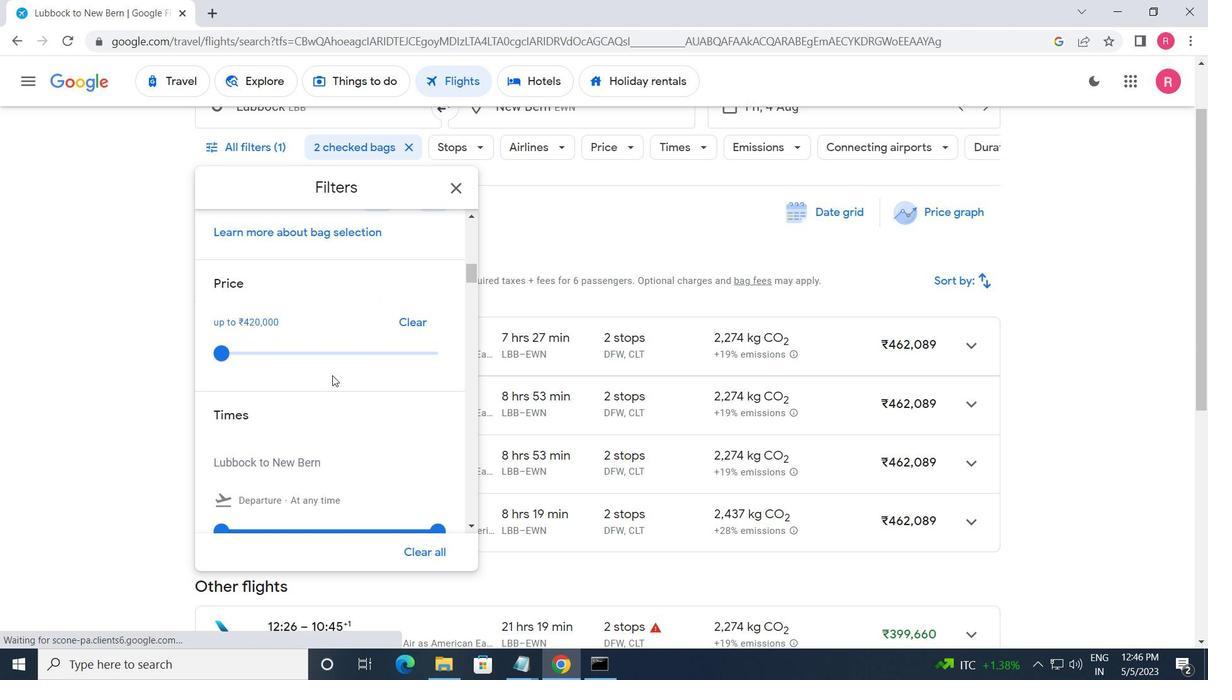 
Action: Mouse moved to (334, 377)
Screenshot: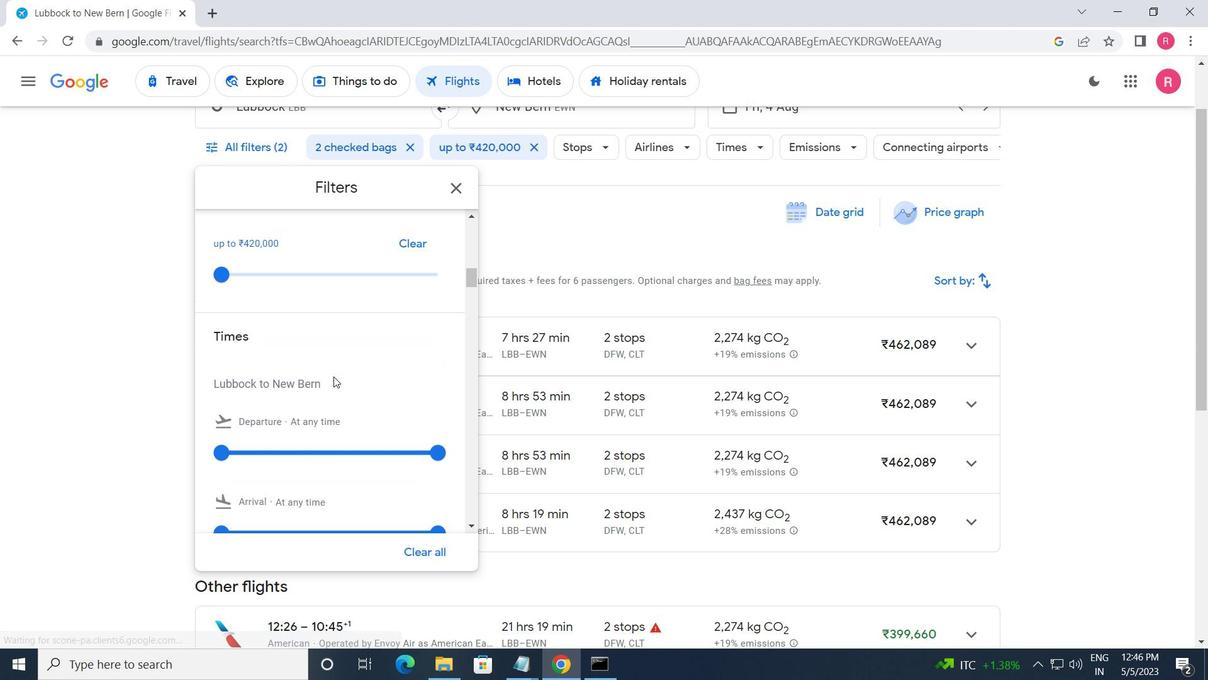 
Action: Mouse scrolled (334, 377) with delta (0, 0)
Screenshot: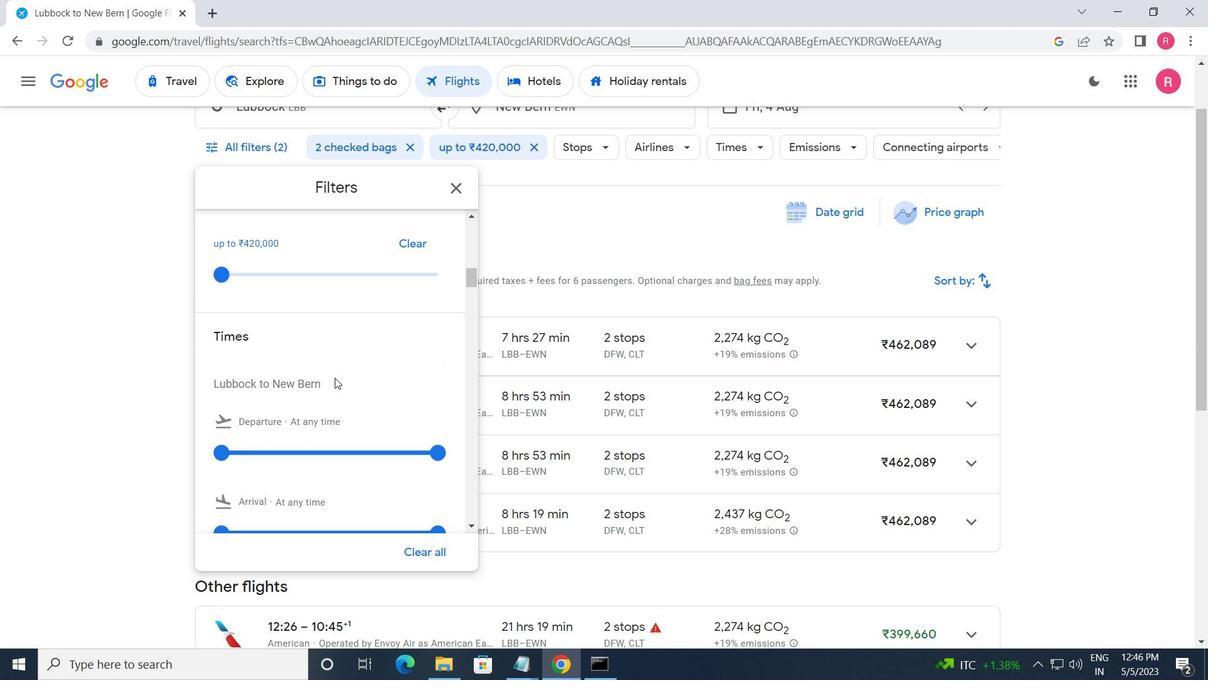 
Action: Mouse moved to (225, 402)
Screenshot: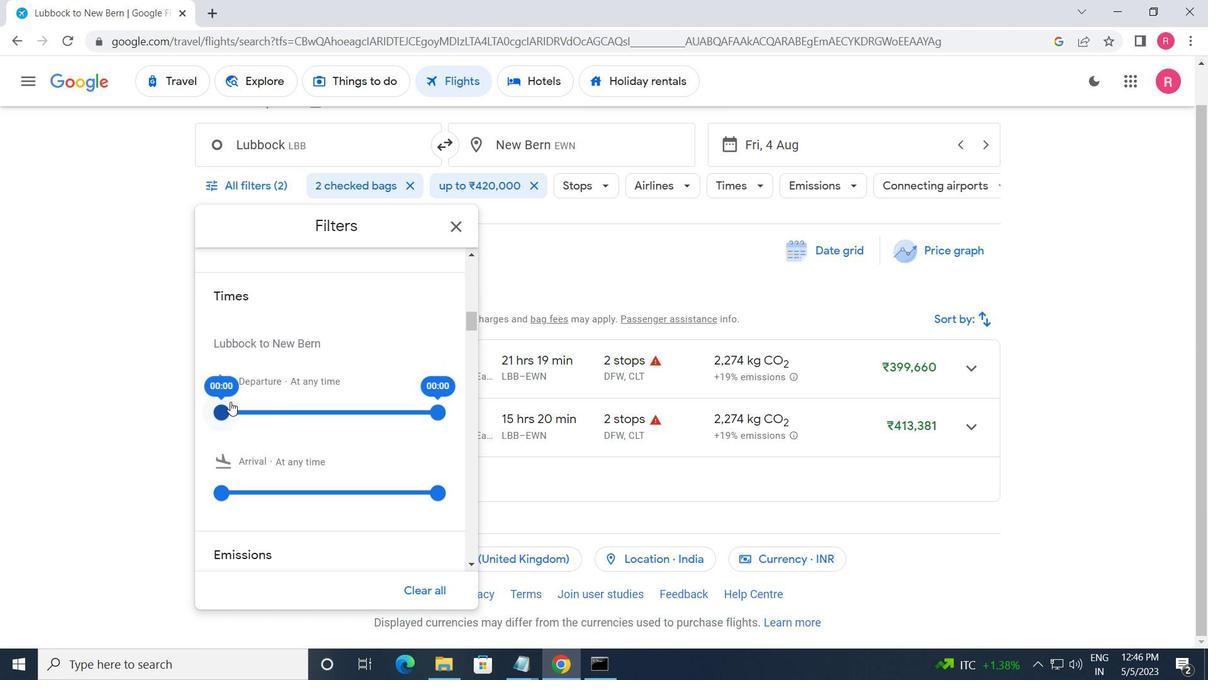 
Action: Mouse pressed left at (225, 402)
Screenshot: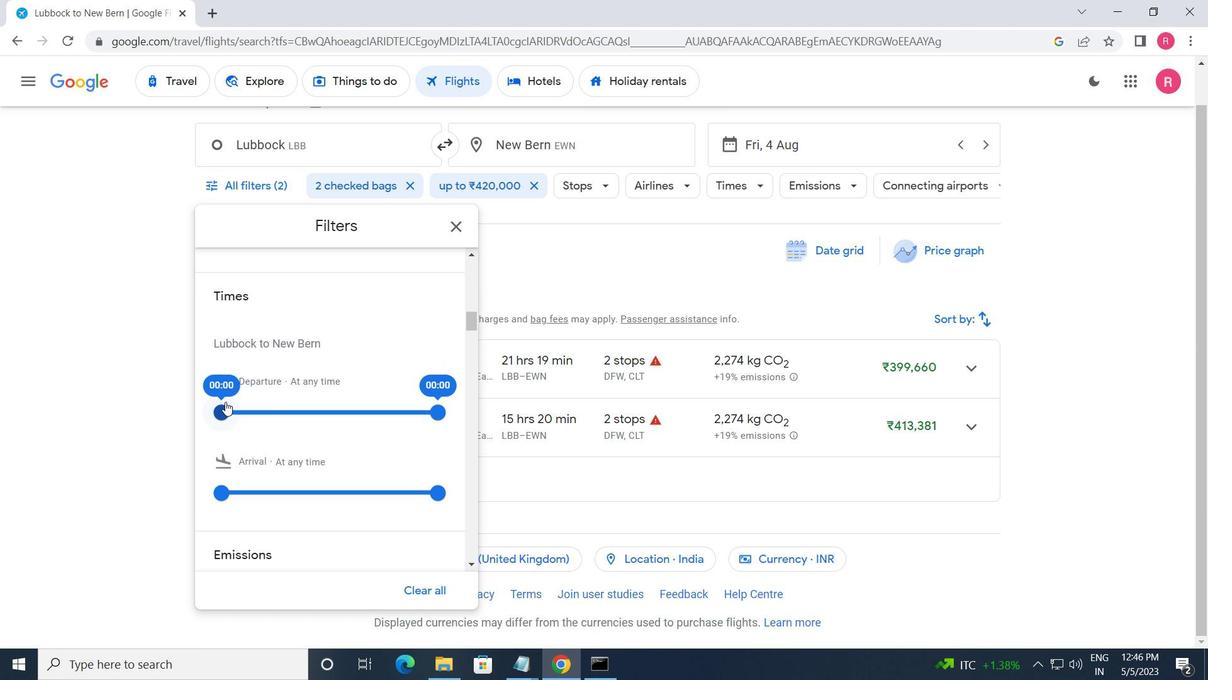 
Action: Mouse moved to (439, 414)
Screenshot: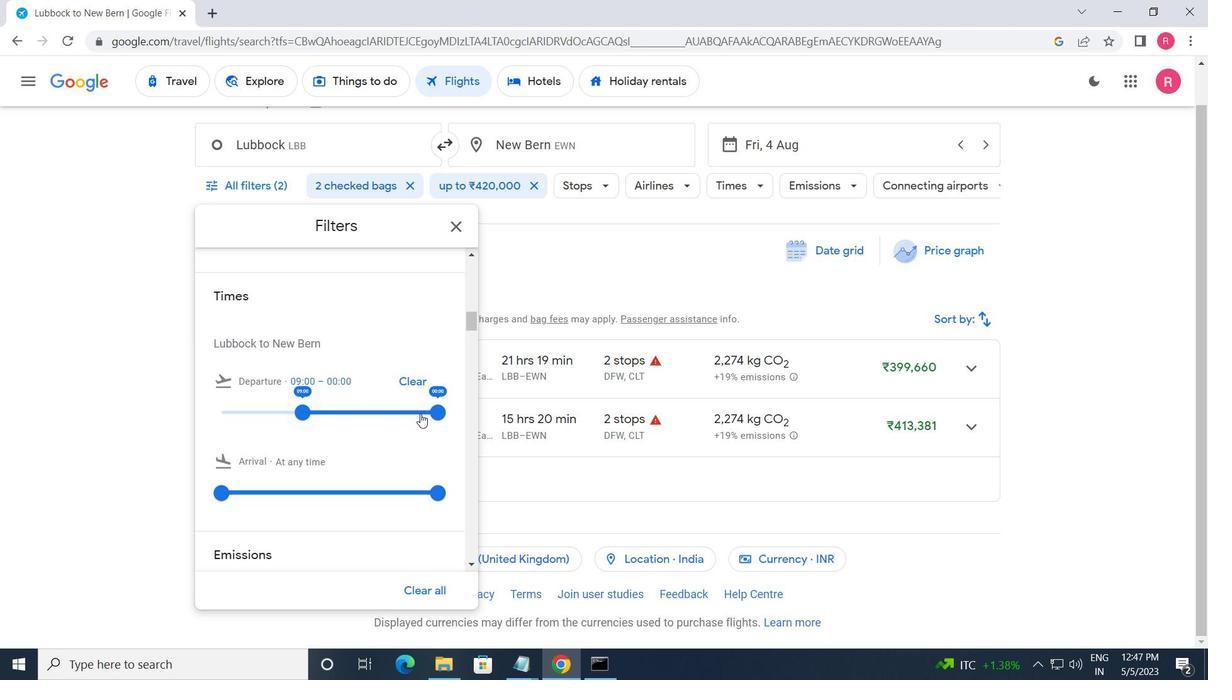 
Action: Mouse pressed left at (439, 414)
Screenshot: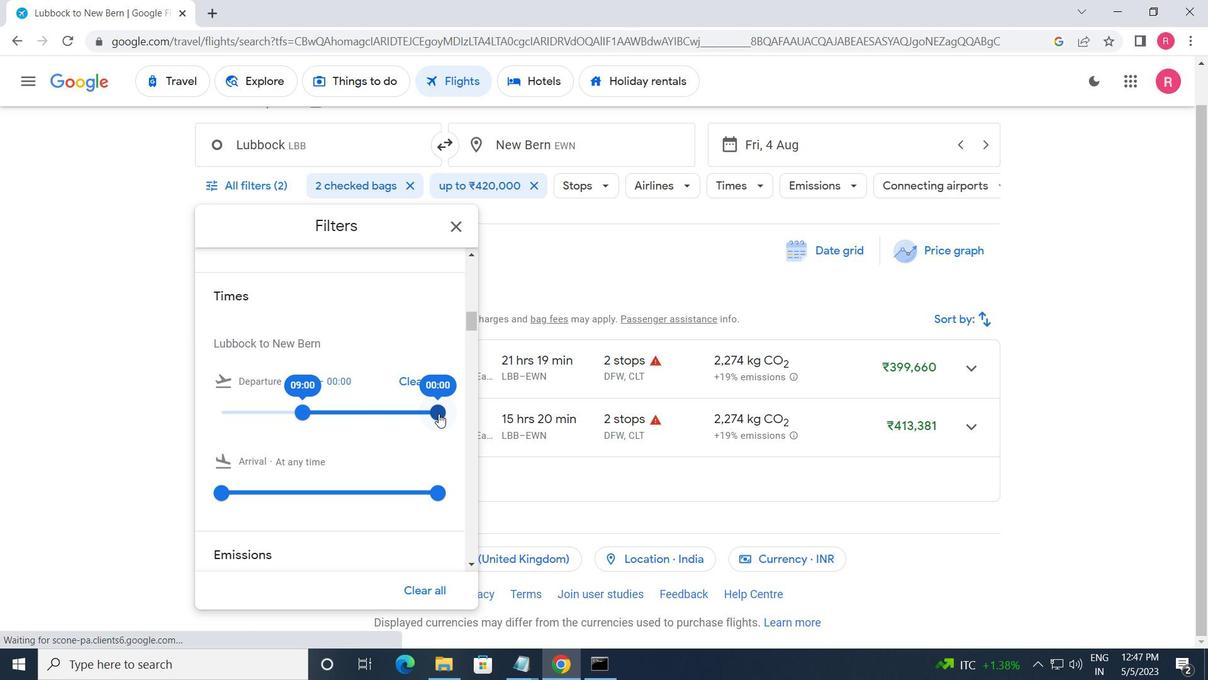 
Action: Mouse moved to (453, 222)
Screenshot: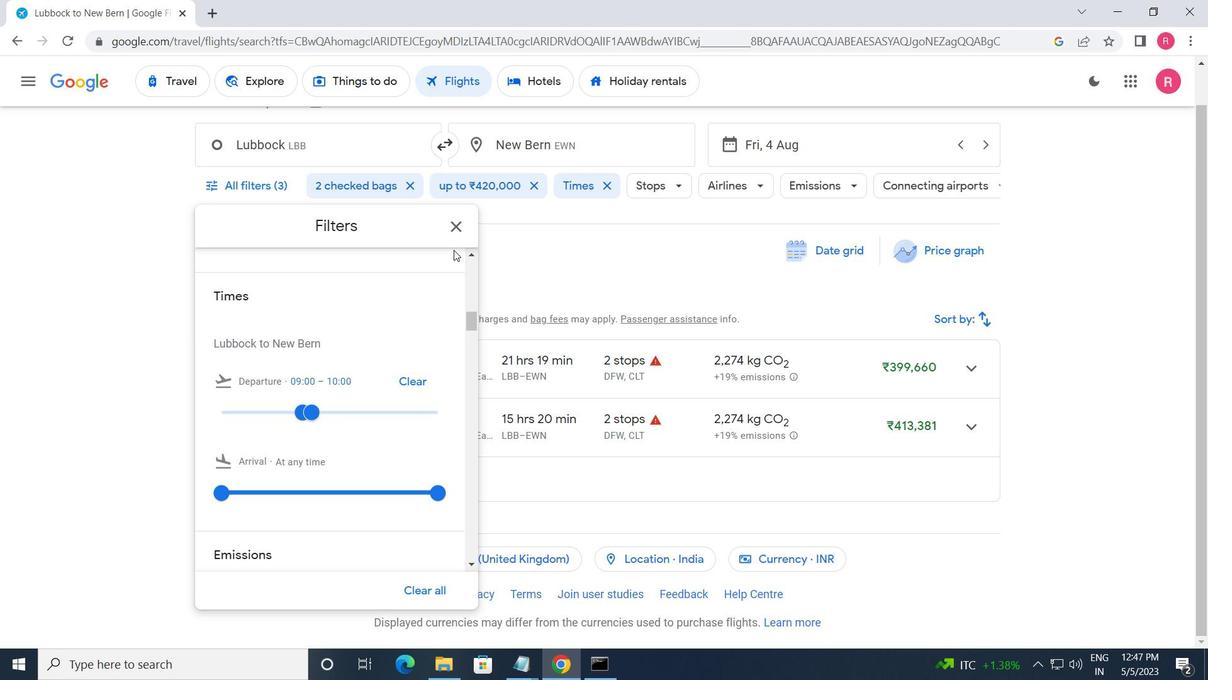 
Action: Mouse pressed left at (453, 222)
Screenshot: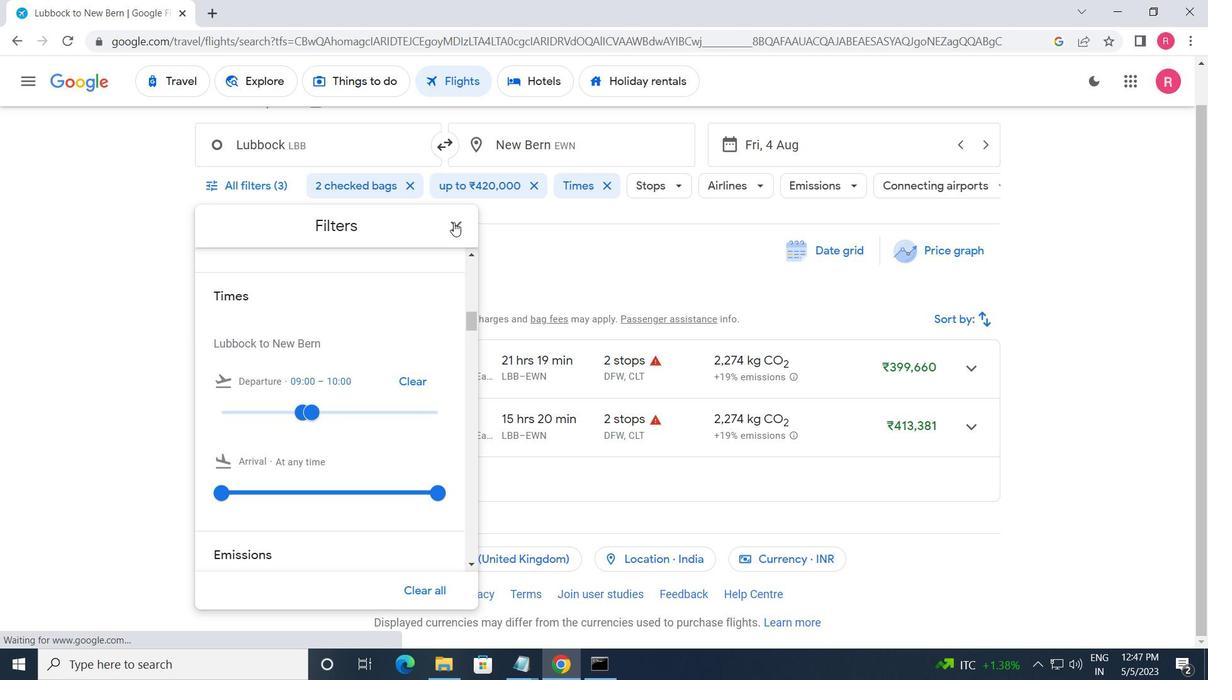 
Action: Mouse moved to (453, 224)
Screenshot: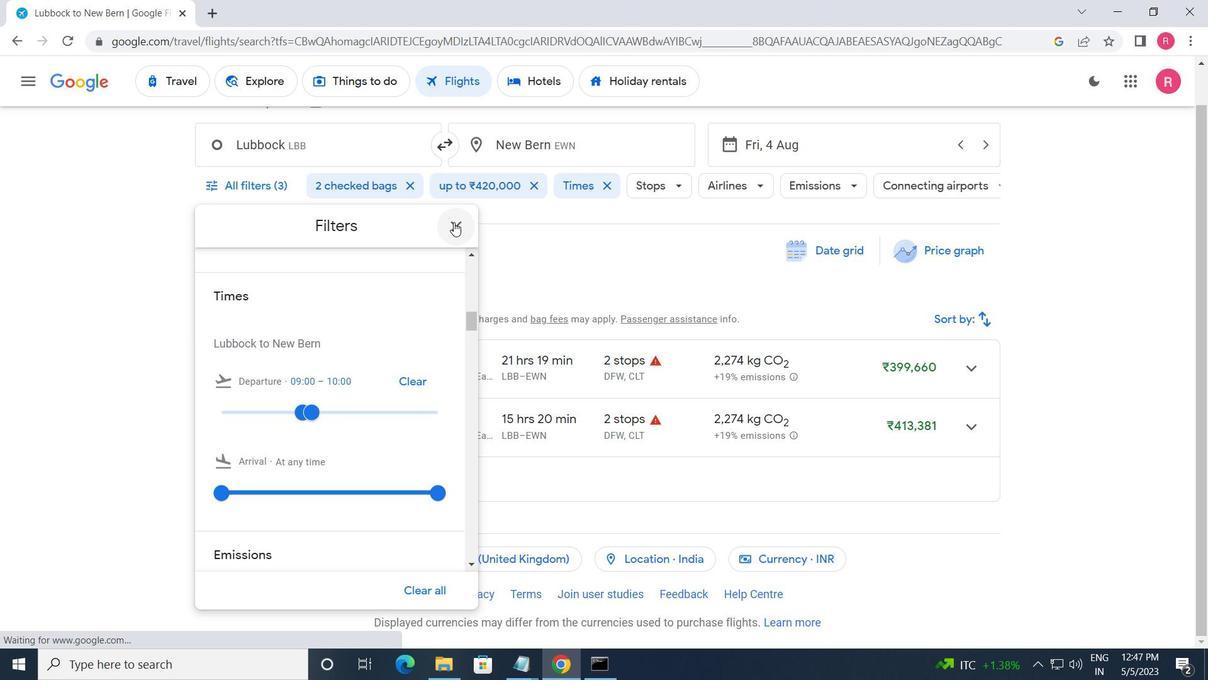 
